 Task: Get the traffic updates for the Holland Tunnel entrance.
Action: Key pressed olland<Key.space>
Screenshot: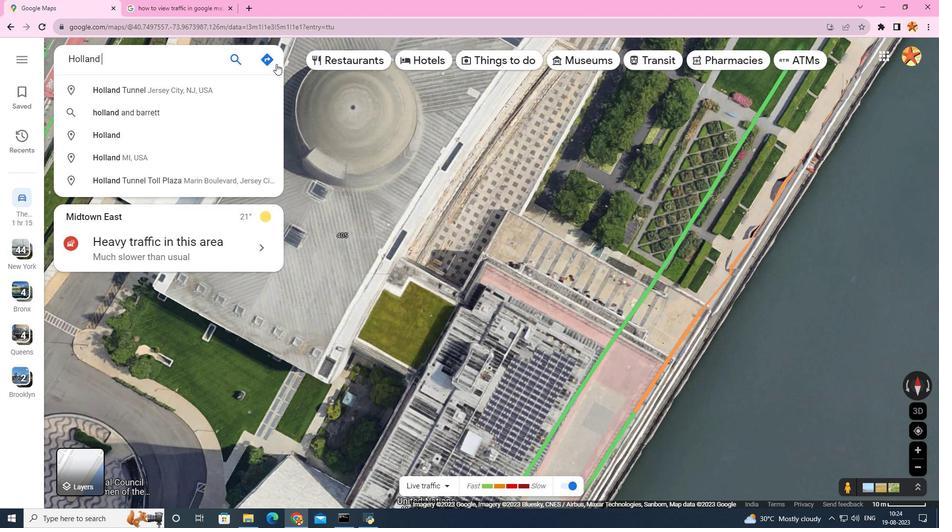 
Action: Mouse moved to (241, 81)
Screenshot: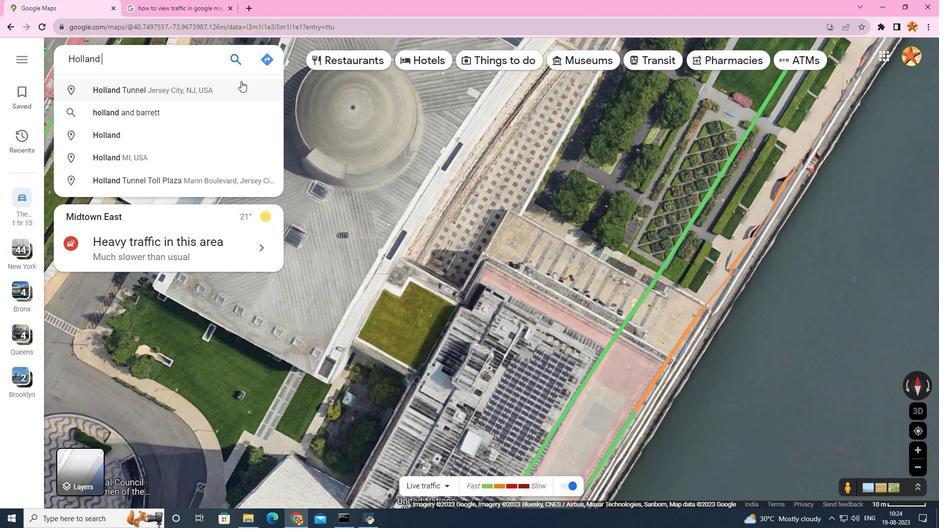 
Action: Mouse pressed left at (241, 81)
Screenshot: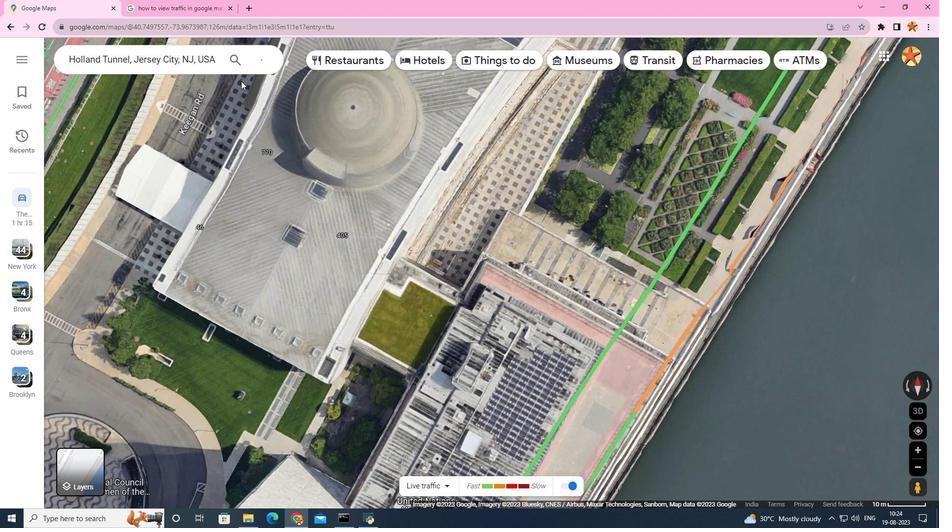 
Action: Mouse moved to (121, 328)
Screenshot: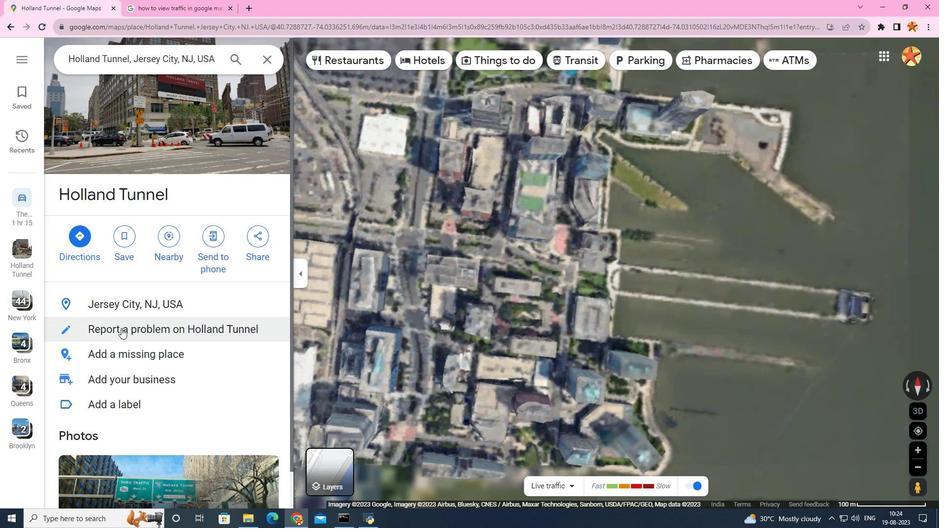 
Action: Mouse scrolled (121, 327) with delta (0, 0)
Screenshot: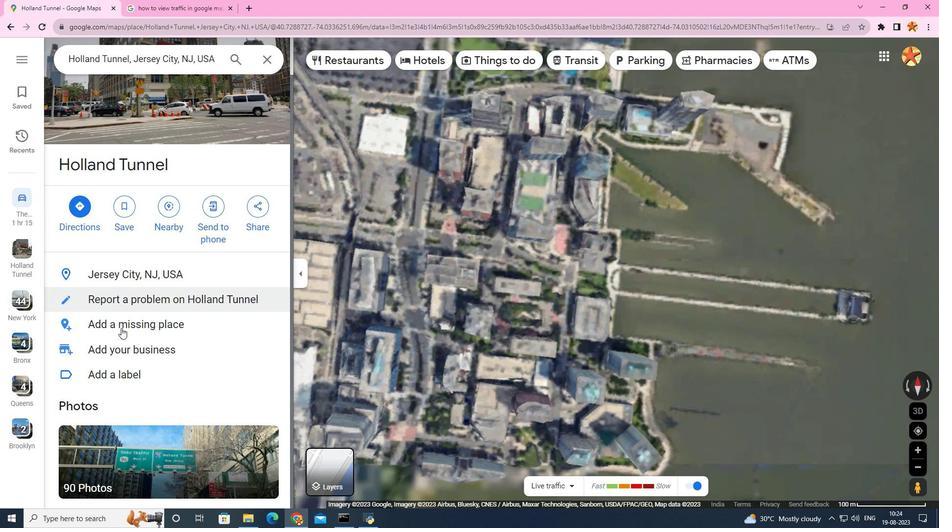 
Action: Mouse scrolled (121, 327) with delta (0, 0)
Screenshot: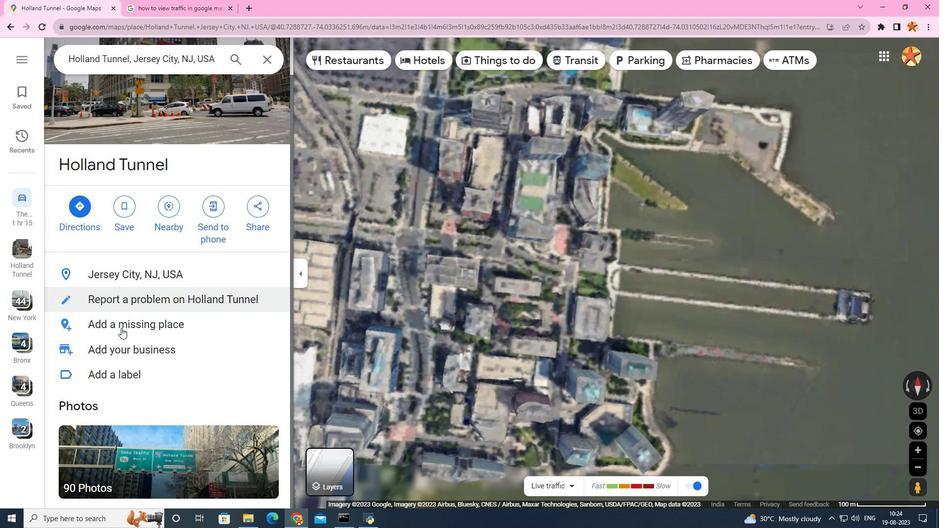 
Action: Mouse scrolled (121, 327) with delta (0, 0)
Screenshot: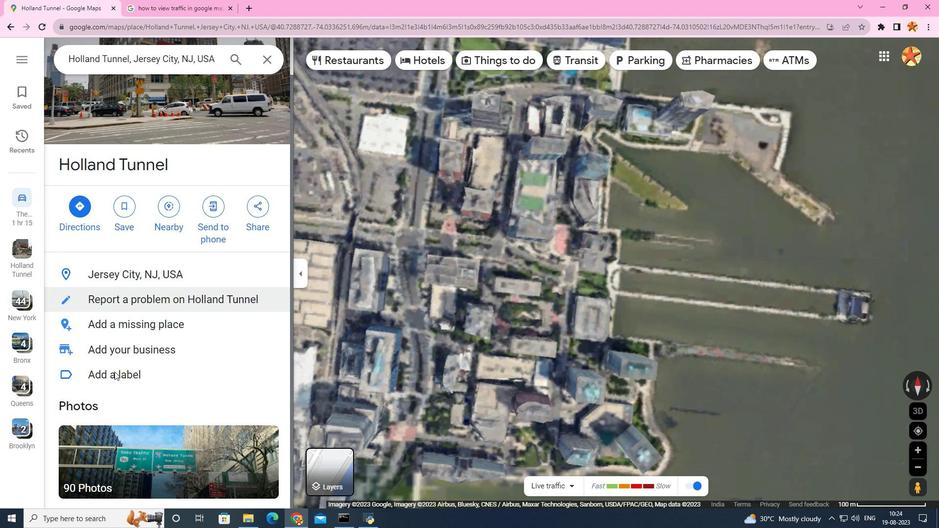 
Action: Mouse moved to (92, 470)
Screenshot: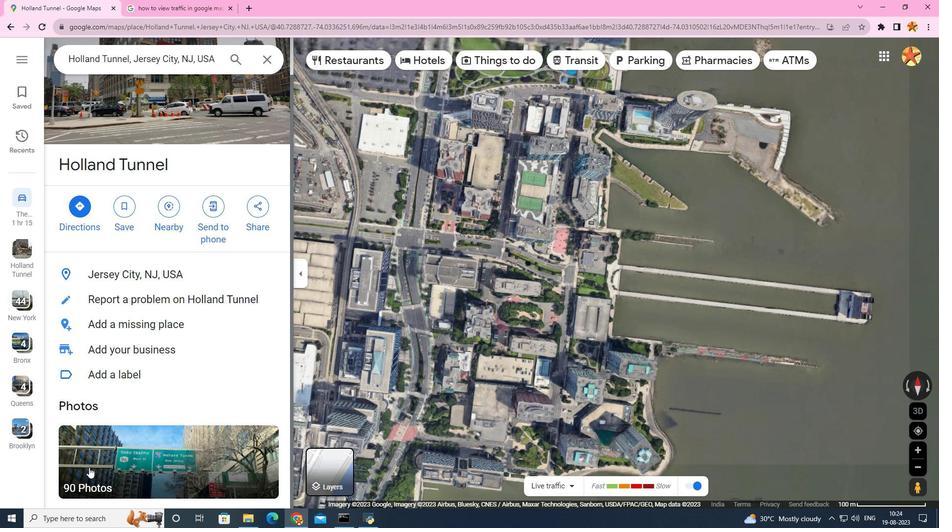 
Action: Mouse pressed left at (92, 470)
Screenshot: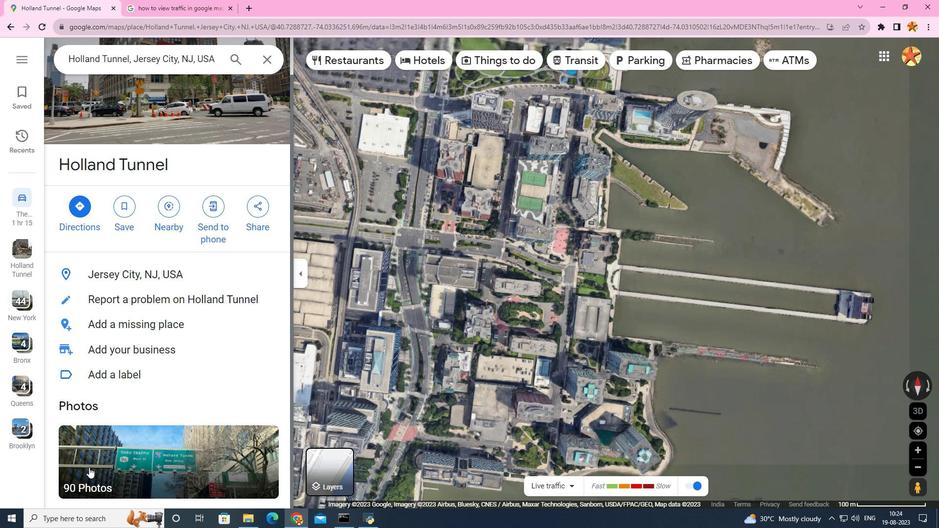 
Action: Mouse moved to (625, 440)
Screenshot: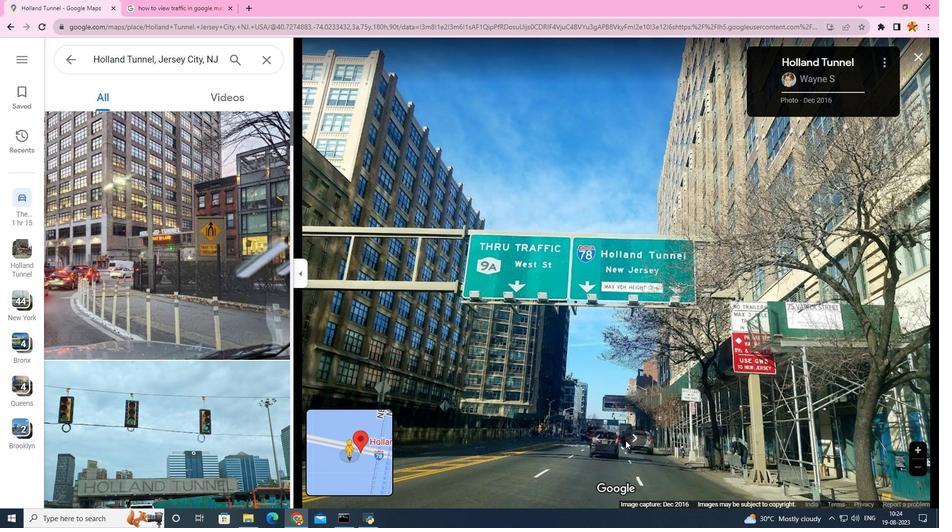 
Action: Mouse pressed left at (625, 440)
Screenshot: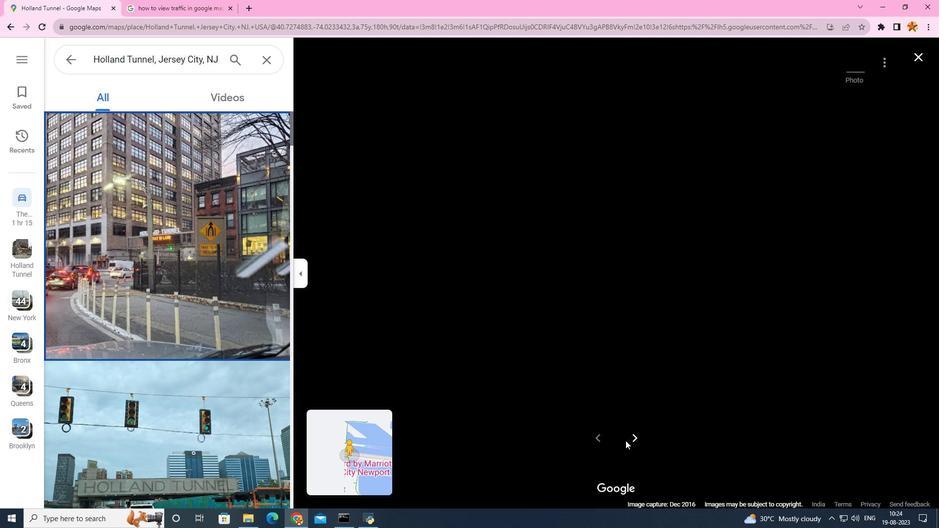 
Action: Mouse moved to (631, 440)
Screenshot: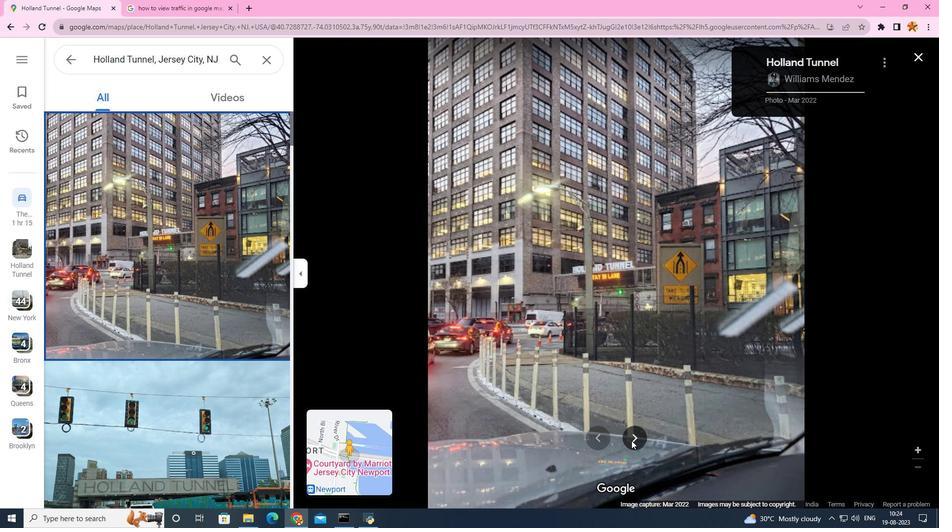 
Action: Mouse pressed left at (631, 440)
Screenshot: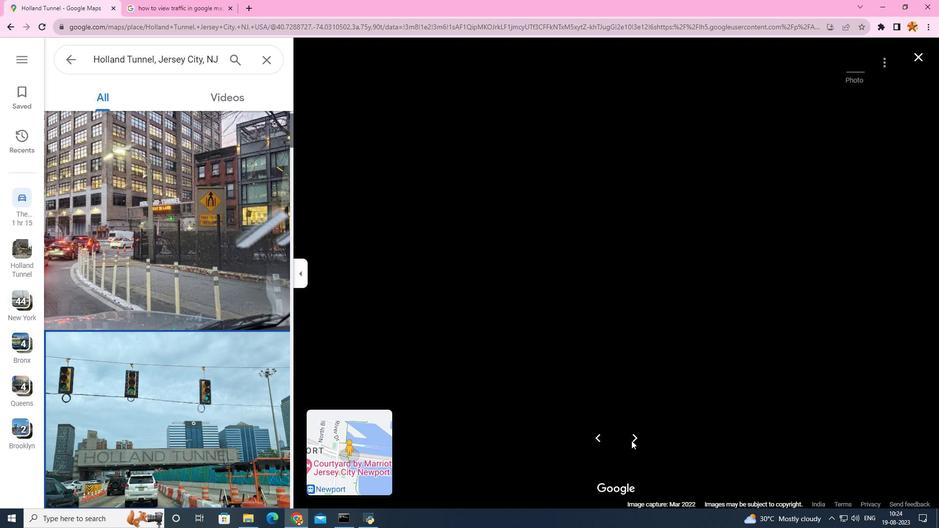 
Action: Mouse pressed left at (631, 440)
Screenshot: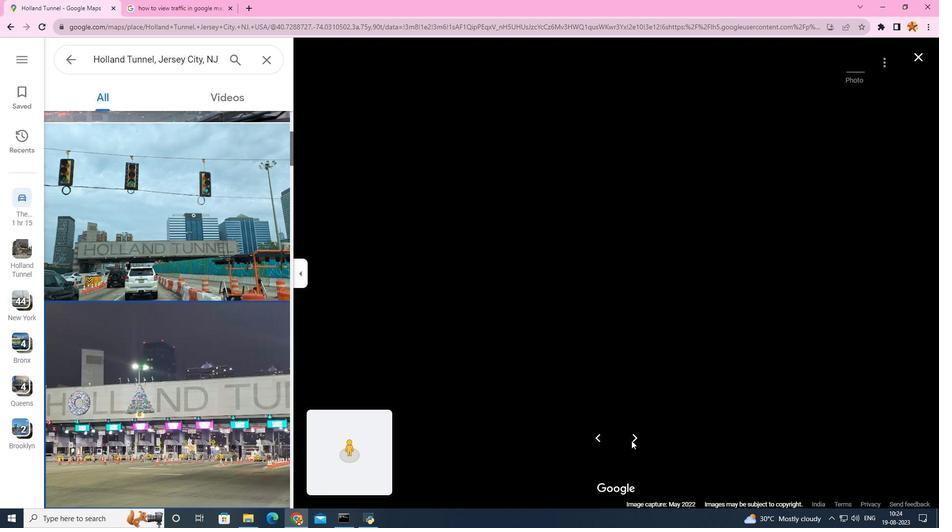 
Action: Mouse pressed left at (631, 440)
Screenshot: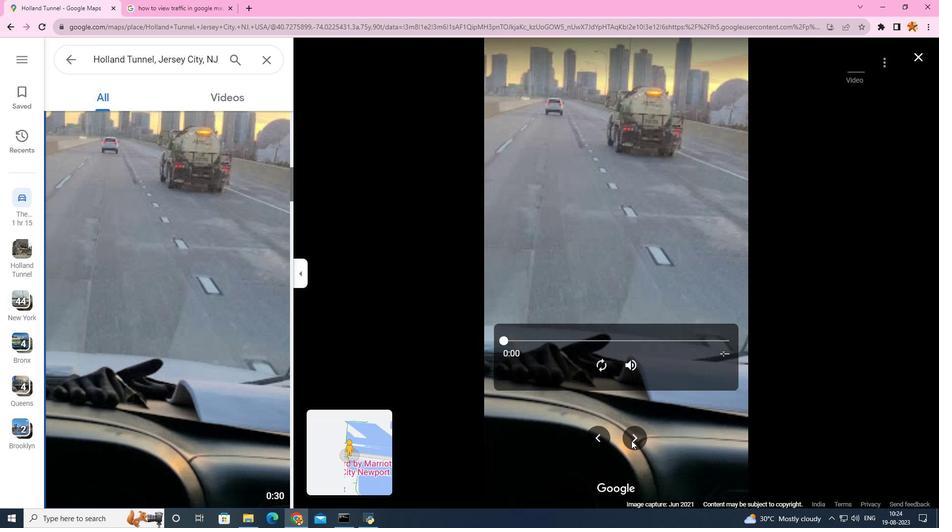 
Action: Mouse pressed left at (631, 440)
Screenshot: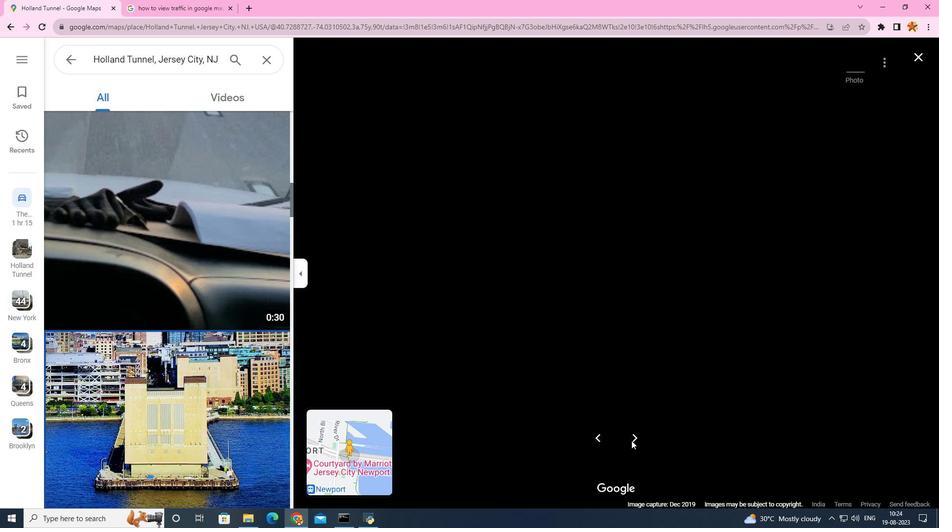 
Action: Mouse pressed left at (631, 440)
Screenshot: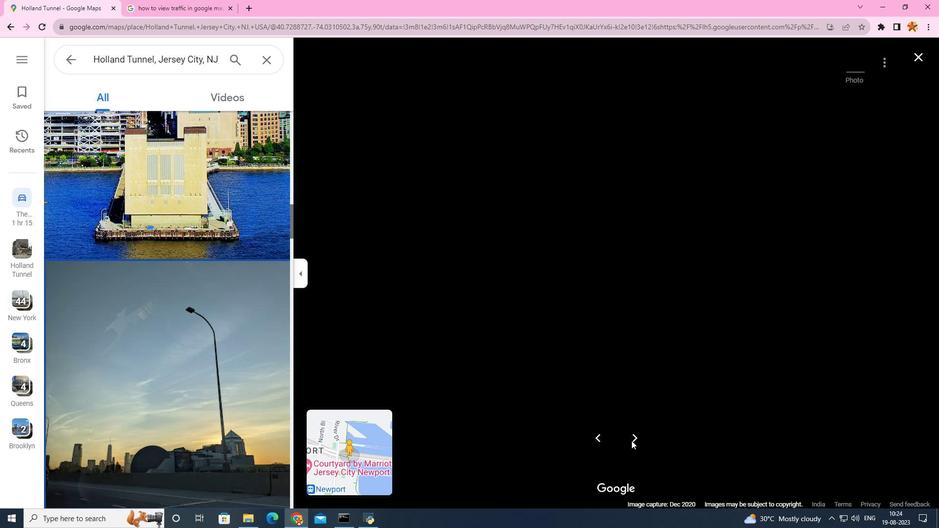 
Action: Mouse pressed left at (631, 440)
Screenshot: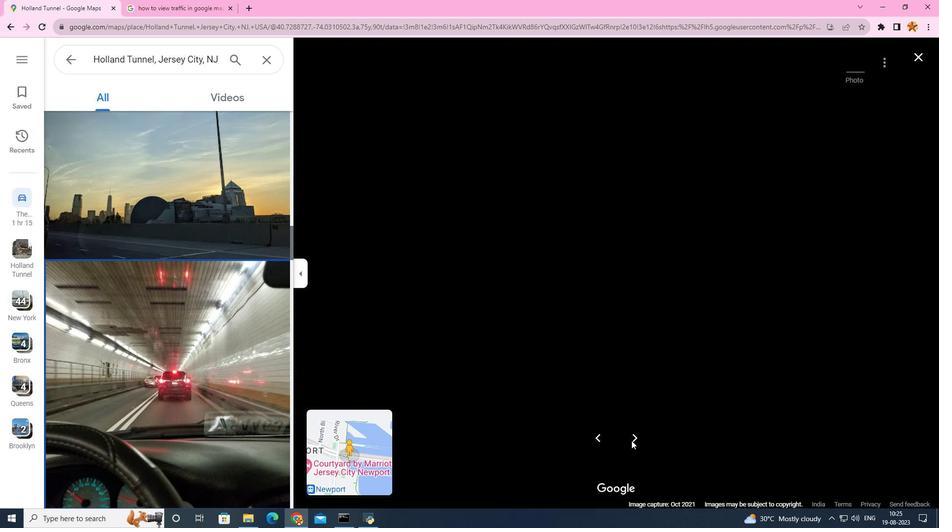 
Action: Mouse moved to (631, 440)
Screenshot: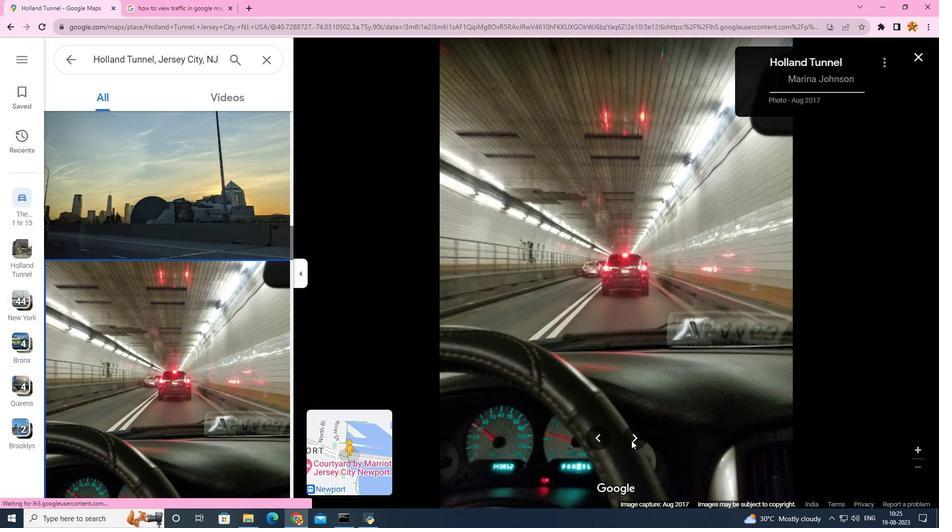 
Action: Mouse pressed left at (631, 440)
Screenshot: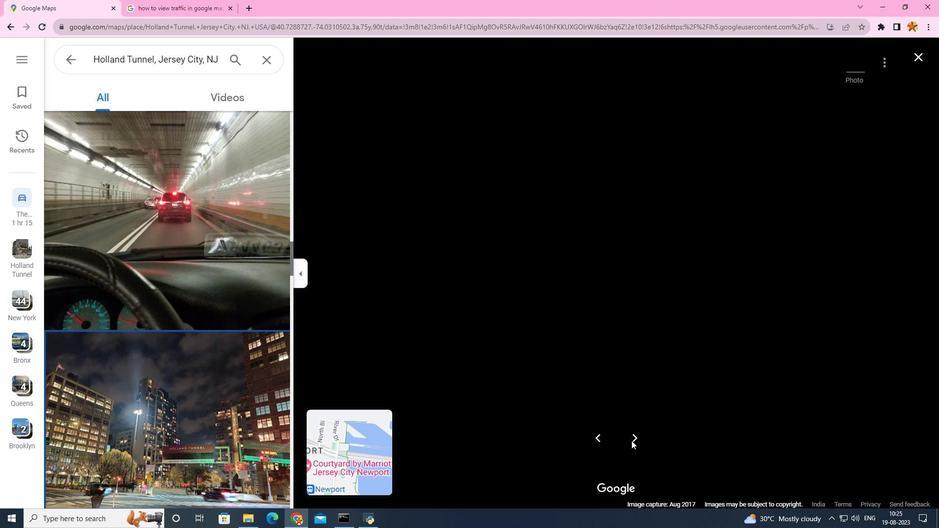 
Action: Mouse pressed left at (631, 440)
Screenshot: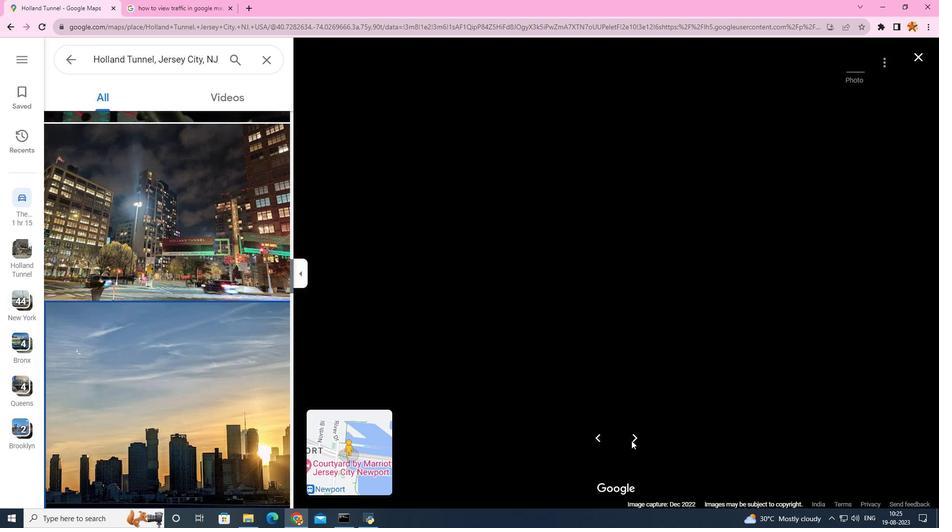 
Action: Mouse pressed left at (631, 440)
Screenshot: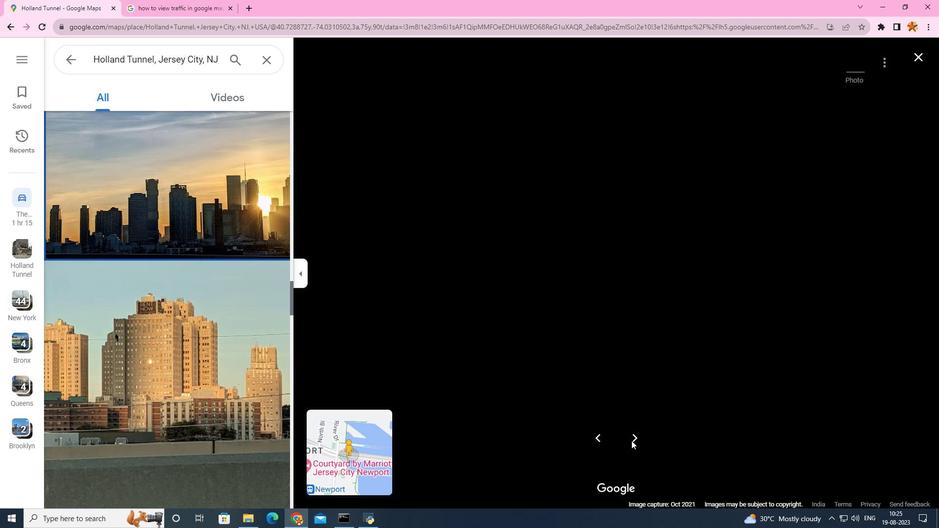 
Action: Mouse pressed left at (631, 440)
Screenshot: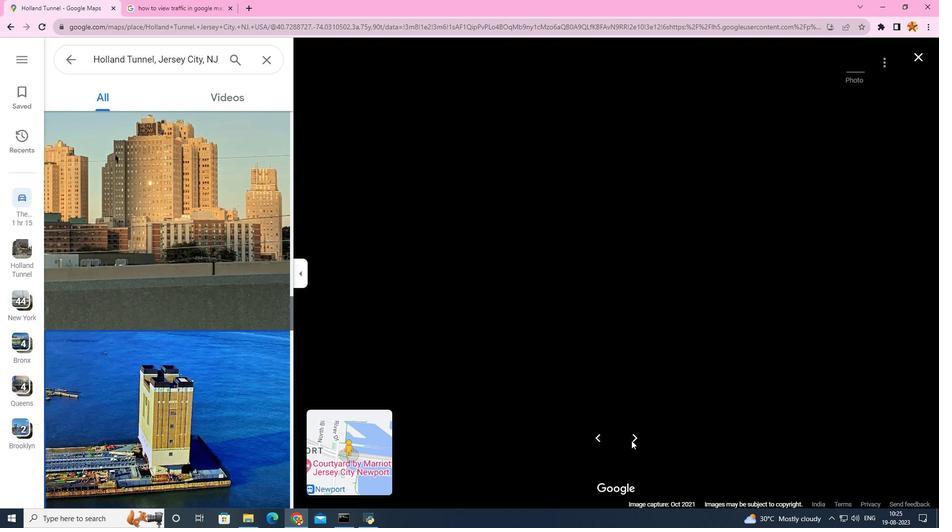 
Action: Mouse pressed left at (631, 440)
Screenshot: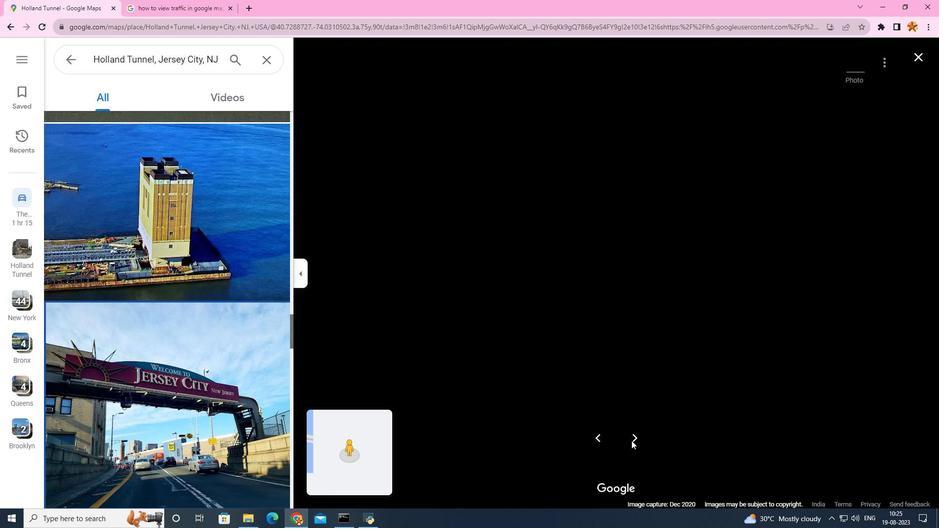 
Action: Mouse pressed left at (631, 440)
Screenshot: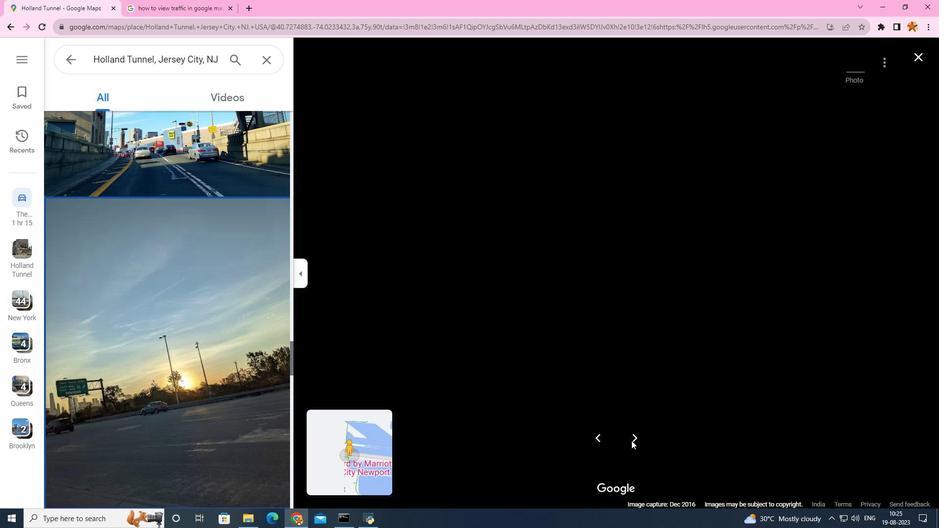 
Action: Mouse pressed left at (631, 440)
Screenshot: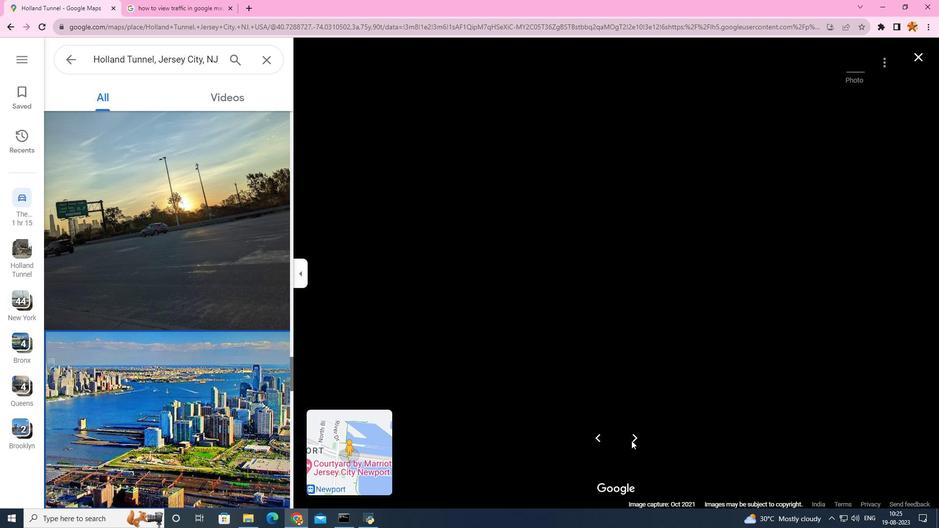 
Action: Mouse pressed left at (631, 440)
Screenshot: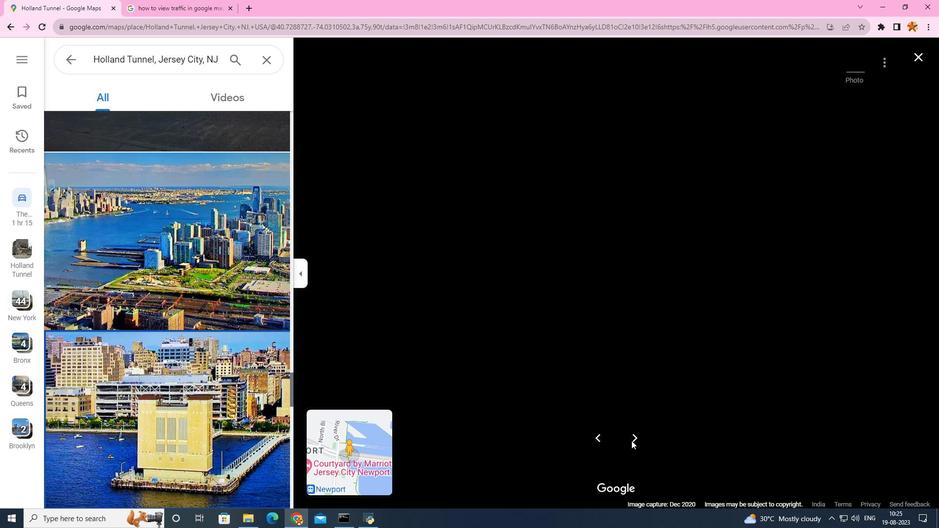 
Action: Mouse pressed left at (631, 440)
Screenshot: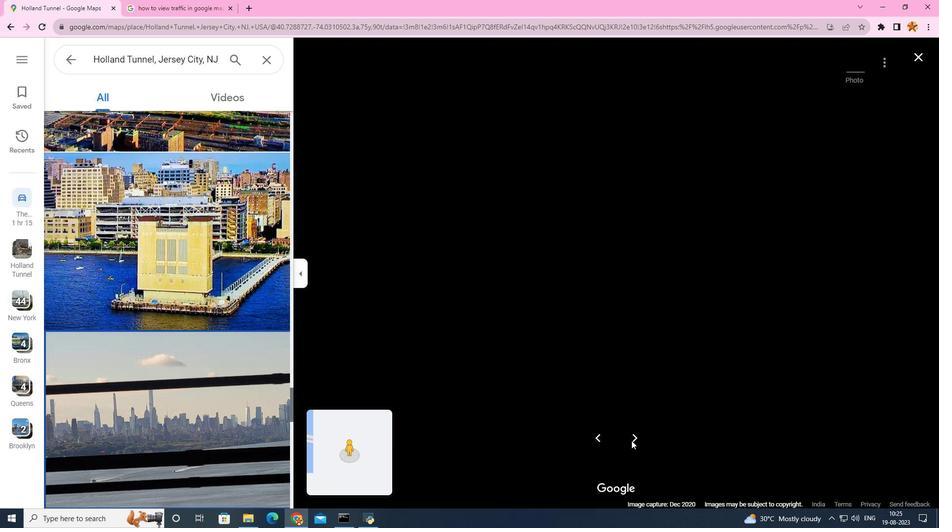 
Action: Mouse pressed left at (631, 440)
Screenshot: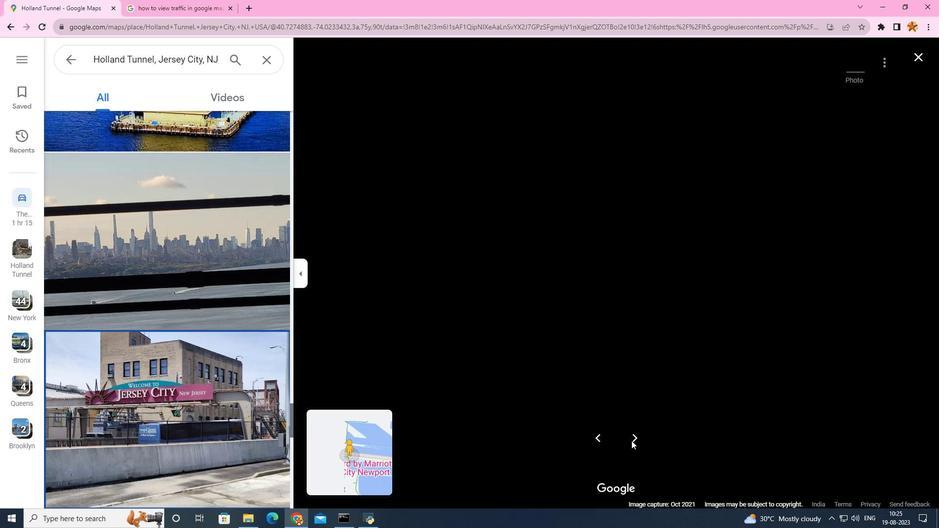 
Action: Mouse pressed left at (631, 440)
Screenshot: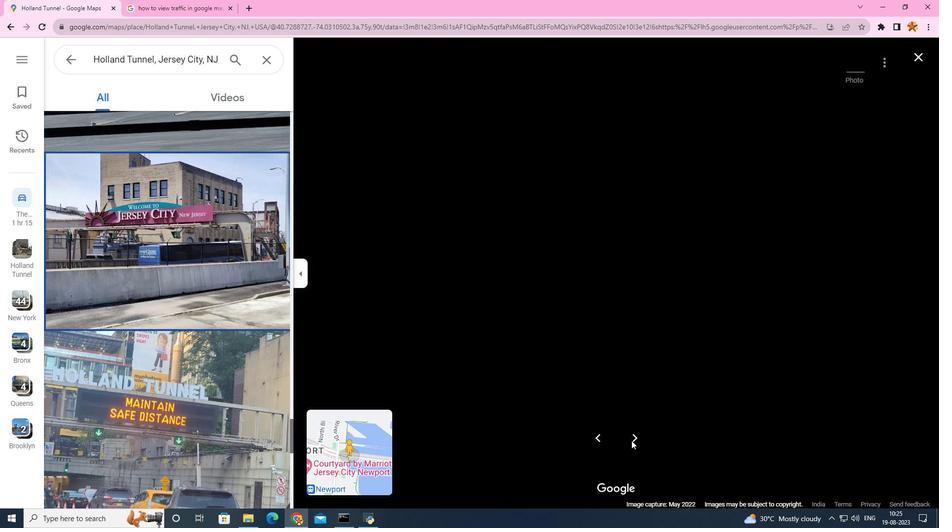 
Action: Mouse pressed left at (631, 440)
Screenshot: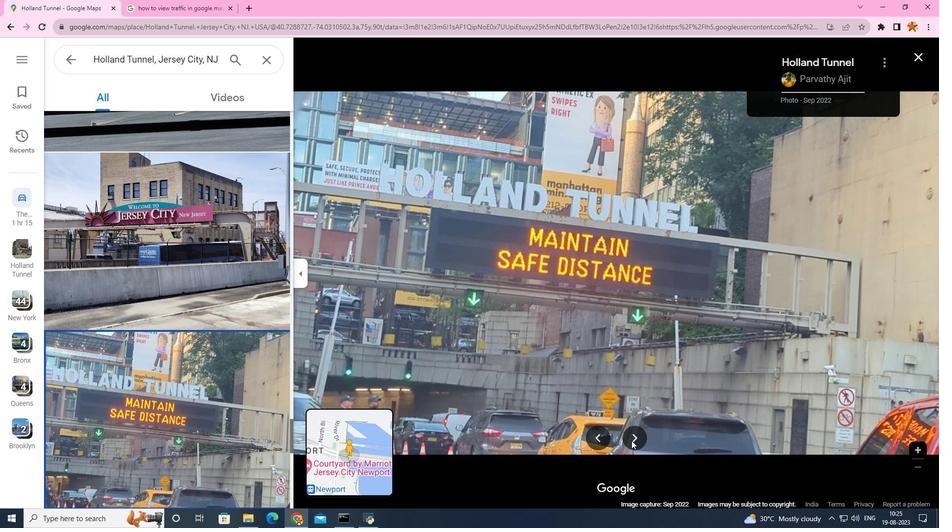 
Action: Mouse pressed left at (631, 440)
Screenshot: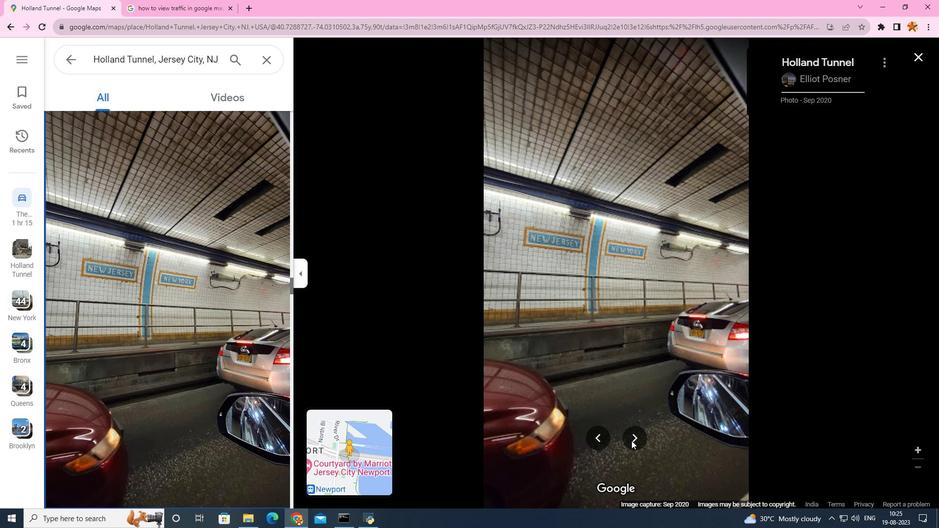 
Action: Mouse moved to (66, 65)
Screenshot: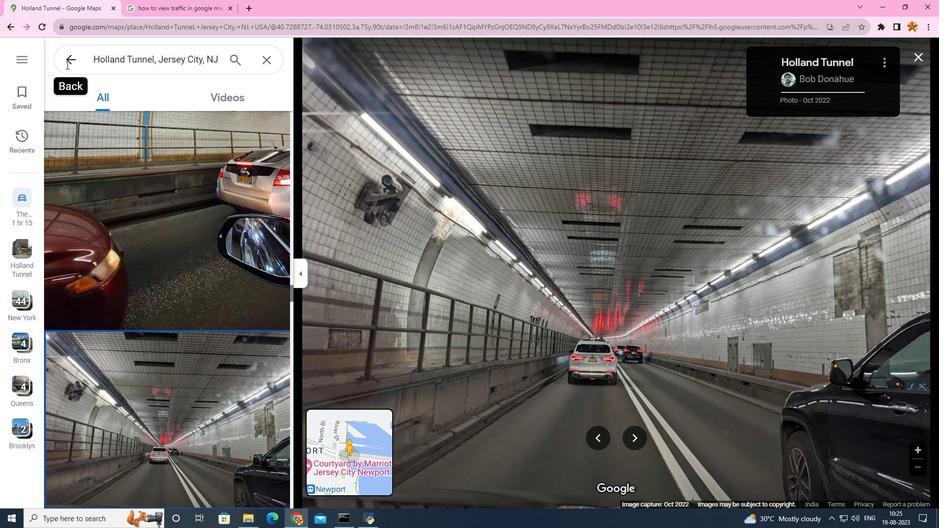 
Action: Mouse pressed left at (66, 65)
Screenshot: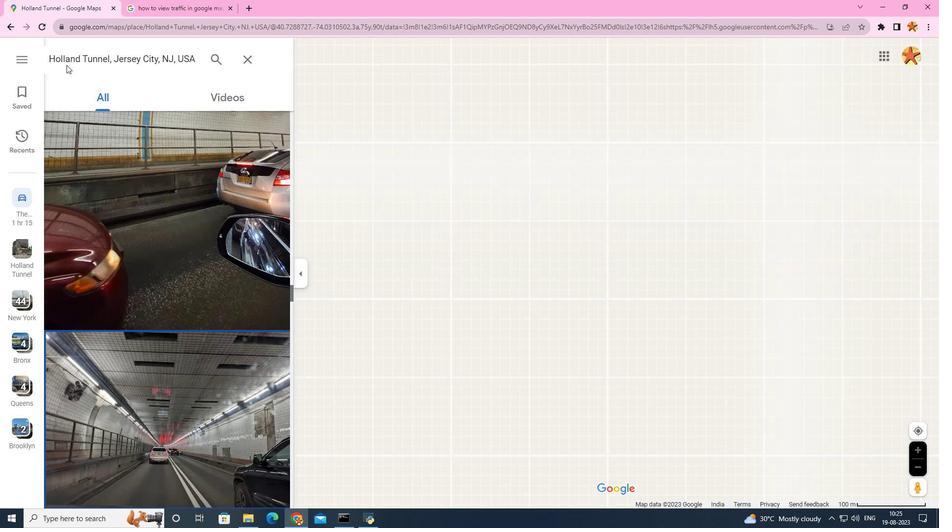 
Action: Mouse moved to (411, 473)
Screenshot: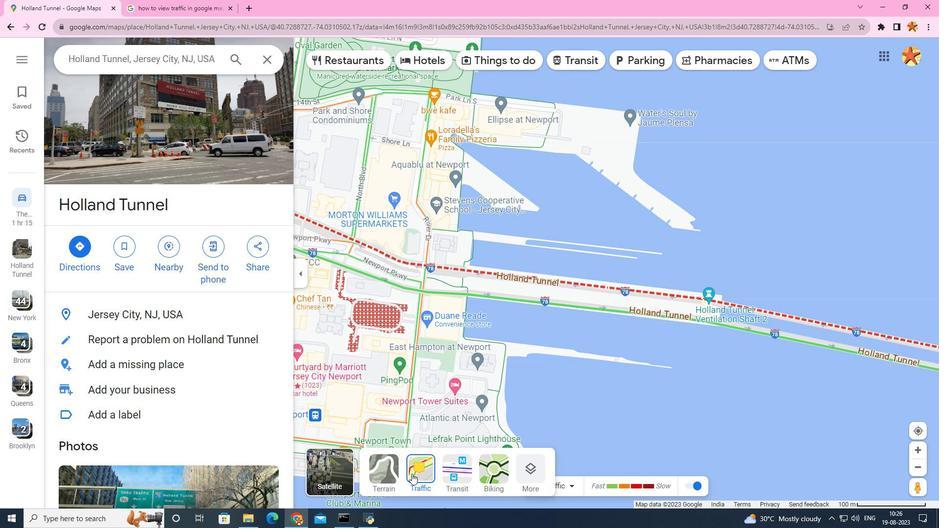 
Action: Mouse pressed left at (411, 473)
Screenshot: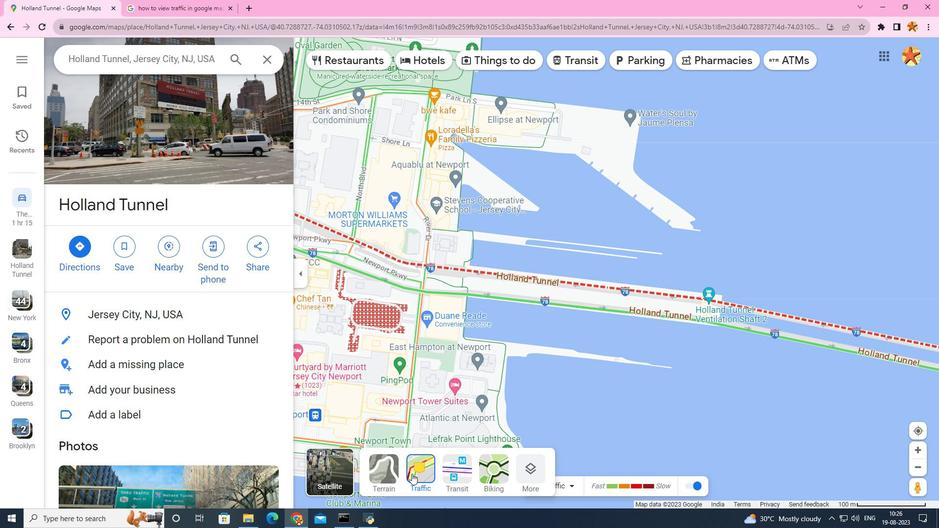 
Action: Mouse moved to (512, 403)
Screenshot: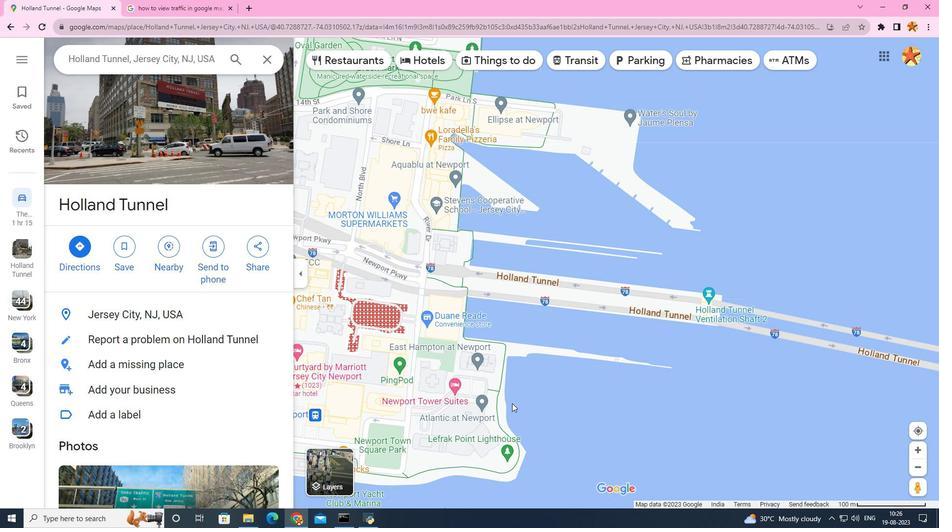 
Action: Mouse pressed left at (512, 403)
Screenshot: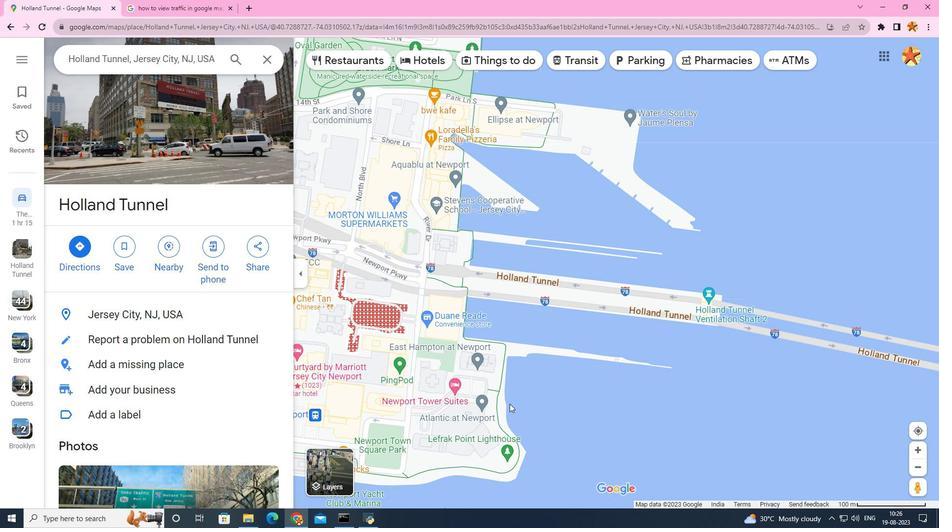 
Action: Mouse moved to (371, 413)
Screenshot: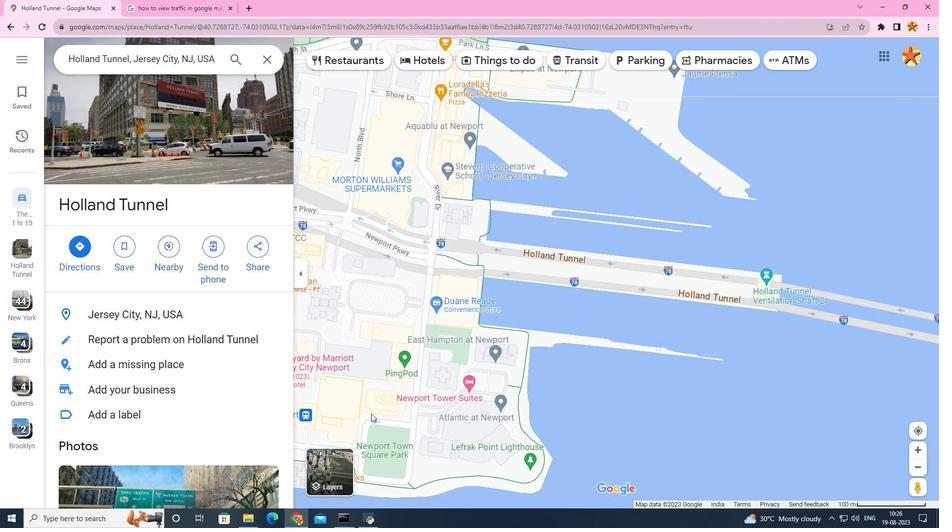 
Action: Mouse scrolled (371, 414) with delta (0, 0)
Screenshot: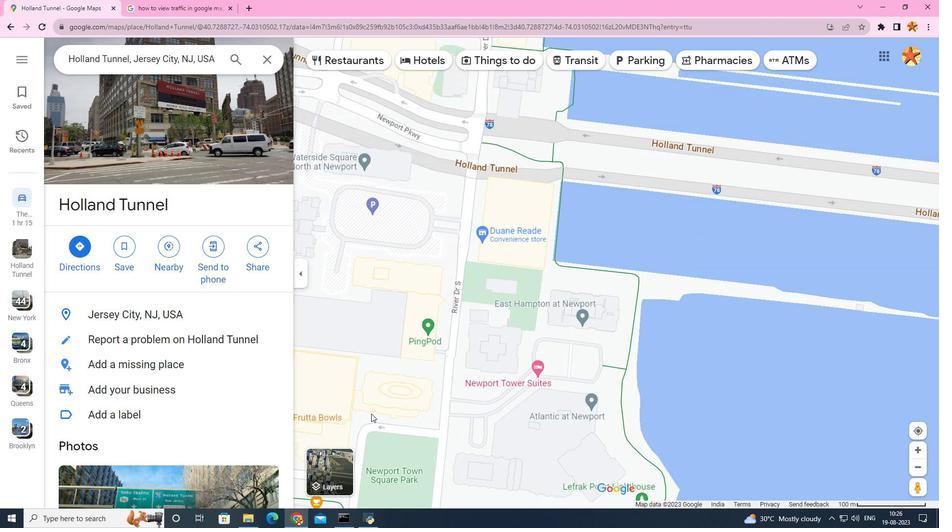 
Action: Mouse scrolled (371, 414) with delta (0, 0)
Screenshot: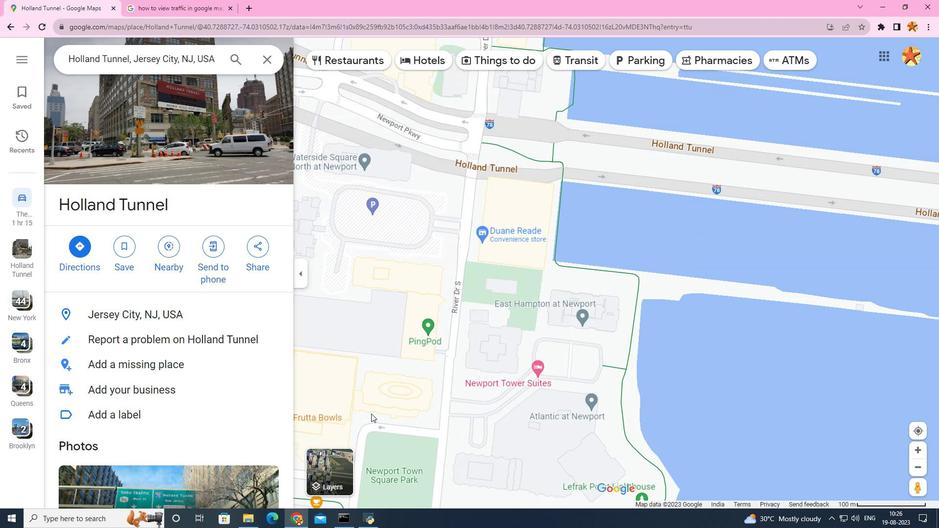 
Action: Mouse scrolled (371, 414) with delta (0, 0)
Screenshot: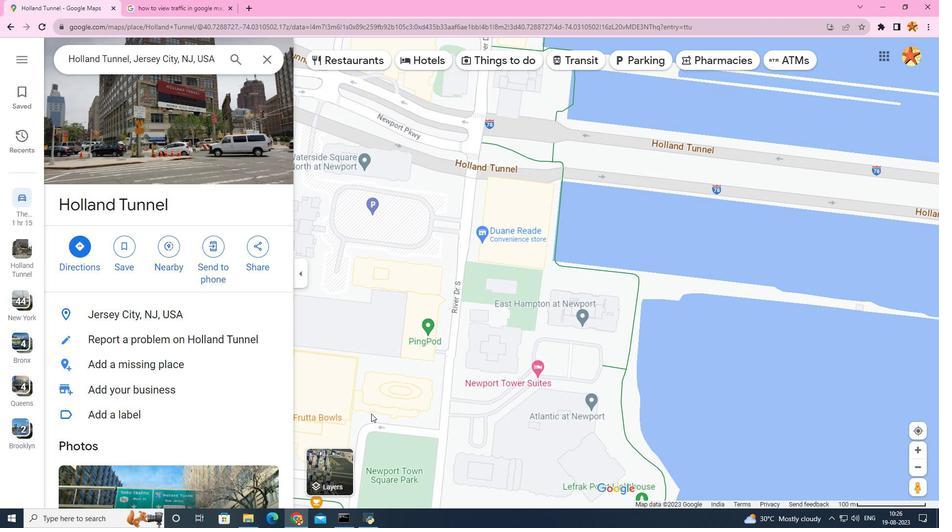 
Action: Mouse scrolled (371, 414) with delta (0, 0)
Screenshot: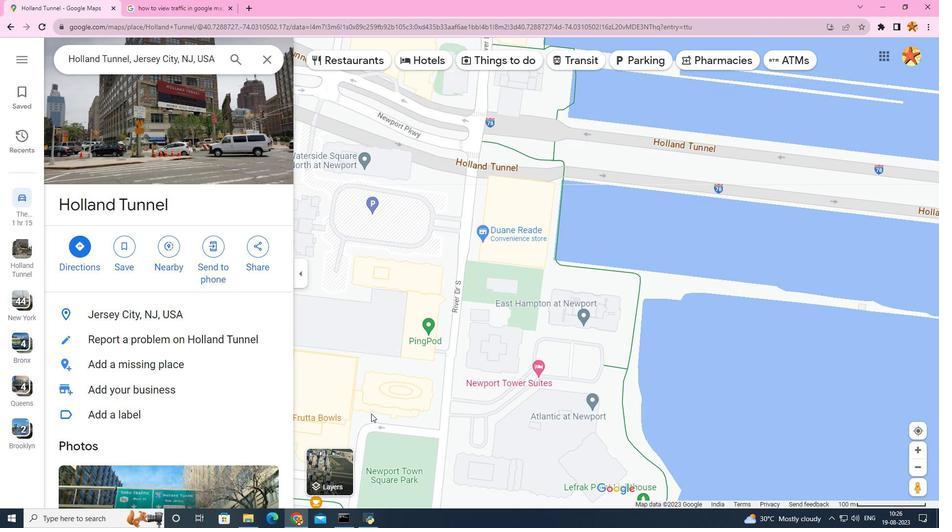 
Action: Mouse scrolled (371, 414) with delta (0, 0)
Screenshot: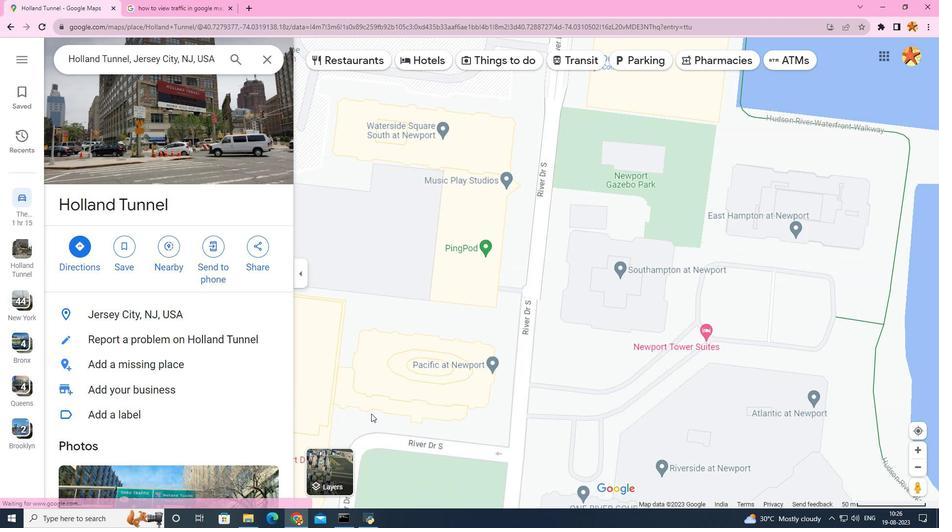 
Action: Mouse scrolled (371, 414) with delta (0, 0)
Screenshot: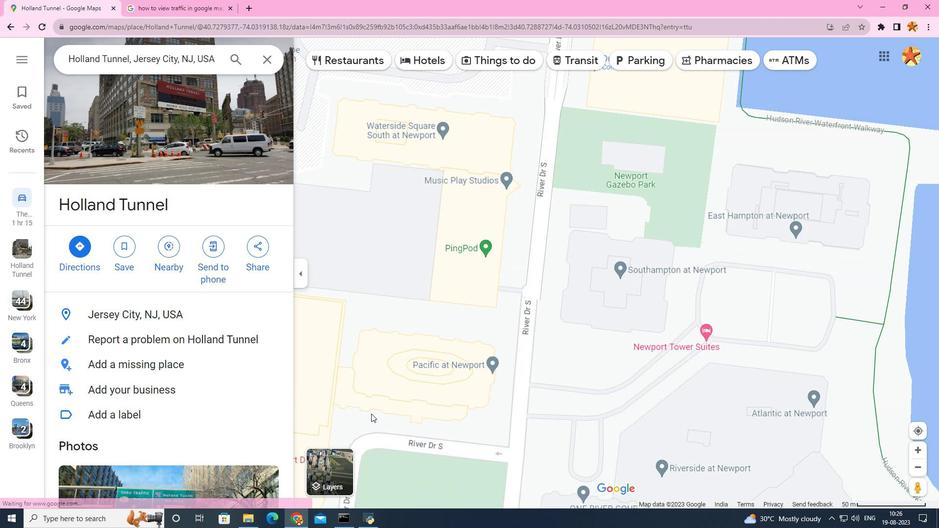 
Action: Mouse scrolled (371, 414) with delta (0, 0)
Screenshot: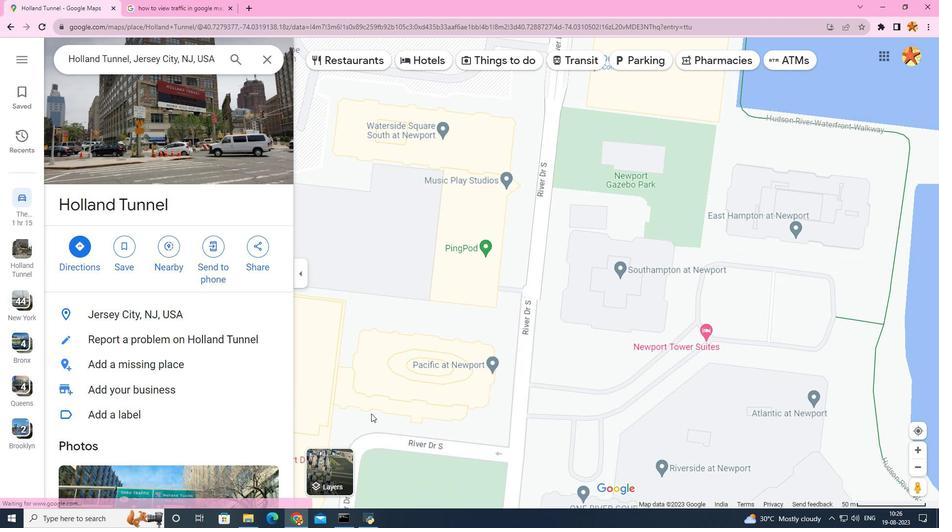 
Action: Mouse scrolled (371, 414) with delta (0, 0)
Screenshot: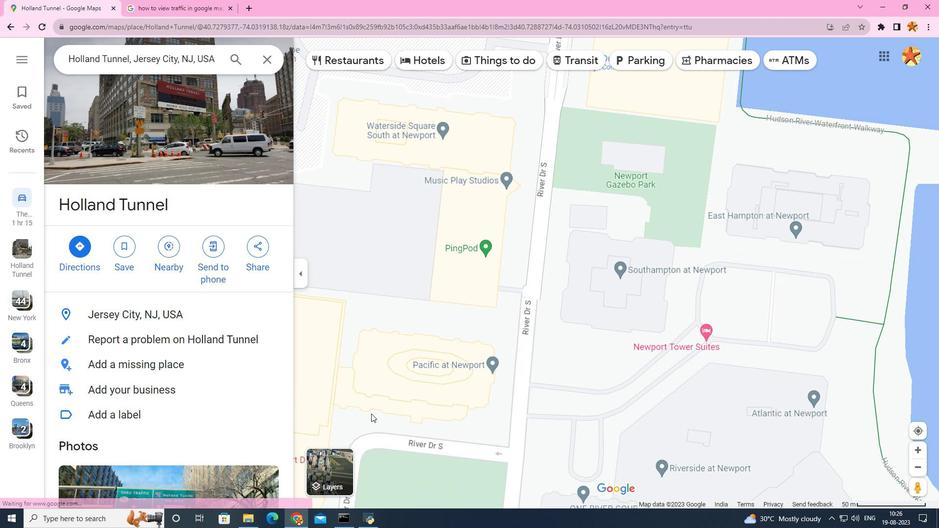 
Action: Mouse scrolled (371, 413) with delta (0, 0)
Screenshot: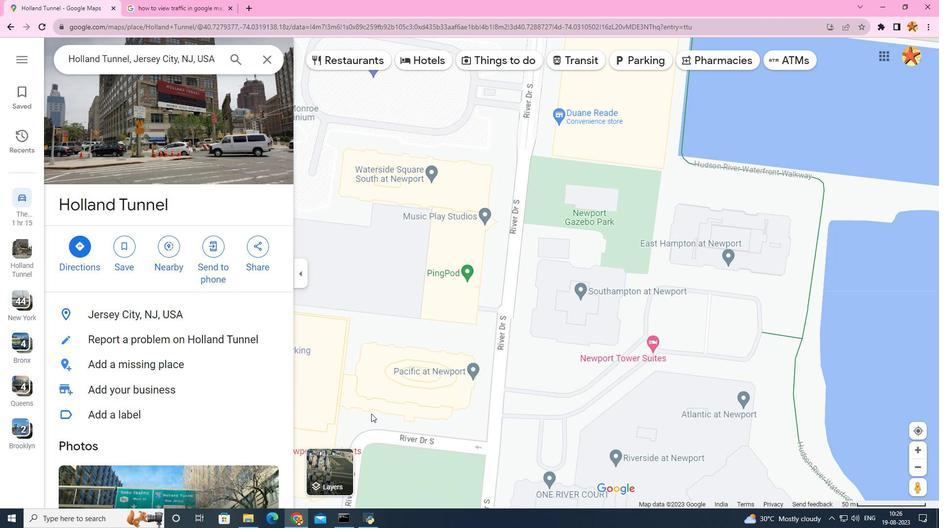 
Action: Mouse scrolled (371, 413) with delta (0, 0)
Screenshot: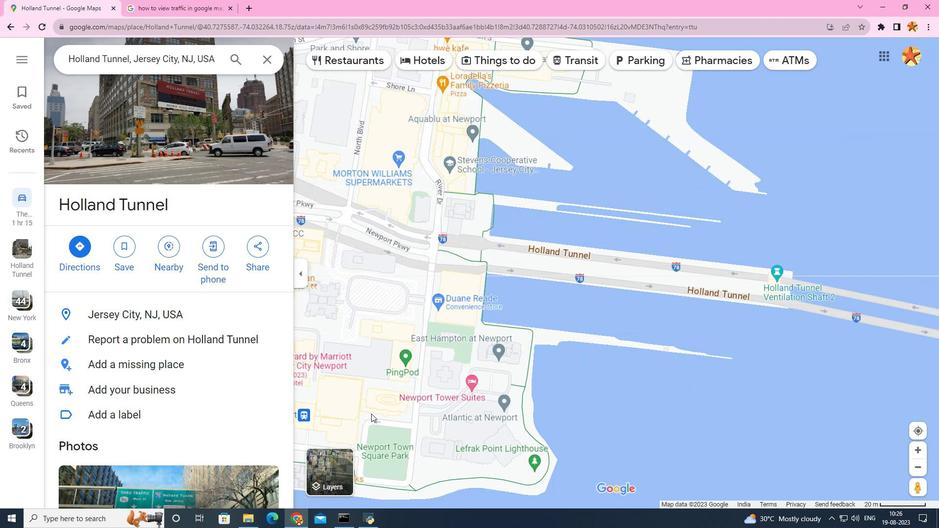 
Action: Mouse scrolled (371, 413) with delta (0, 0)
Screenshot: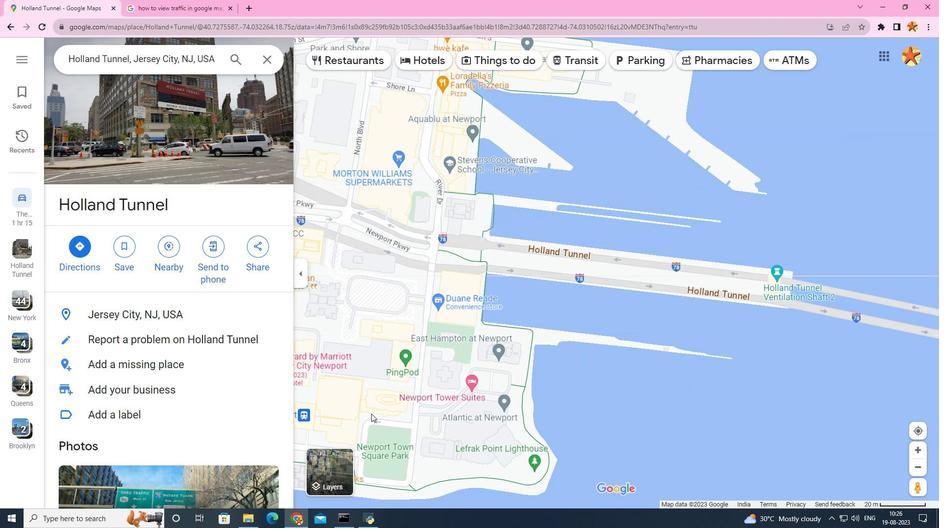 
Action: Mouse scrolled (371, 413) with delta (0, 0)
Screenshot: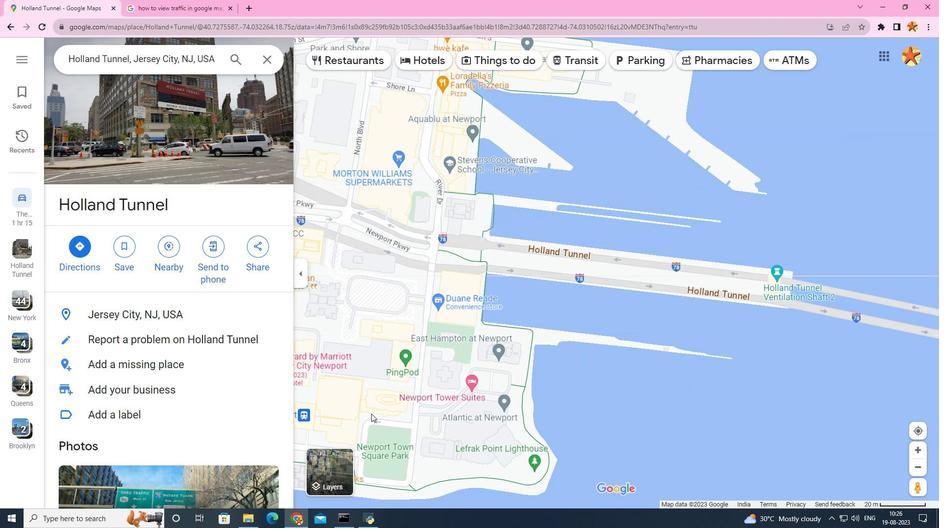 
Action: Mouse scrolled (371, 413) with delta (0, 0)
Screenshot: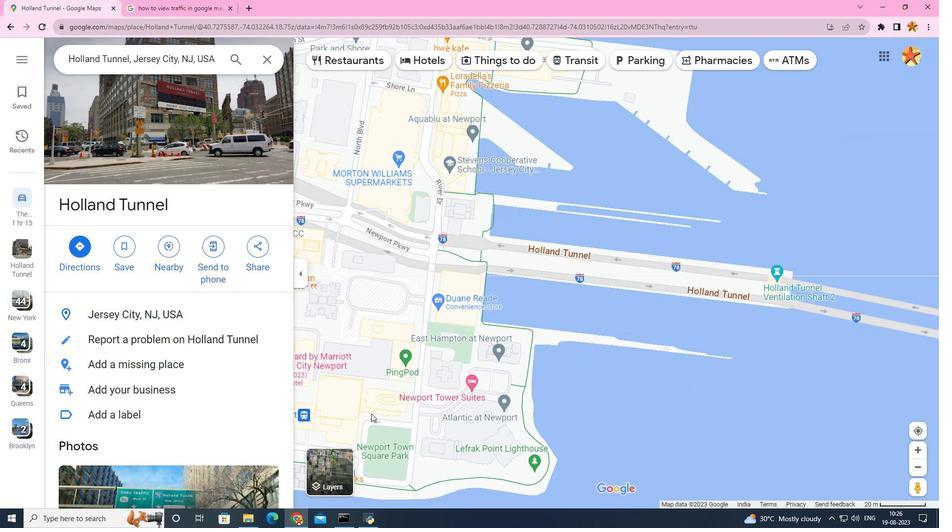 
Action: Mouse scrolled (371, 413) with delta (0, 0)
Screenshot: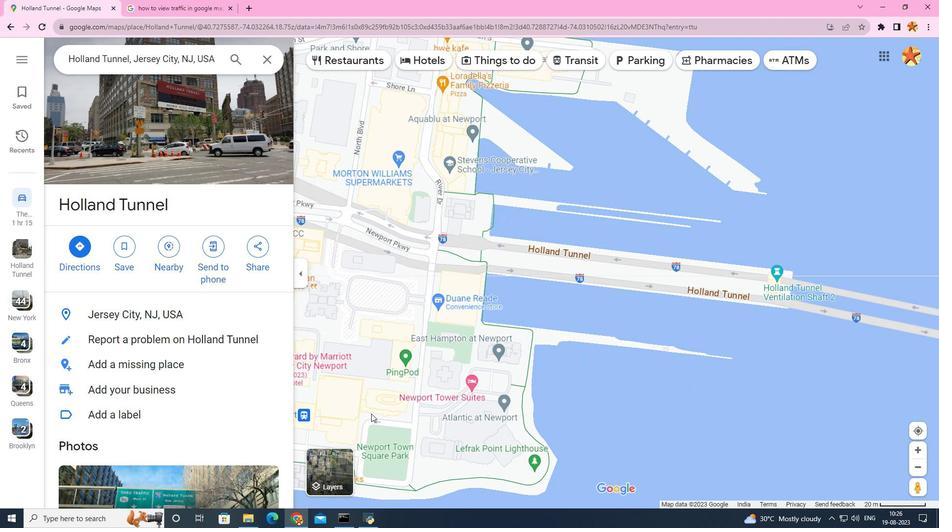 
Action: Mouse scrolled (371, 413) with delta (0, 0)
Screenshot: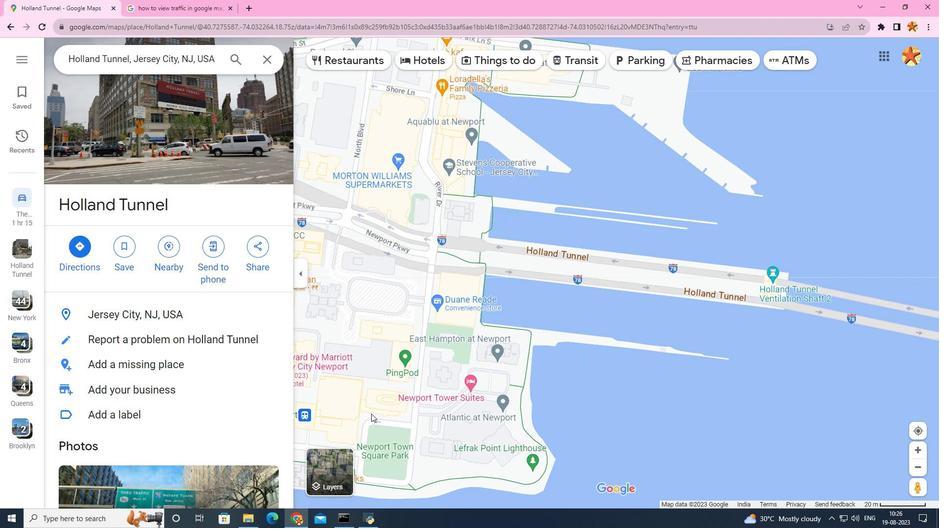 
Action: Mouse scrolled (371, 413) with delta (0, 0)
Screenshot: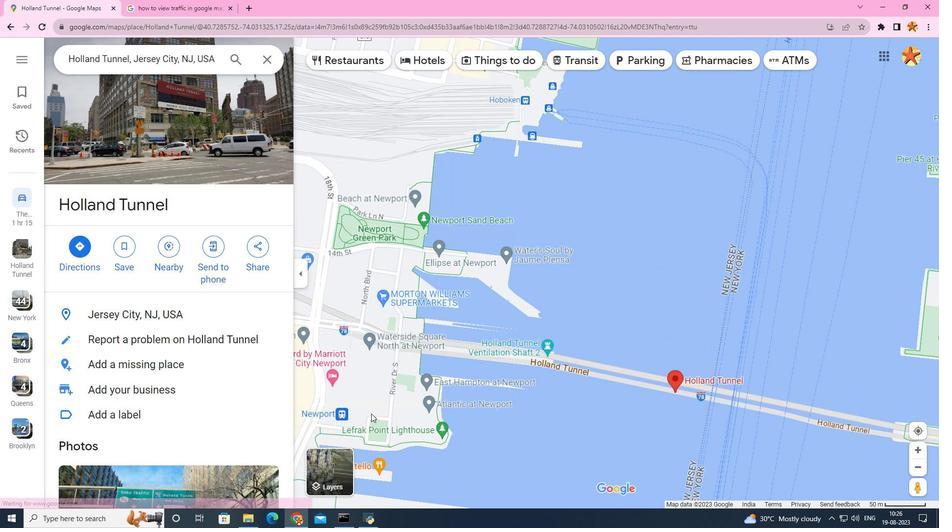 
Action: Mouse scrolled (371, 413) with delta (0, 0)
Screenshot: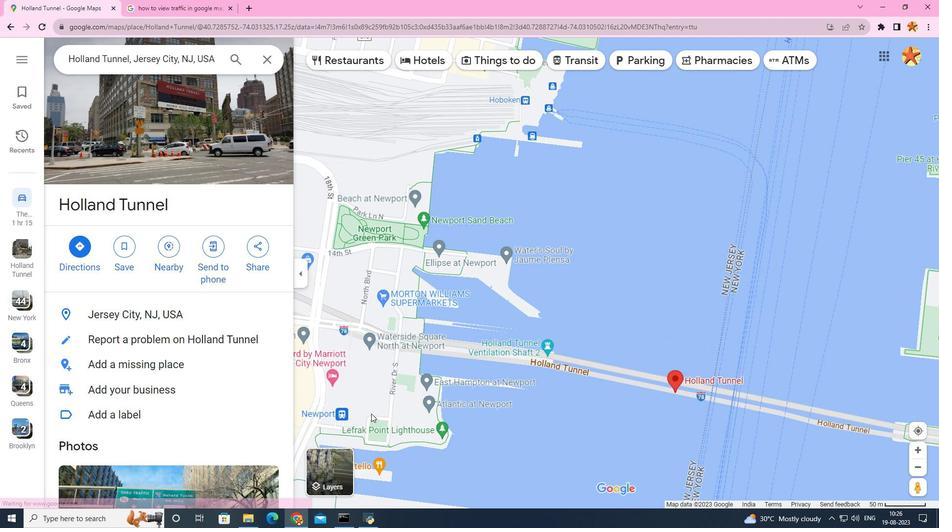 
Action: Mouse scrolled (371, 413) with delta (0, 0)
Screenshot: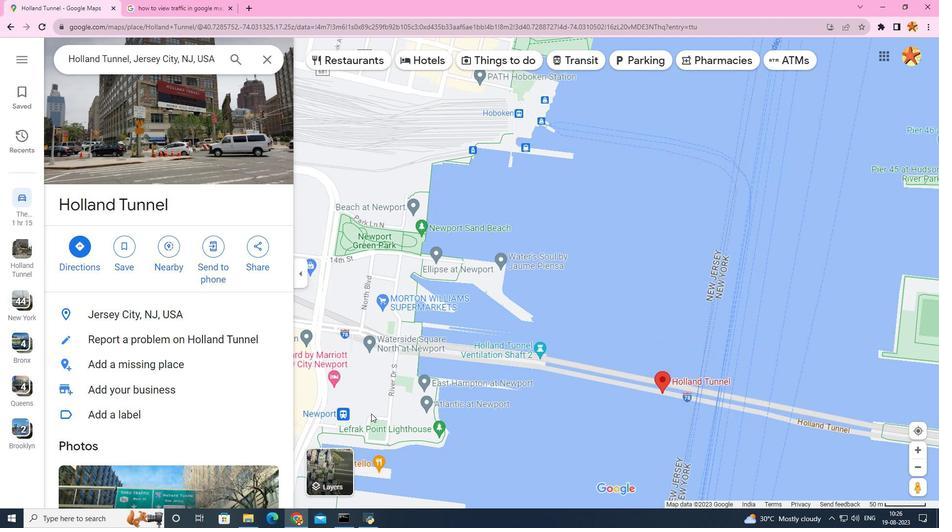 
Action: Mouse scrolled (371, 413) with delta (0, 0)
Screenshot: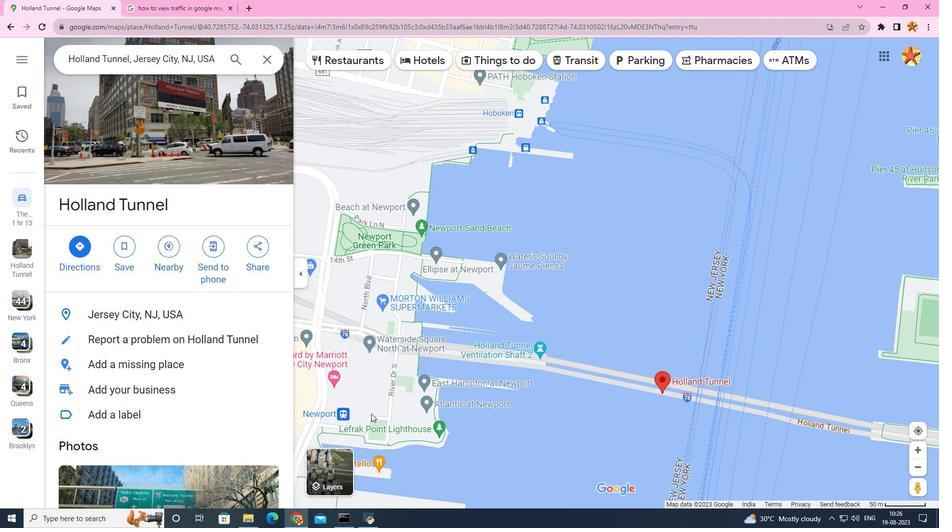 
Action: Mouse scrolled (371, 413) with delta (0, 0)
Screenshot: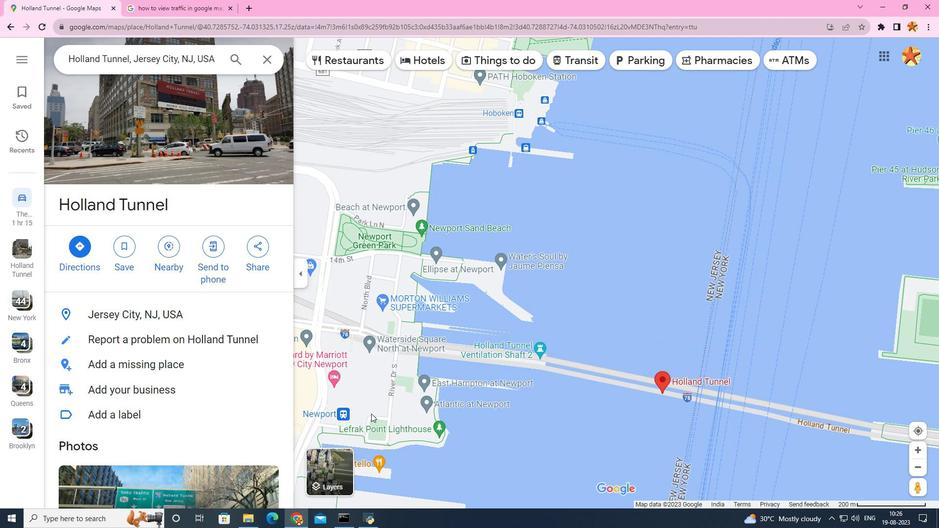 
Action: Mouse scrolled (371, 413) with delta (0, 0)
Screenshot: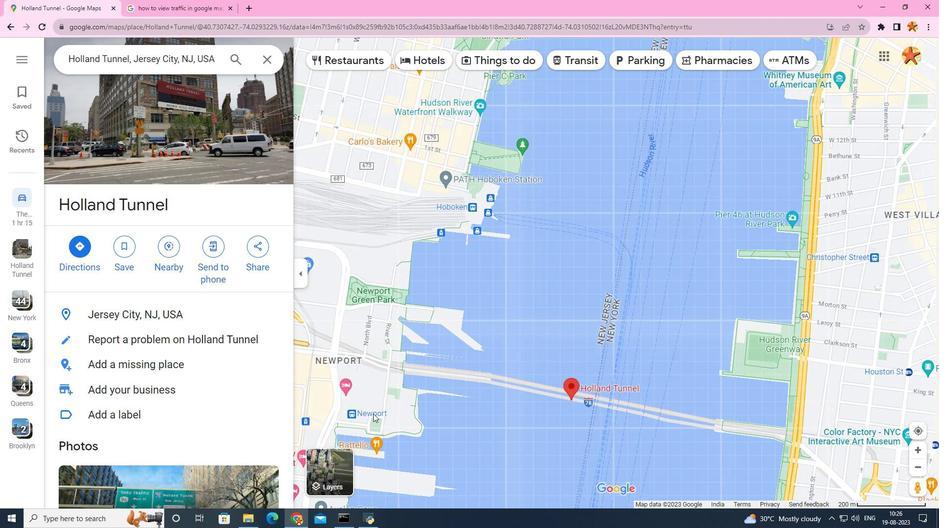 
Action: Mouse scrolled (371, 413) with delta (0, 0)
Screenshot: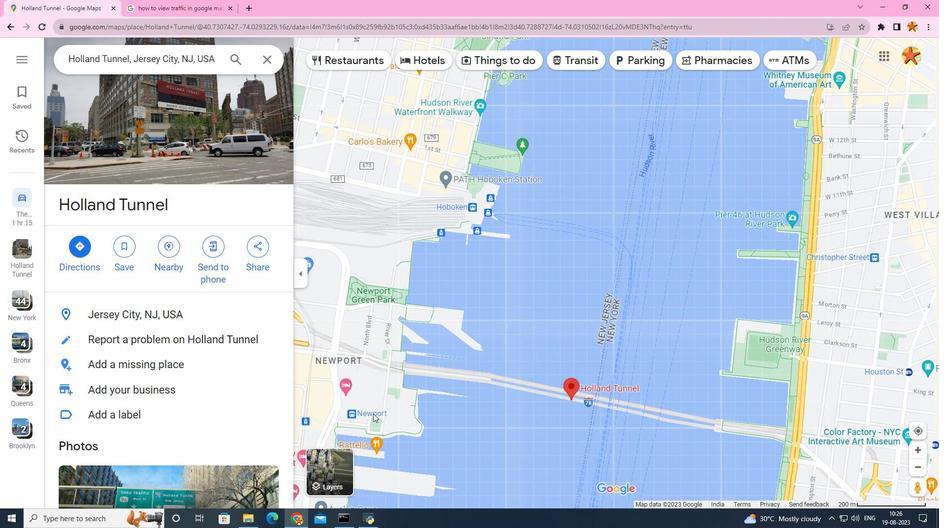 
Action: Mouse scrolled (371, 413) with delta (0, 0)
Screenshot: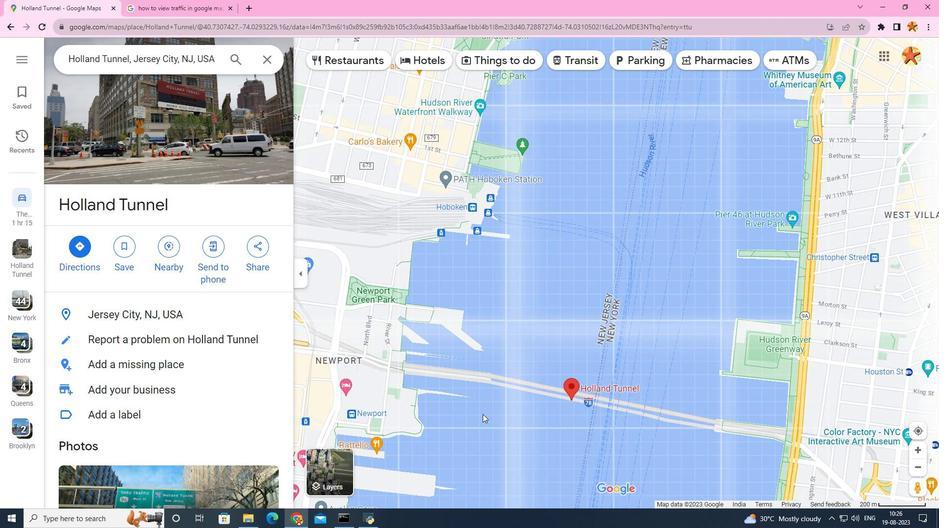 
Action: Mouse moved to (620, 441)
Screenshot: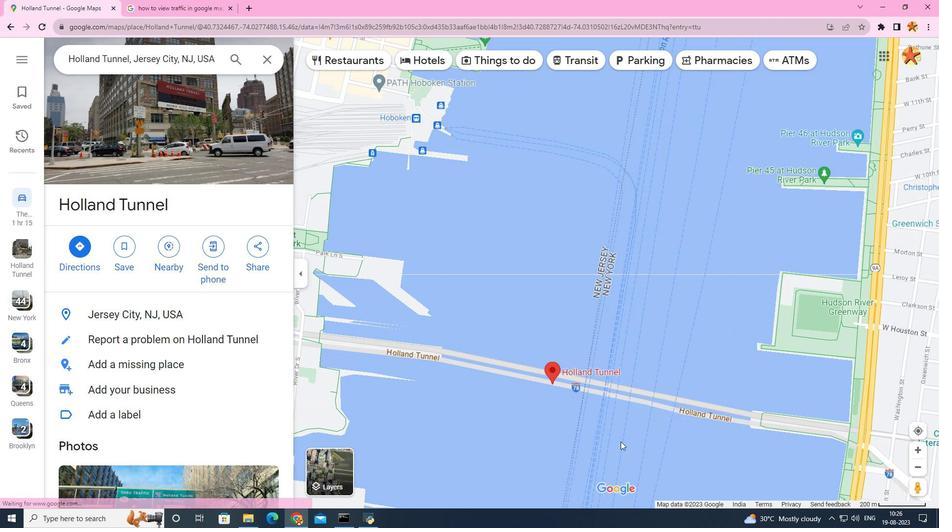 
Action: Mouse scrolled (620, 442) with delta (0, 0)
Screenshot: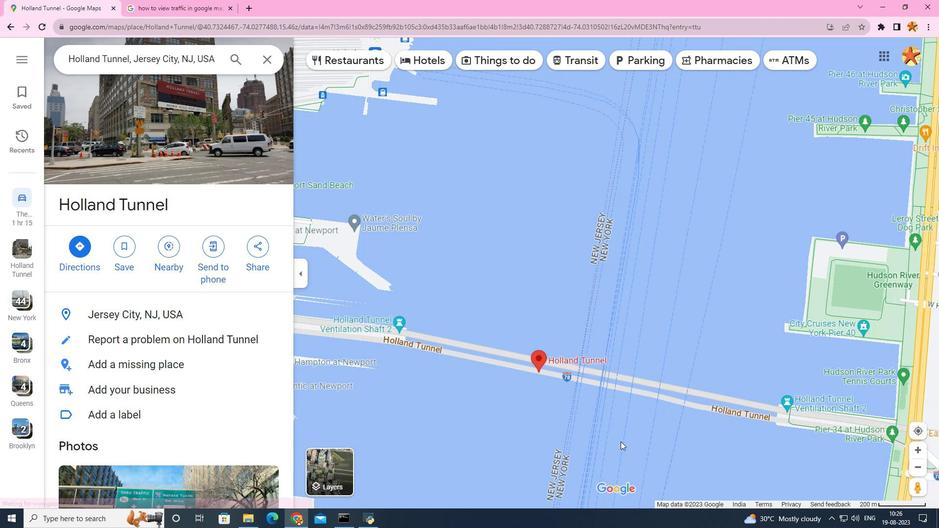 
Action: Mouse scrolled (620, 442) with delta (0, 0)
Screenshot: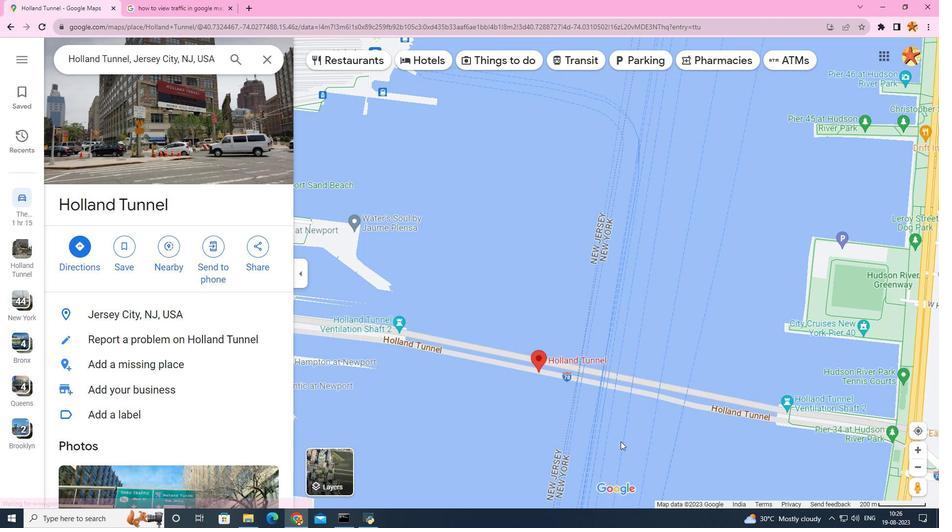 
Action: Mouse scrolled (620, 442) with delta (0, 0)
Screenshot: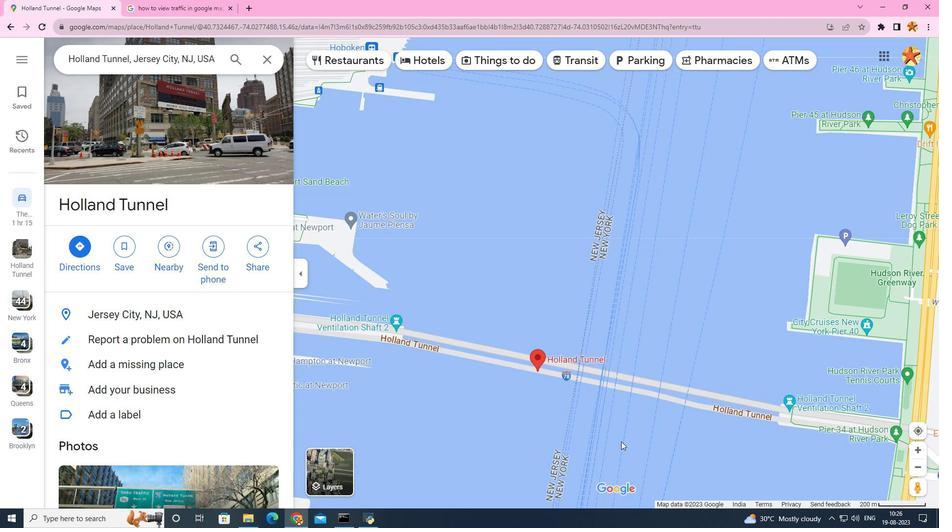 
Action: Mouse moved to (621, 441)
Screenshot: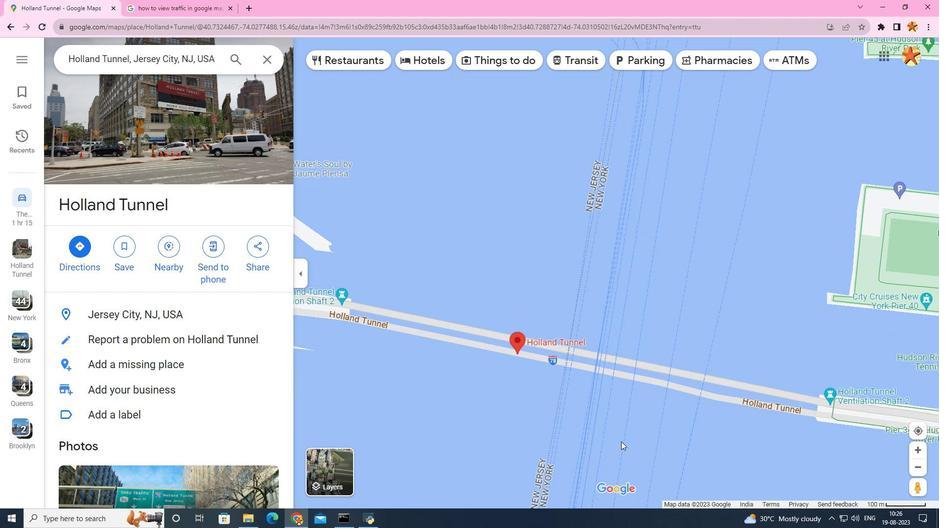 
Action: Mouse scrolled (621, 442) with delta (0, 0)
Screenshot: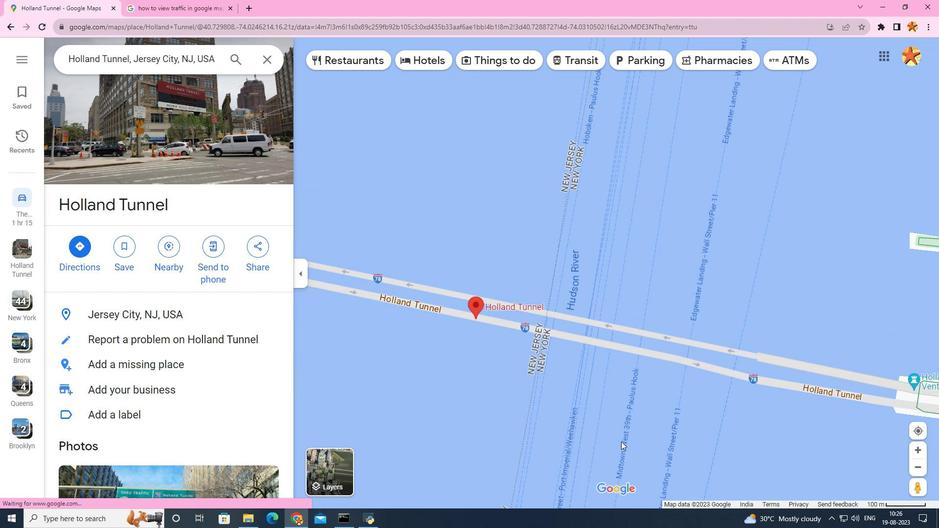 
Action: Mouse scrolled (621, 442) with delta (0, 0)
Screenshot: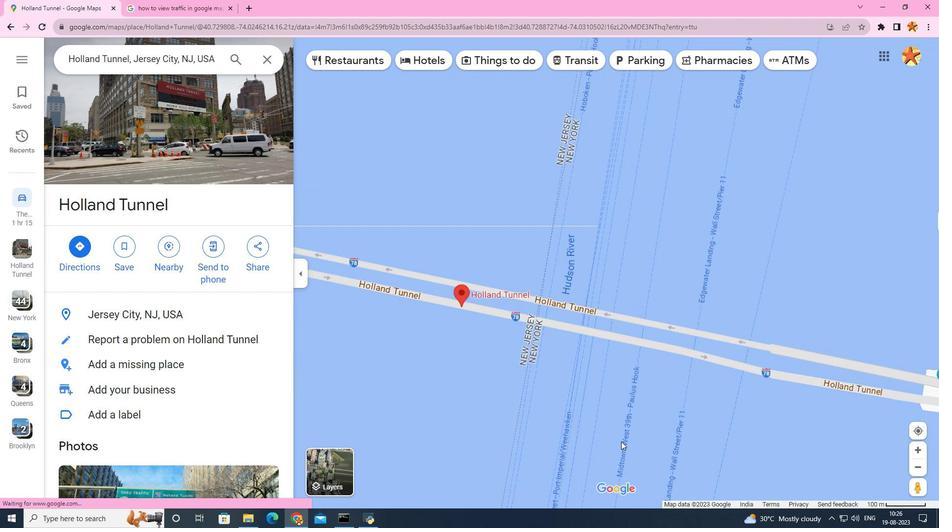 
Action: Mouse scrolled (621, 442) with delta (0, 0)
Screenshot: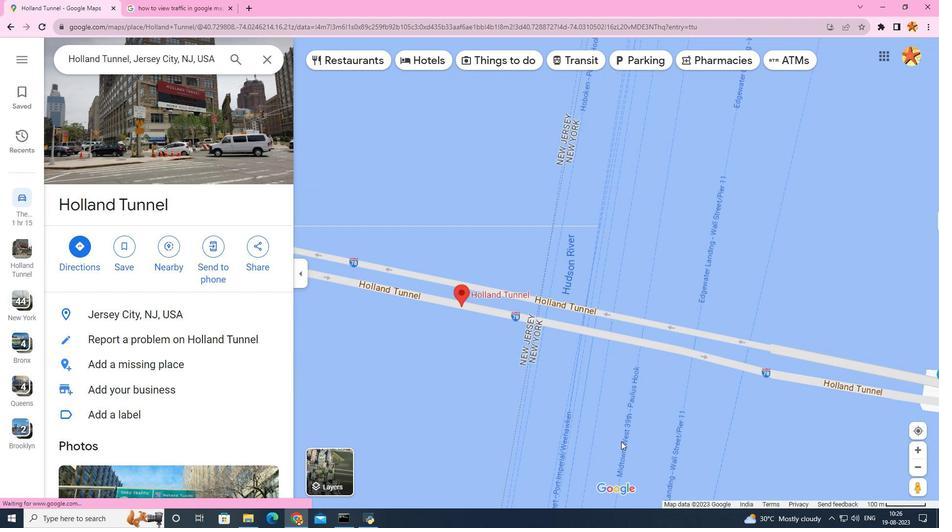 
Action: Mouse scrolled (621, 442) with delta (0, 0)
Screenshot: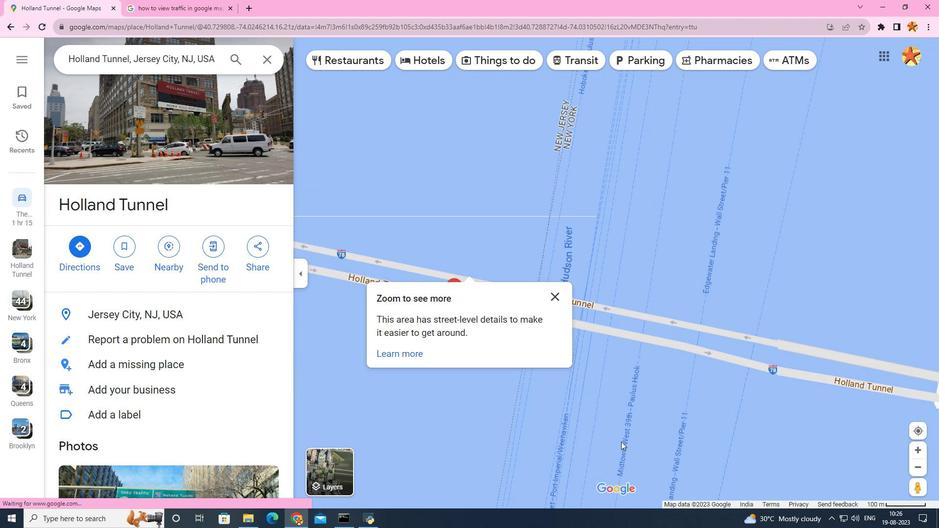 
Action: Mouse scrolled (621, 442) with delta (0, 0)
Screenshot: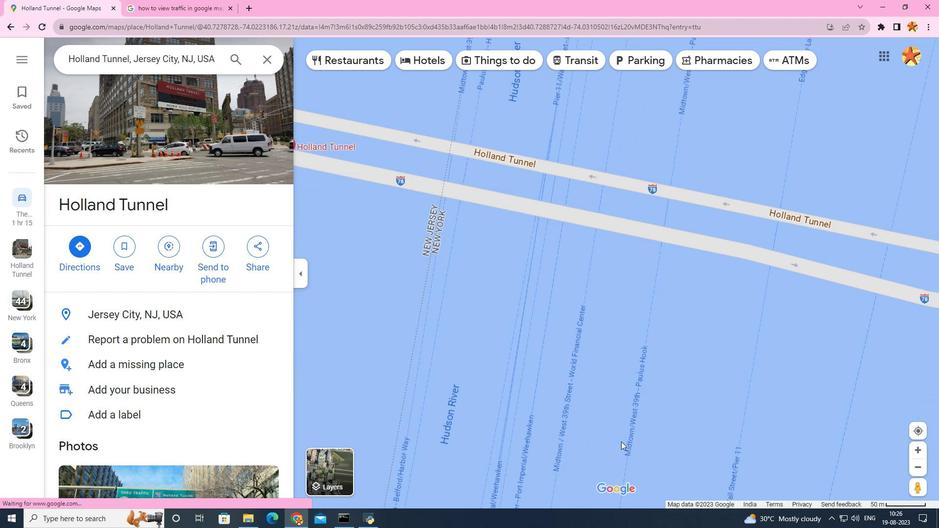 
Action: Mouse scrolled (621, 442) with delta (0, 0)
Screenshot: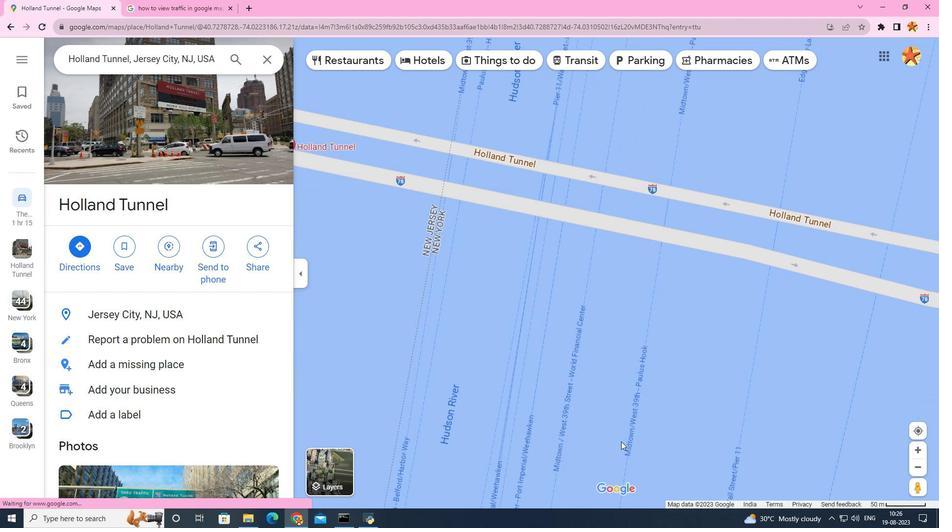 
Action: Mouse scrolled (621, 442) with delta (0, 0)
Screenshot: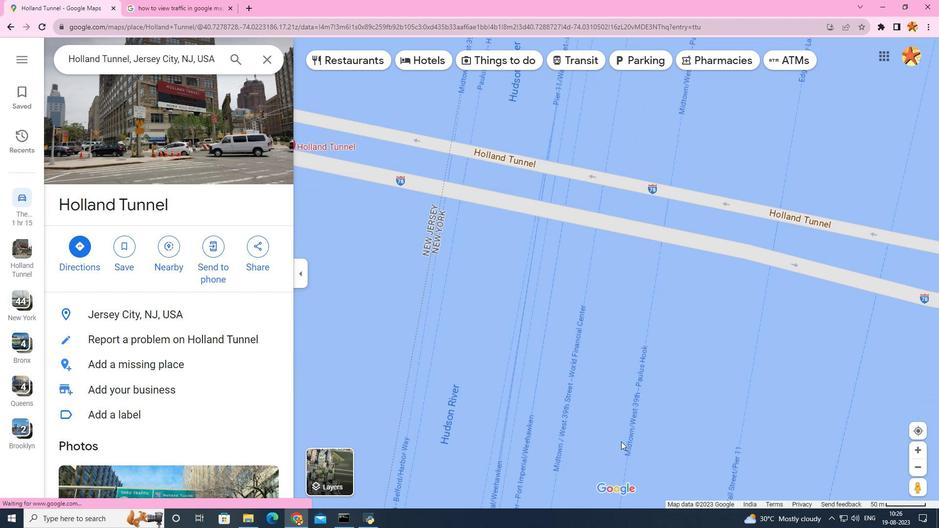 
Action: Mouse scrolled (621, 442) with delta (0, 0)
Screenshot: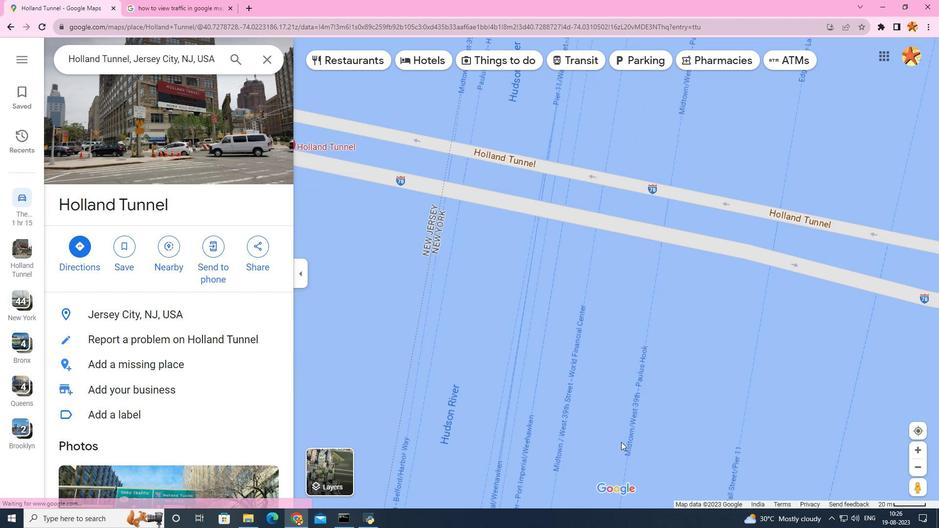 
Action: Mouse moved to (621, 442)
Screenshot: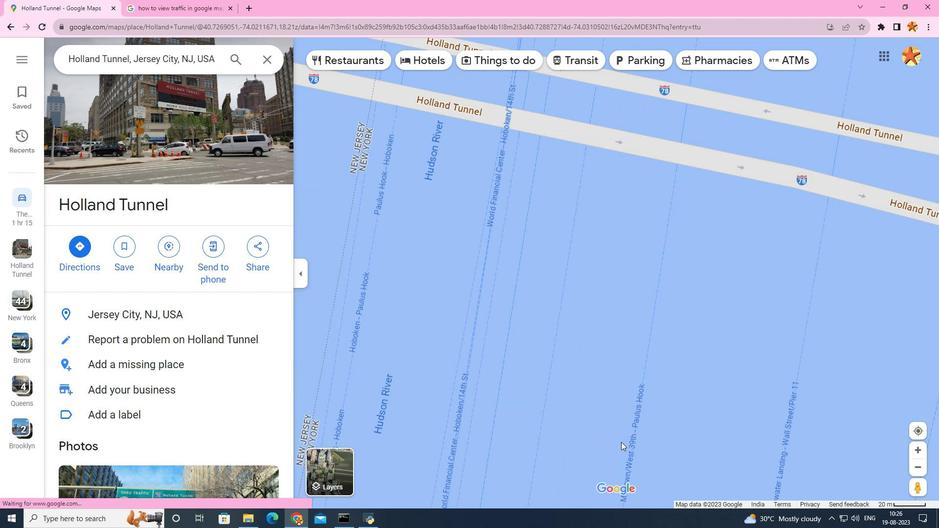 
Action: Mouse scrolled (621, 442) with delta (0, 0)
Screenshot: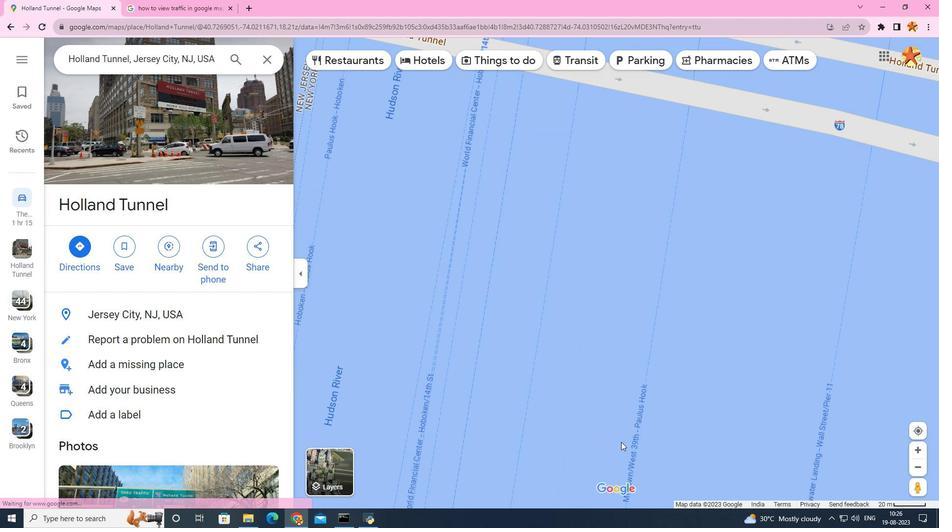 
Action: Mouse scrolled (621, 442) with delta (0, 0)
Screenshot: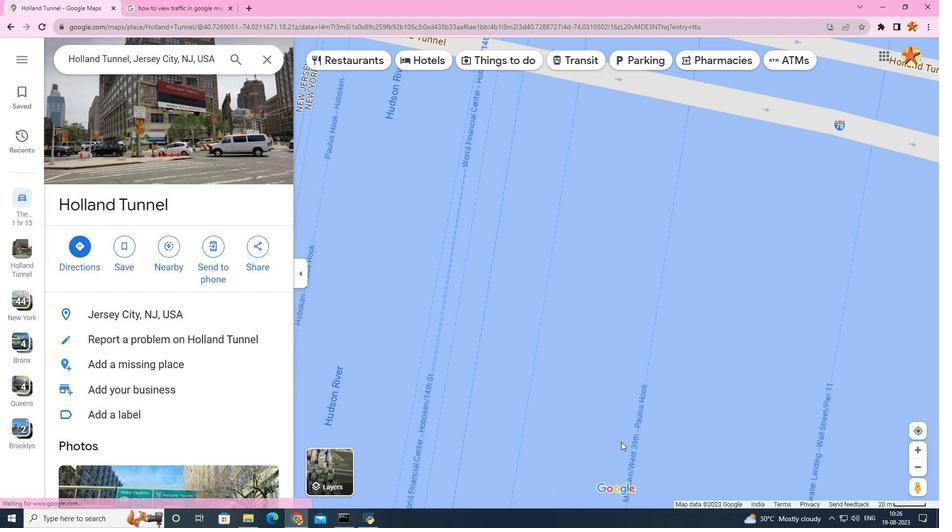 
Action: Mouse scrolled (621, 442) with delta (0, 0)
Screenshot: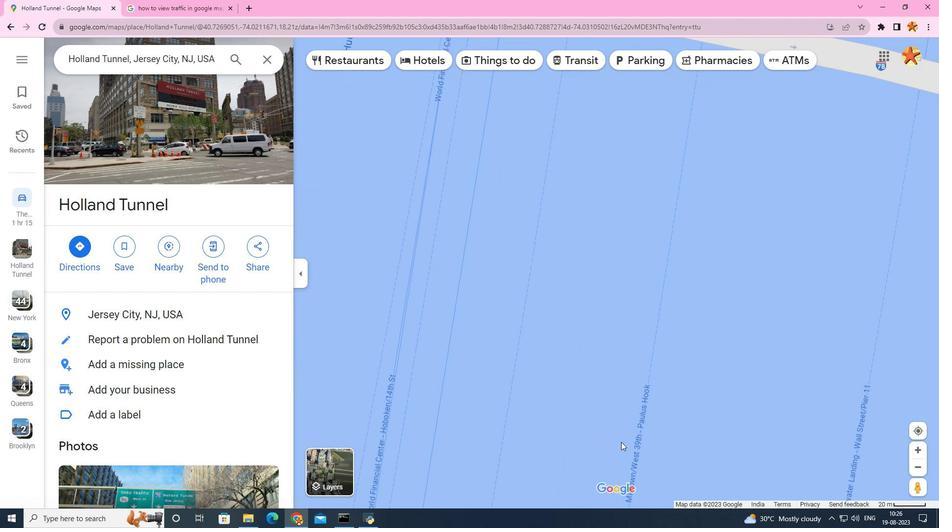 
Action: Mouse scrolled (621, 442) with delta (0, 0)
Screenshot: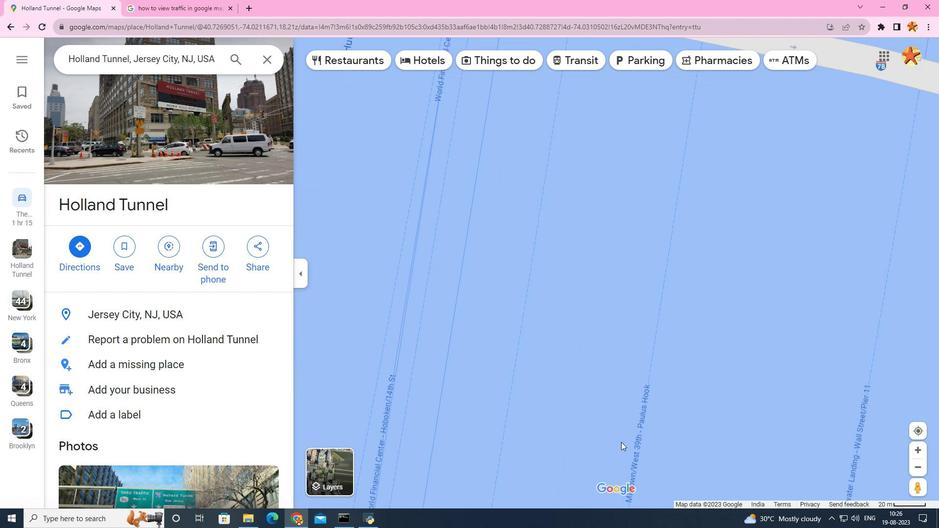 
Action: Mouse scrolled (621, 442) with delta (0, 0)
Screenshot: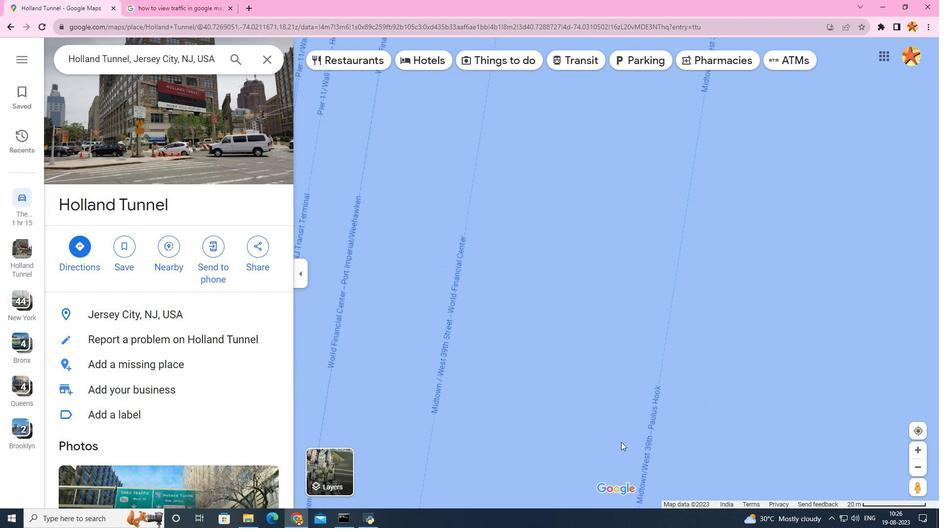 
Action: Mouse scrolled (621, 442) with delta (0, 0)
Screenshot: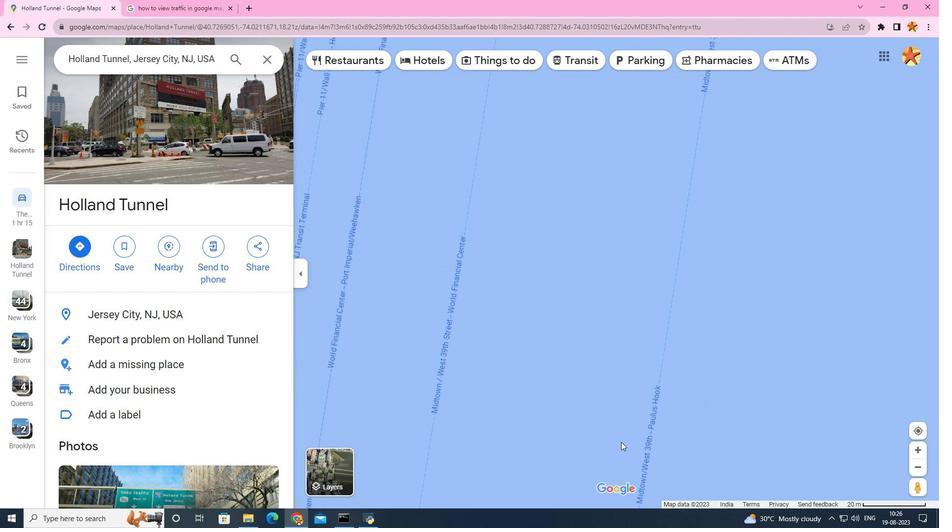 
Action: Mouse scrolled (621, 442) with delta (0, 0)
Screenshot: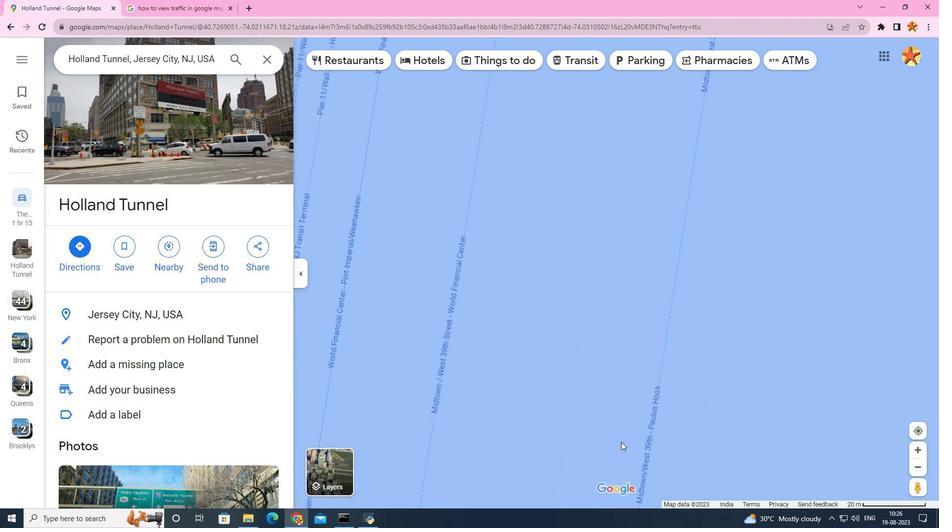 
Action: Mouse scrolled (621, 442) with delta (0, 0)
Screenshot: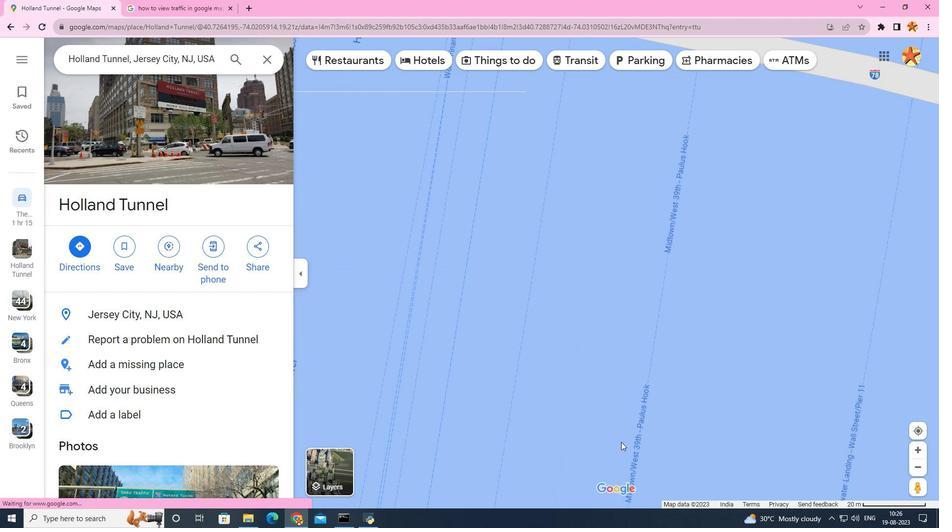 
Action: Mouse scrolled (621, 441) with delta (0, 0)
Screenshot: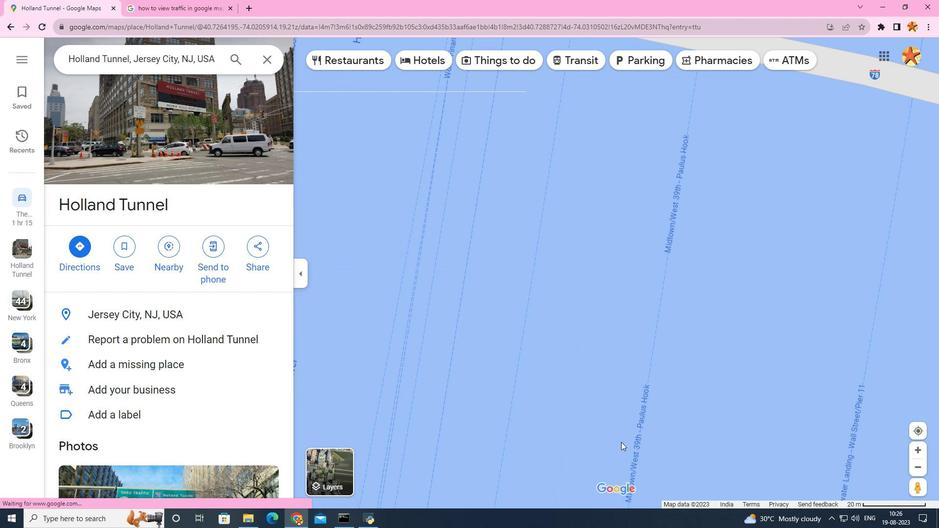 
Action: Mouse scrolled (621, 441) with delta (0, 0)
Screenshot: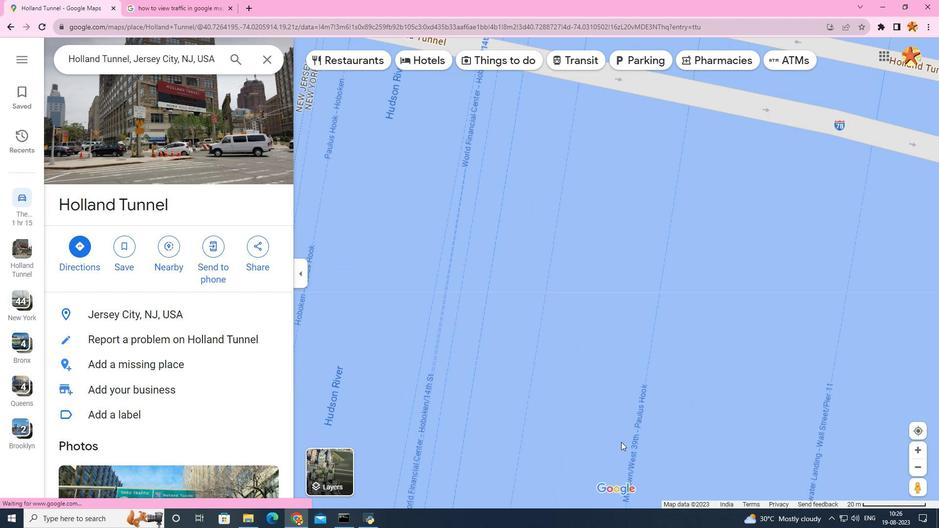 
Action: Mouse scrolled (621, 441) with delta (0, 0)
Screenshot: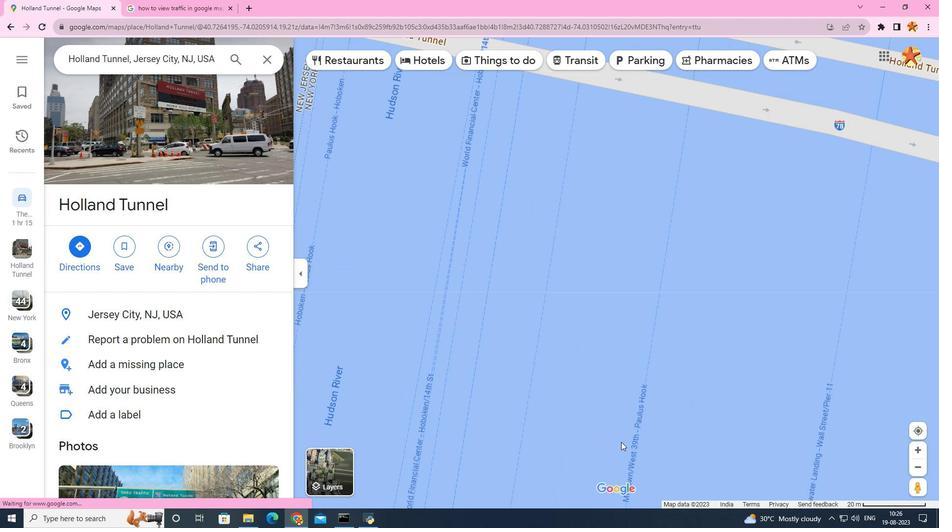 
Action: Mouse scrolled (621, 441) with delta (0, 0)
Screenshot: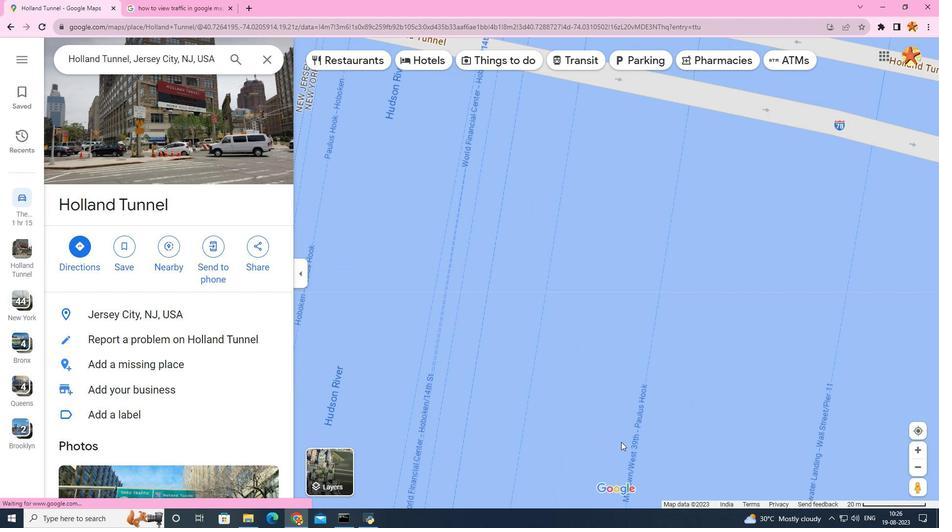 
Action: Mouse scrolled (621, 441) with delta (0, 0)
Screenshot: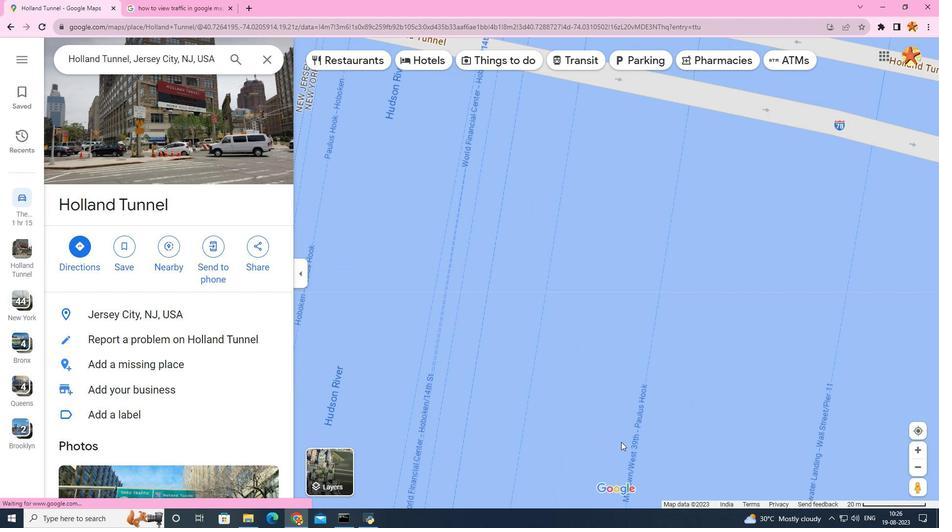 
Action: Mouse scrolled (621, 441) with delta (0, 0)
Screenshot: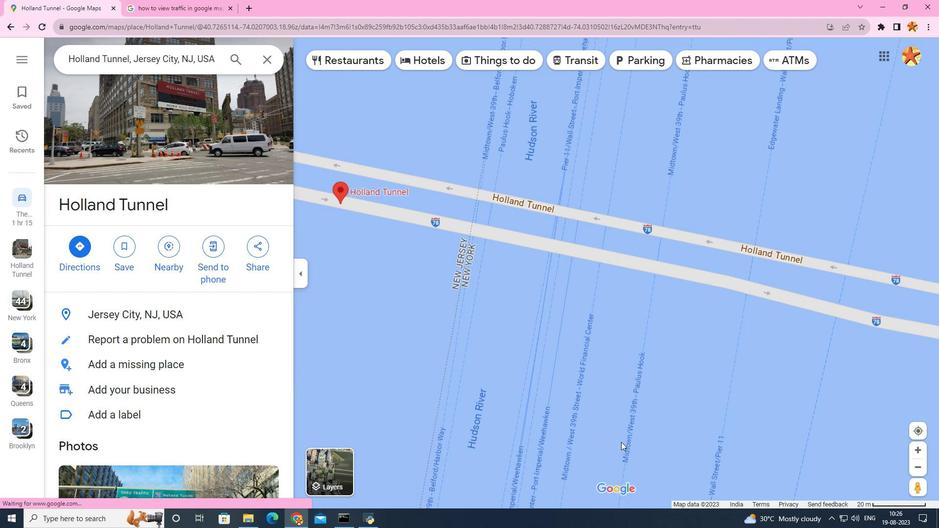 
Action: Mouse scrolled (621, 441) with delta (0, 0)
Screenshot: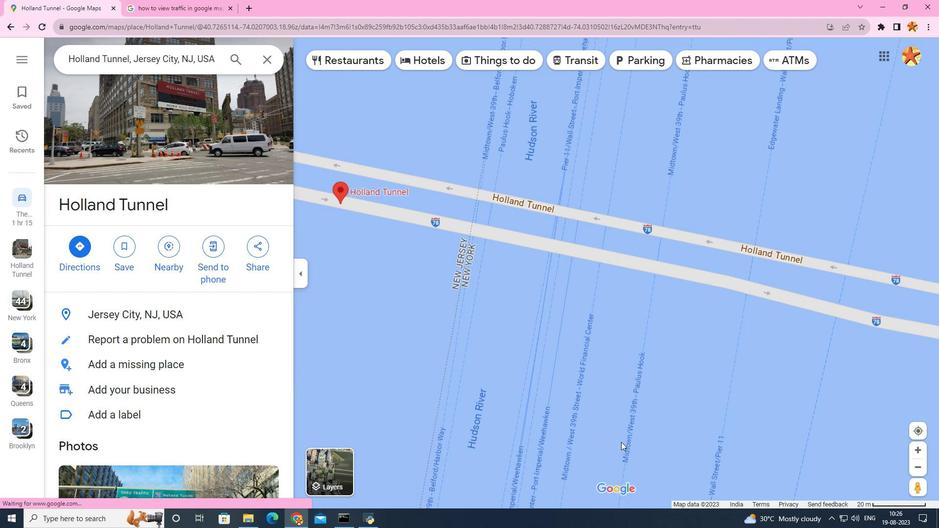 
Action: Mouse scrolled (621, 441) with delta (0, 0)
Screenshot: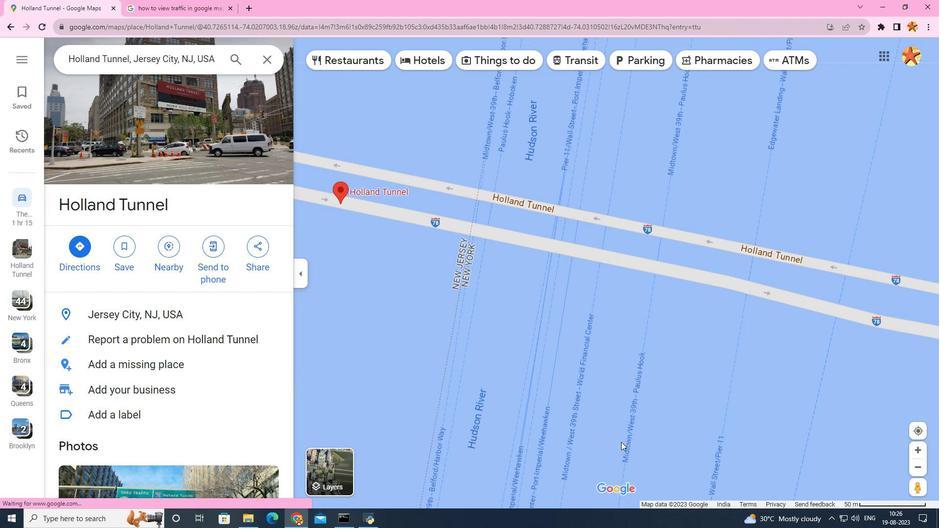 
Action: Mouse scrolled (621, 441) with delta (0, 0)
Screenshot: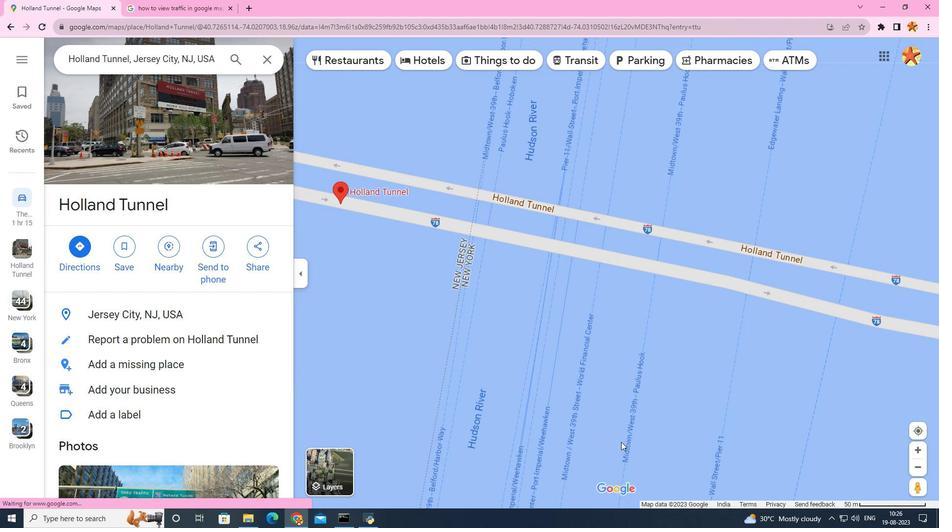 
Action: Mouse scrolled (621, 441) with delta (0, 0)
Screenshot: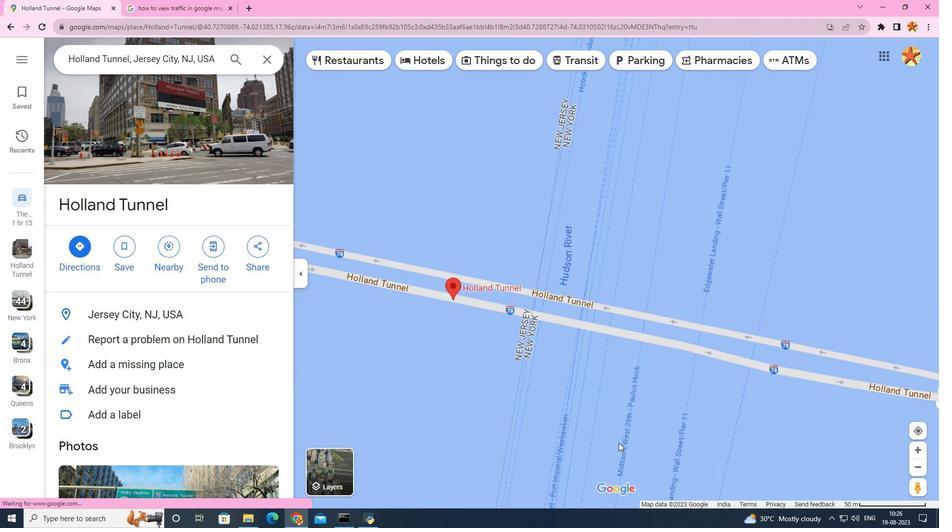 
Action: Mouse scrolled (621, 441) with delta (0, 0)
Screenshot: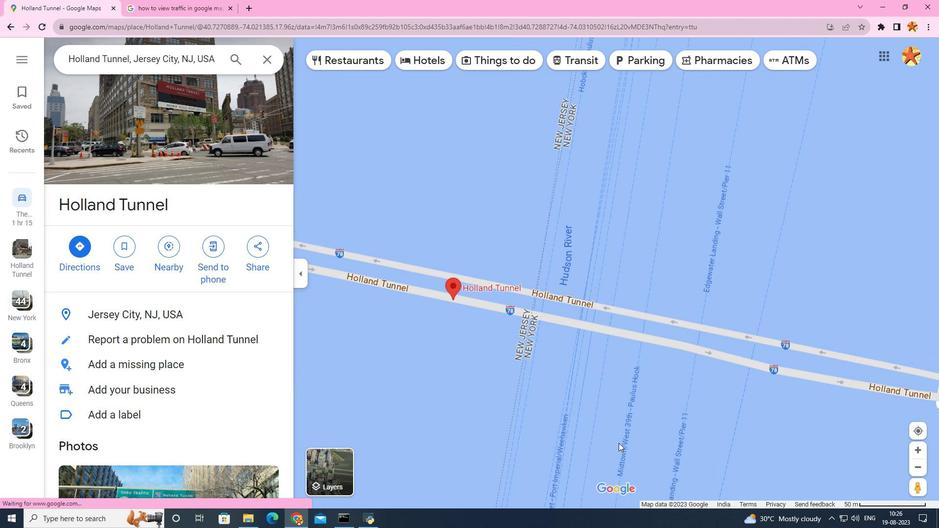 
Action: Mouse scrolled (621, 441) with delta (0, 0)
Screenshot: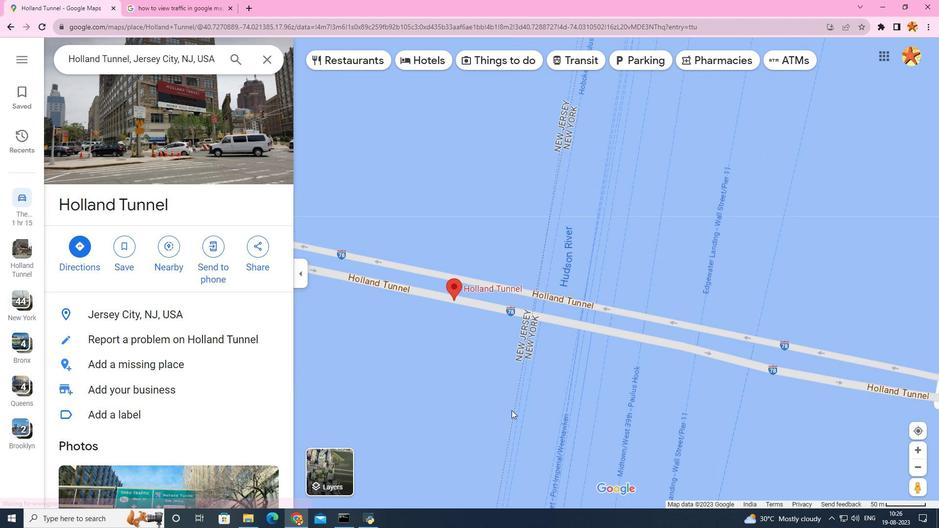 
Action: Mouse moved to (424, 255)
Screenshot: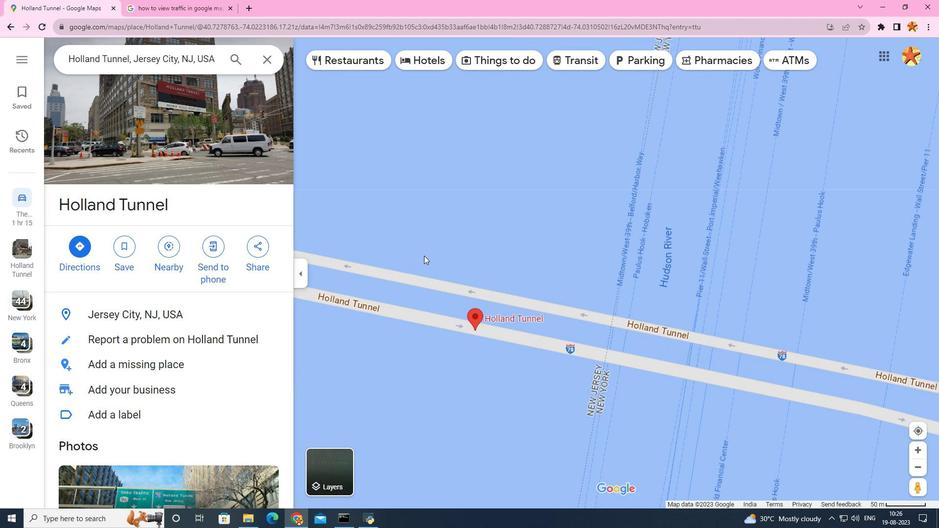 
Action: Mouse scrolled (422, 266) with delta (0, 0)
Screenshot: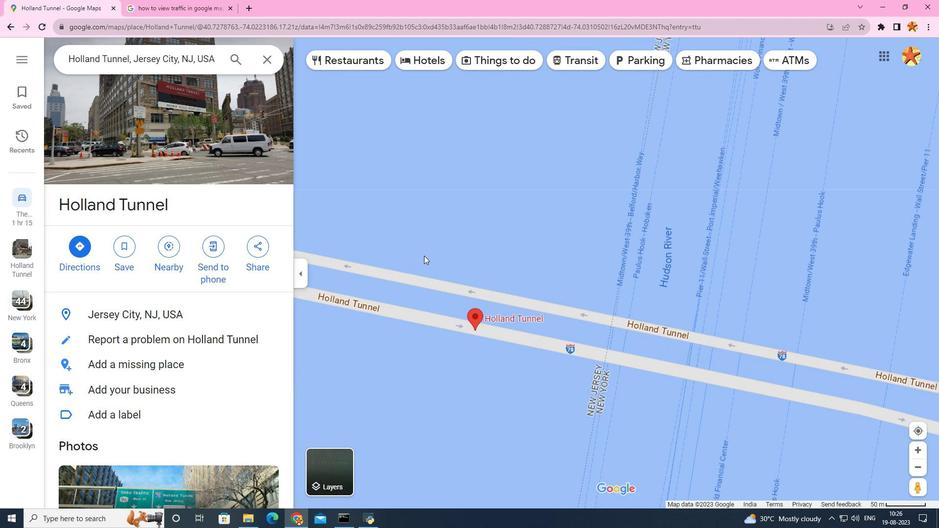 
Action: Mouse scrolled (424, 256) with delta (0, 0)
Screenshot: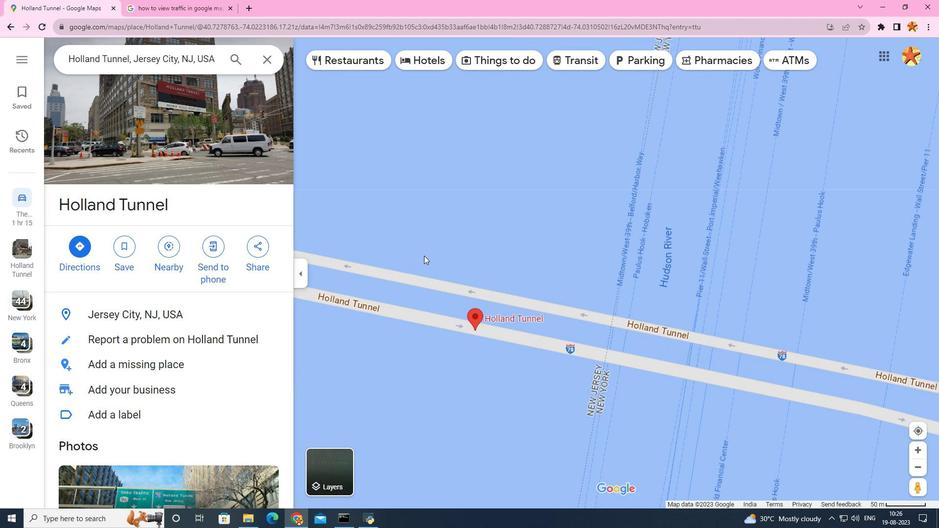 
Action: Mouse scrolled (424, 256) with delta (0, 0)
Screenshot: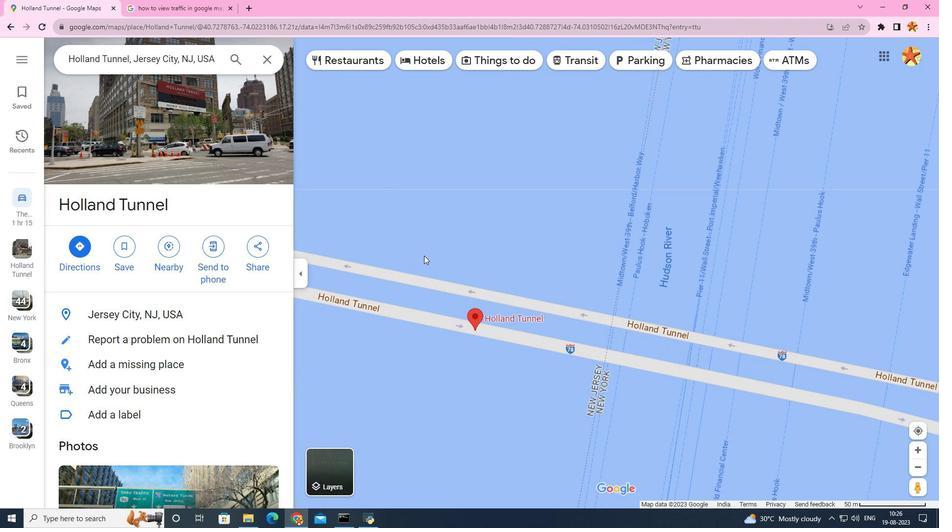 
Action: Mouse scrolled (424, 256) with delta (0, 0)
Screenshot: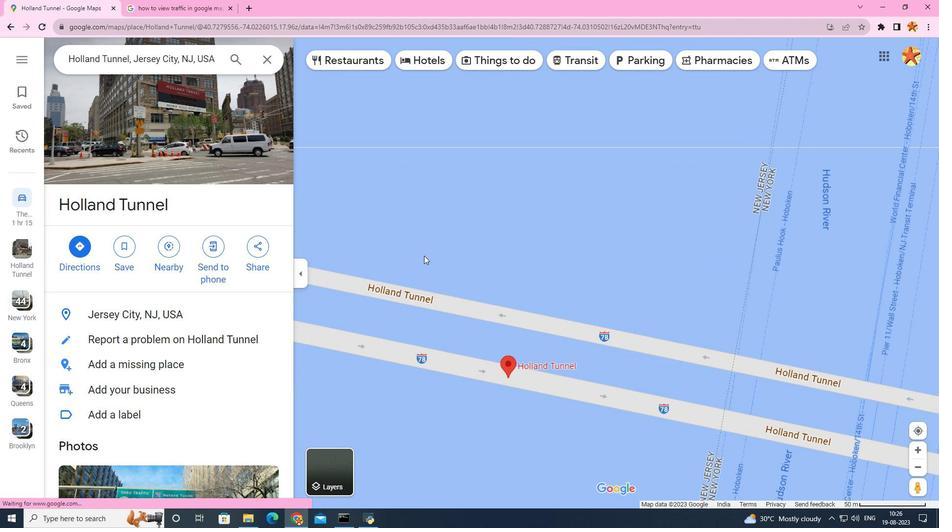
Action: Mouse scrolled (424, 256) with delta (0, 0)
Screenshot: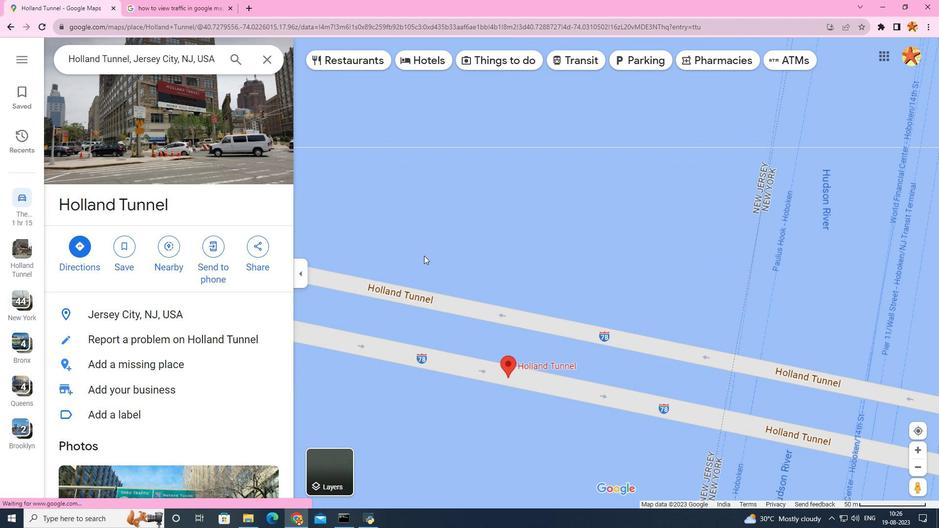 
Action: Mouse scrolled (424, 256) with delta (0, 0)
Screenshot: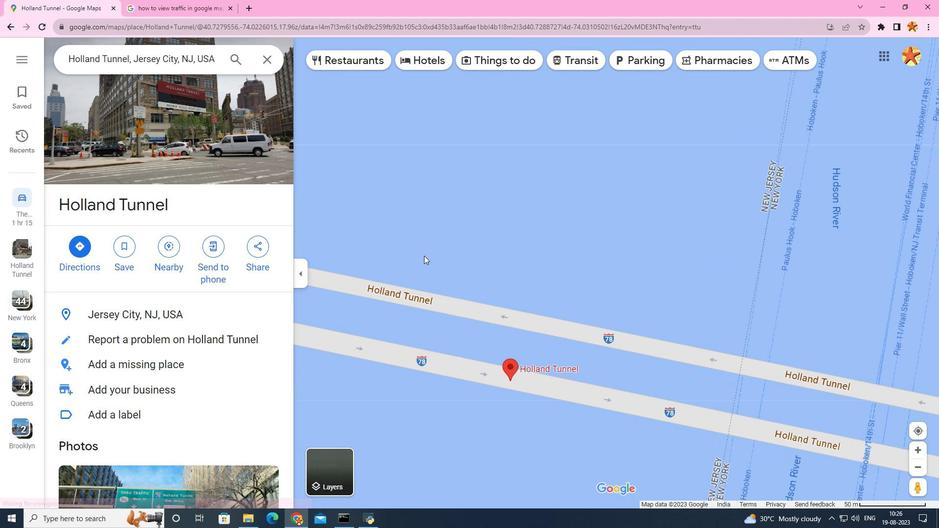 
Action: Mouse scrolled (424, 256) with delta (0, 0)
Screenshot: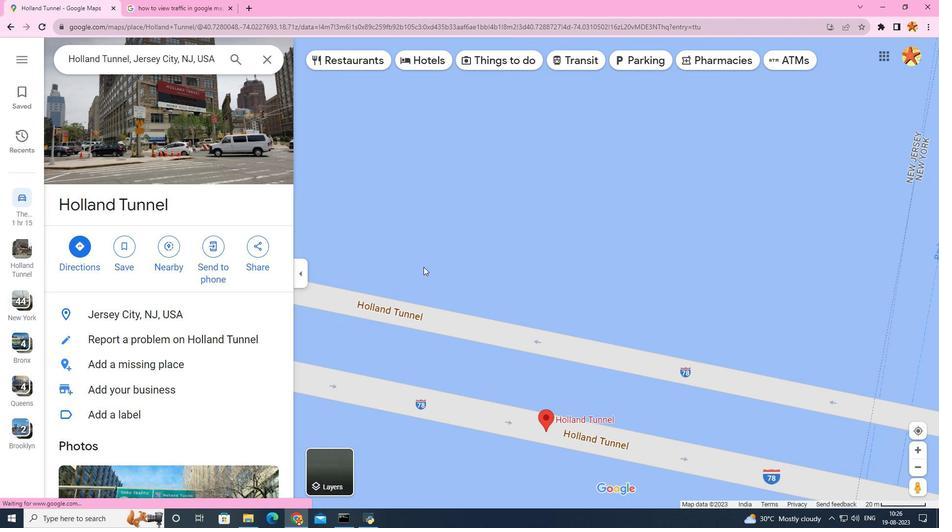 
Action: Mouse moved to (424, 258)
Screenshot: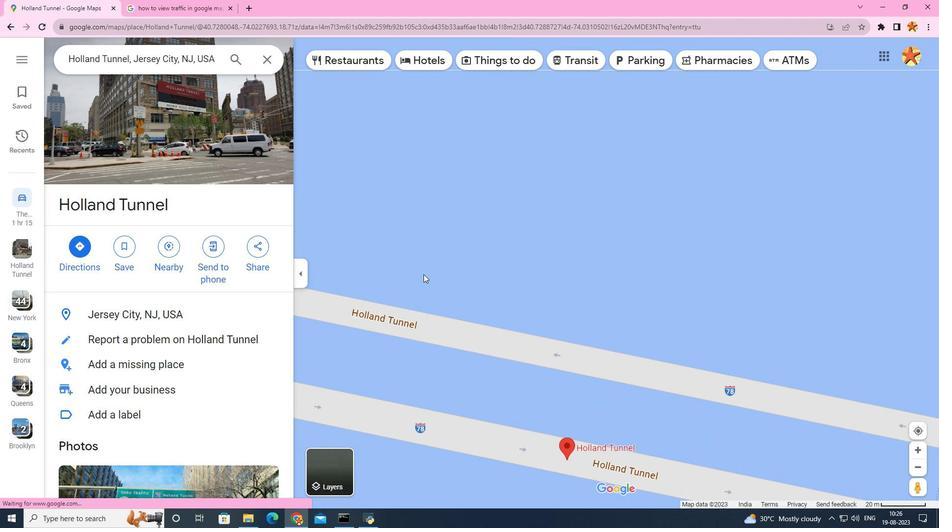 
Action: Mouse scrolled (424, 259) with delta (0, 0)
Screenshot: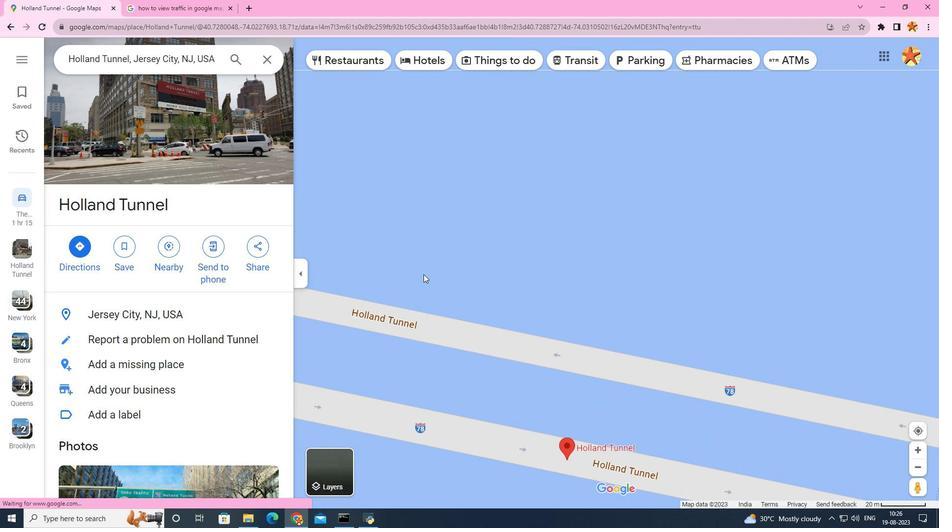 
Action: Mouse moved to (423, 266)
Screenshot: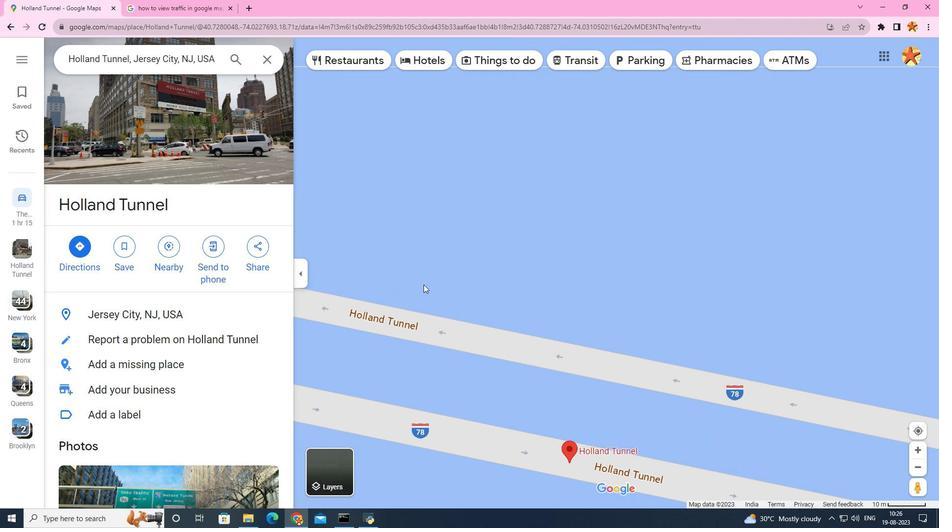 
Action: Mouse scrolled (424, 265) with delta (0, 0)
Screenshot: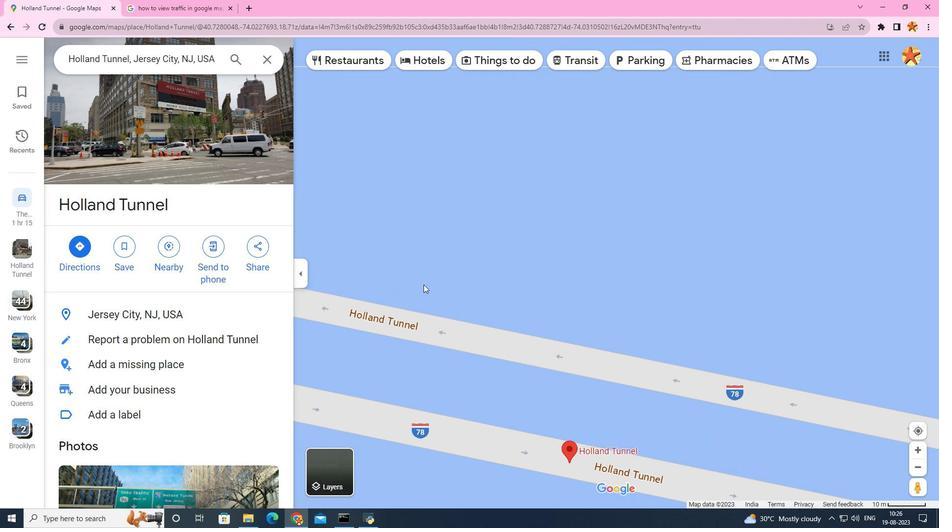 
Action: Mouse moved to (411, 476)
Screenshot: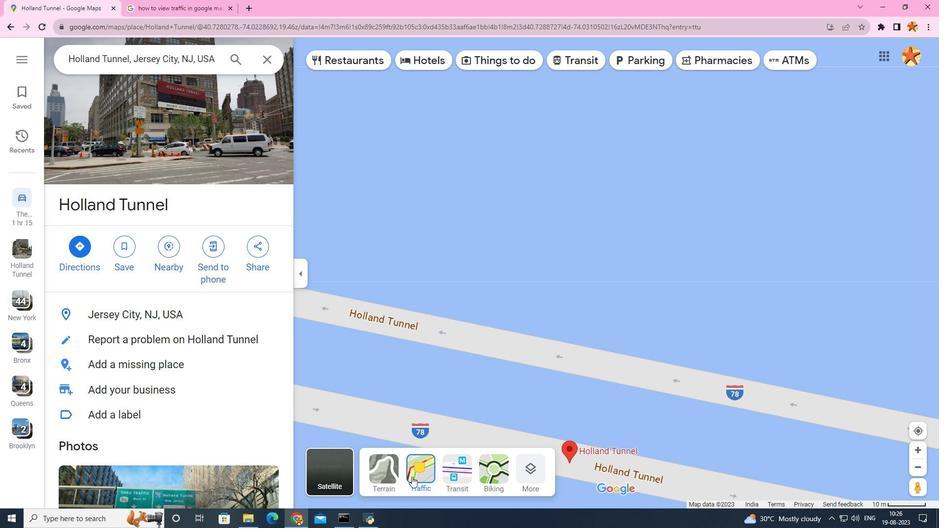 
Action: Mouse pressed left at (411, 476)
Screenshot: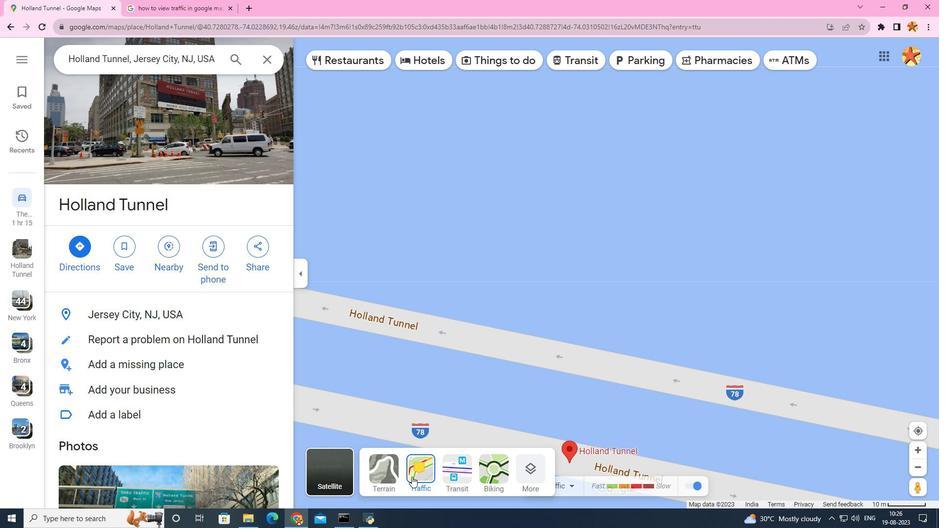 
Action: Mouse moved to (661, 386)
Screenshot: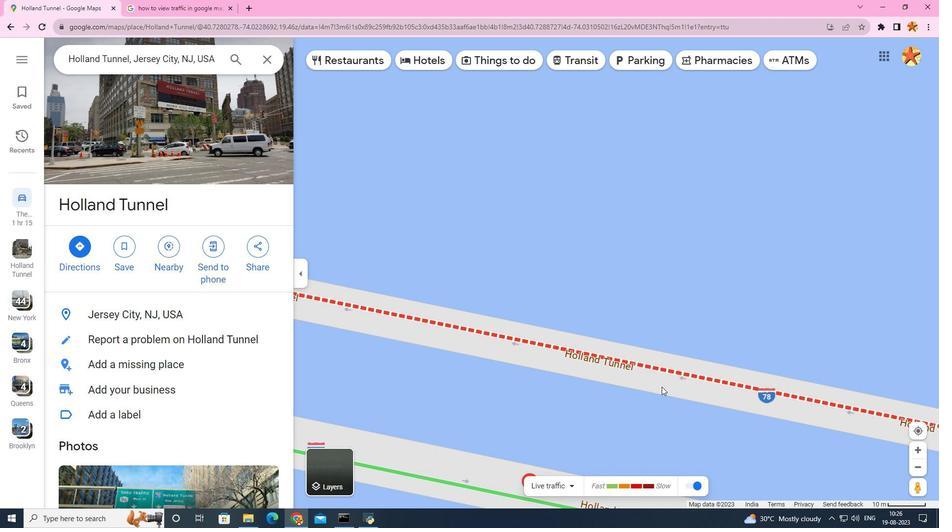 
Action: Mouse scrolled (661, 387) with delta (0, 0)
Screenshot: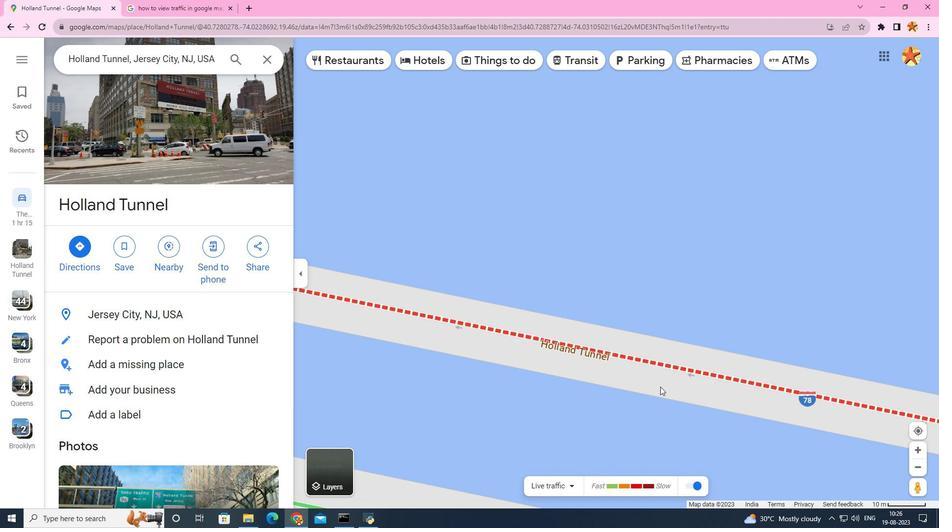 
Action: Mouse scrolled (661, 387) with delta (0, 0)
Screenshot: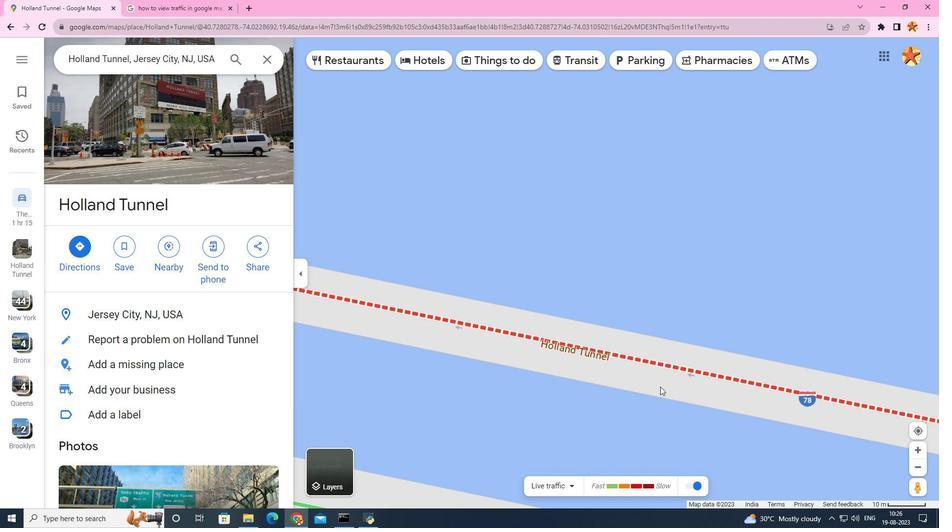 
Action: Mouse scrolled (661, 387) with delta (0, 0)
Screenshot: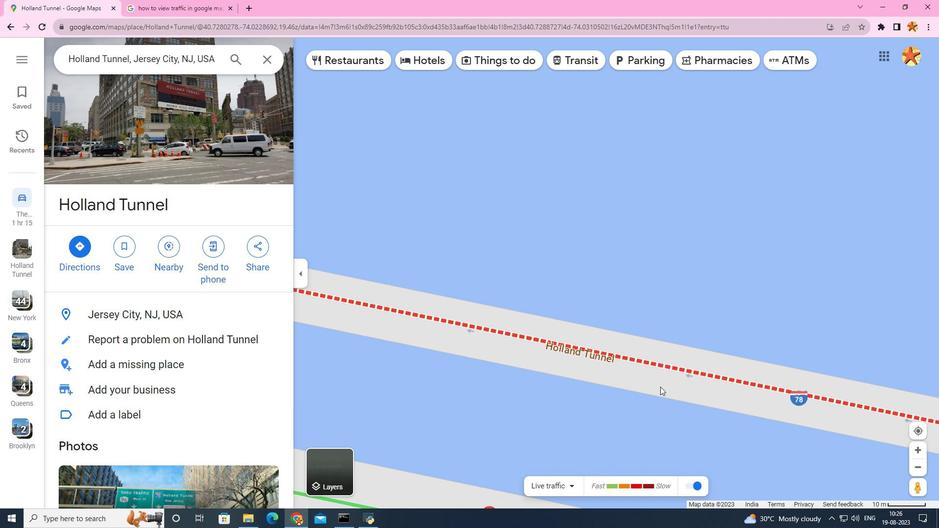 
Action: Mouse scrolled (661, 387) with delta (0, 0)
Screenshot: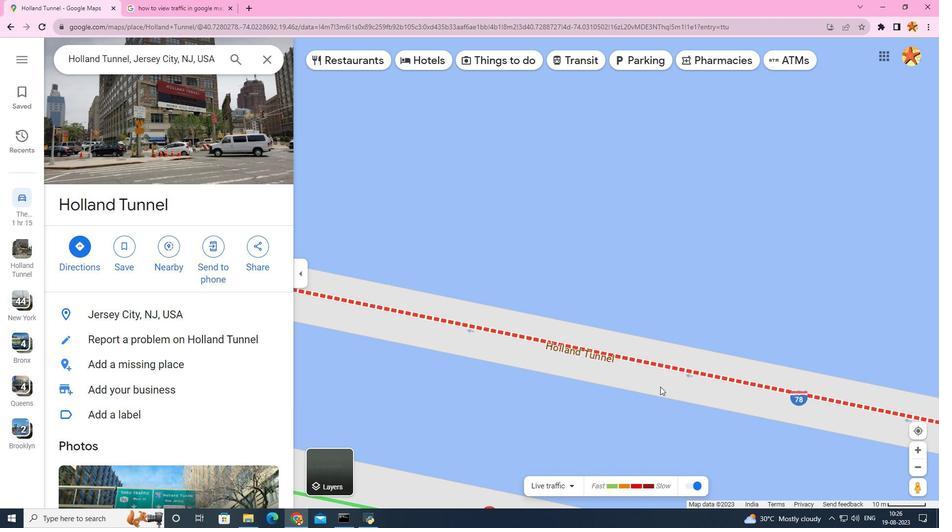 
Action: Mouse moved to (660, 386)
Screenshot: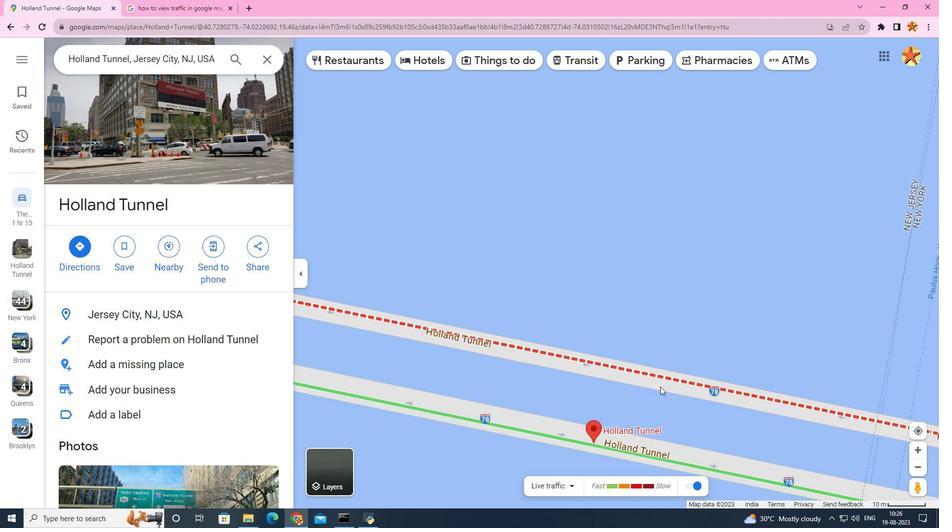 
Action: Mouse scrolled (660, 386) with delta (0, 0)
Screenshot: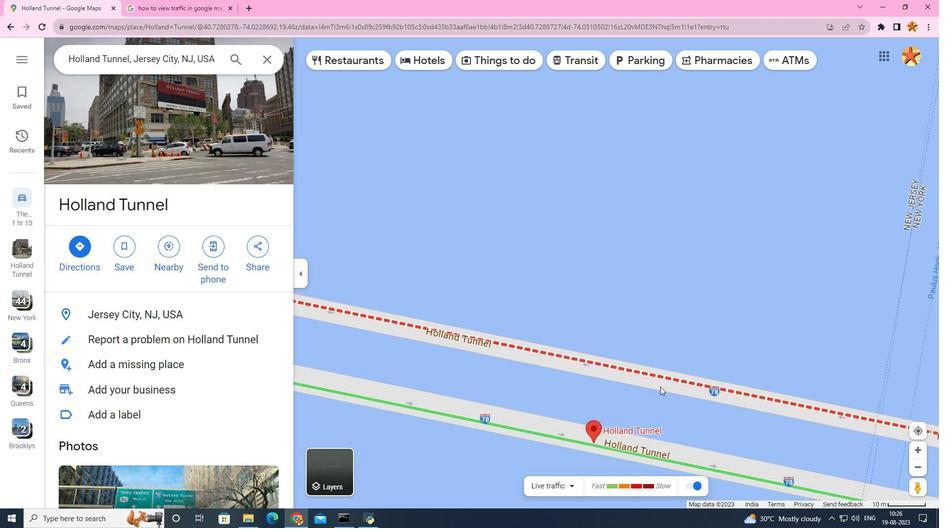 
Action: Mouse scrolled (660, 386) with delta (0, 0)
Screenshot: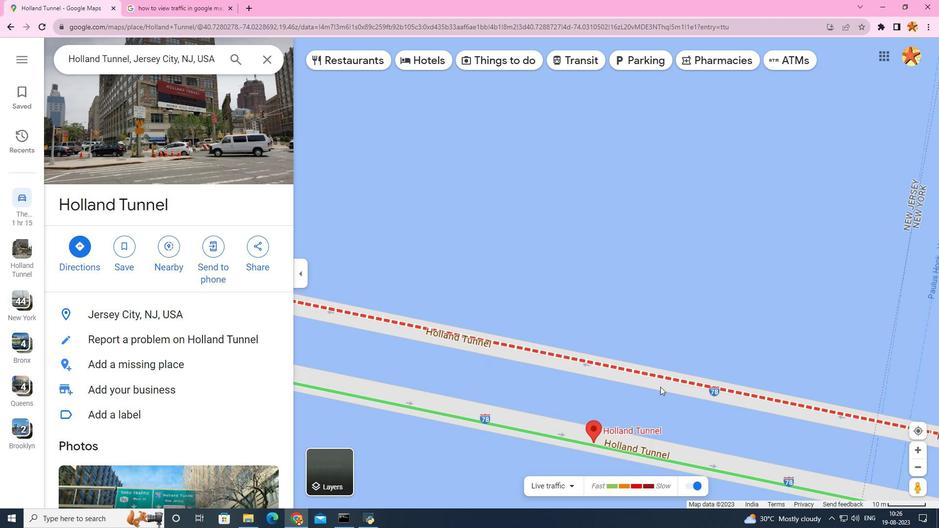 
Action: Mouse scrolled (660, 386) with delta (0, 0)
Screenshot: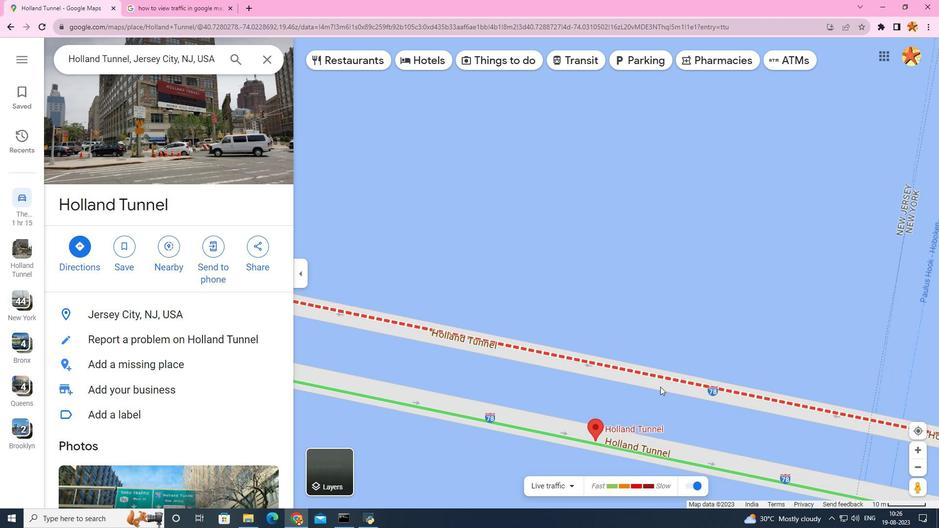 
Action: Mouse scrolled (660, 386) with delta (0, 0)
Screenshot: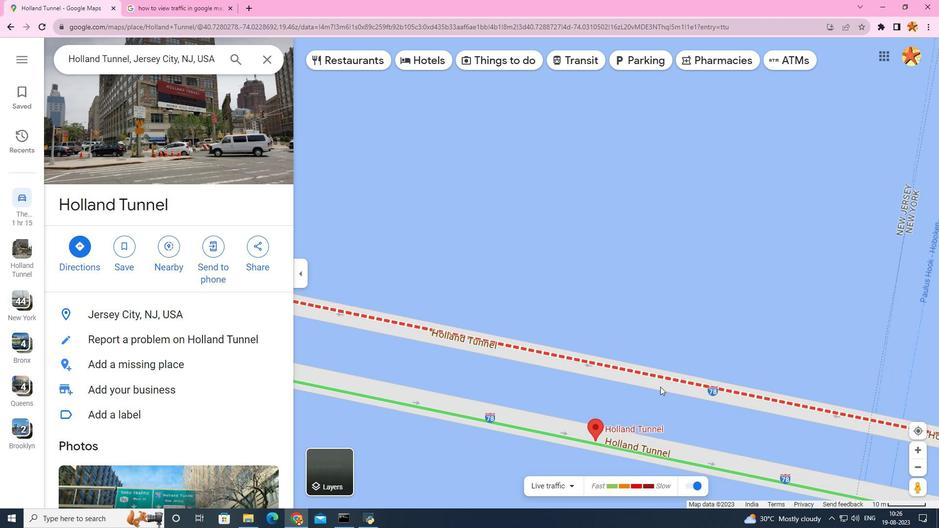 
Action: Mouse scrolled (660, 386) with delta (0, 0)
Screenshot: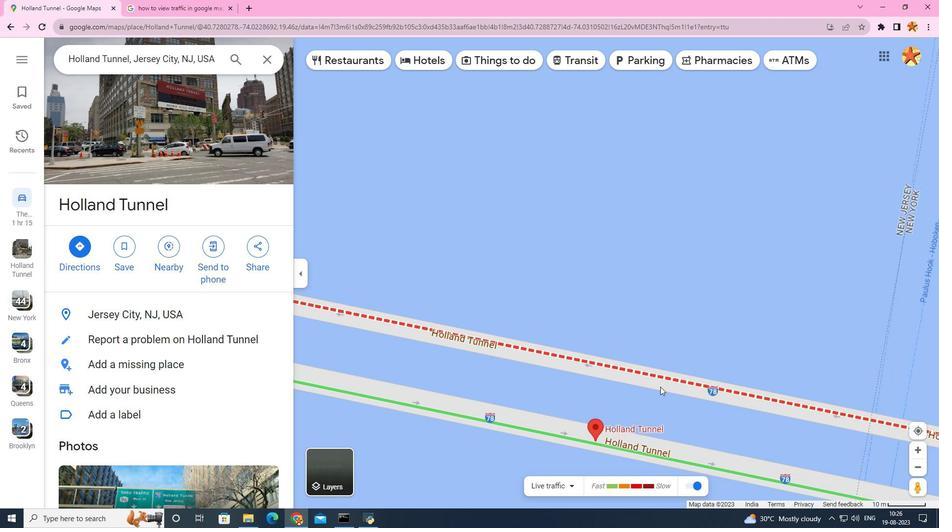
Action: Mouse scrolled (660, 386) with delta (0, 0)
Screenshot: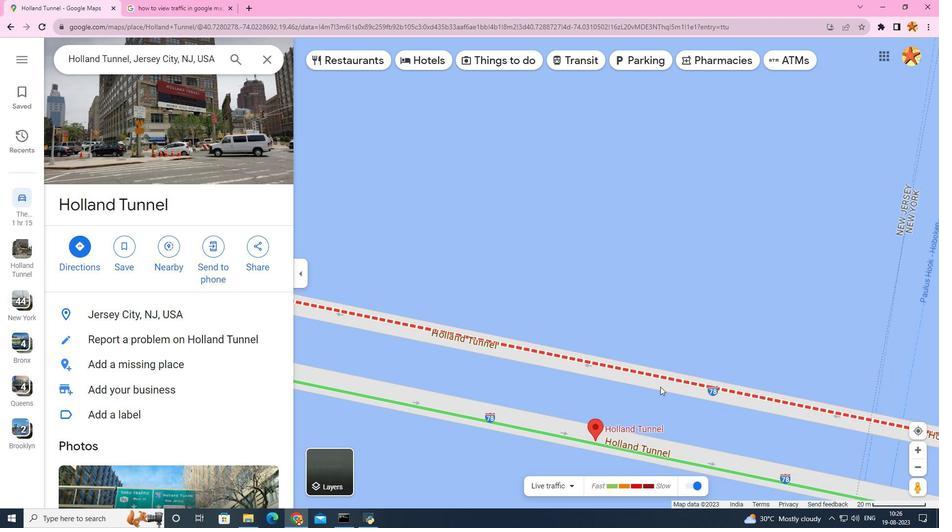 
Action: Mouse scrolled (660, 386) with delta (0, 0)
Screenshot: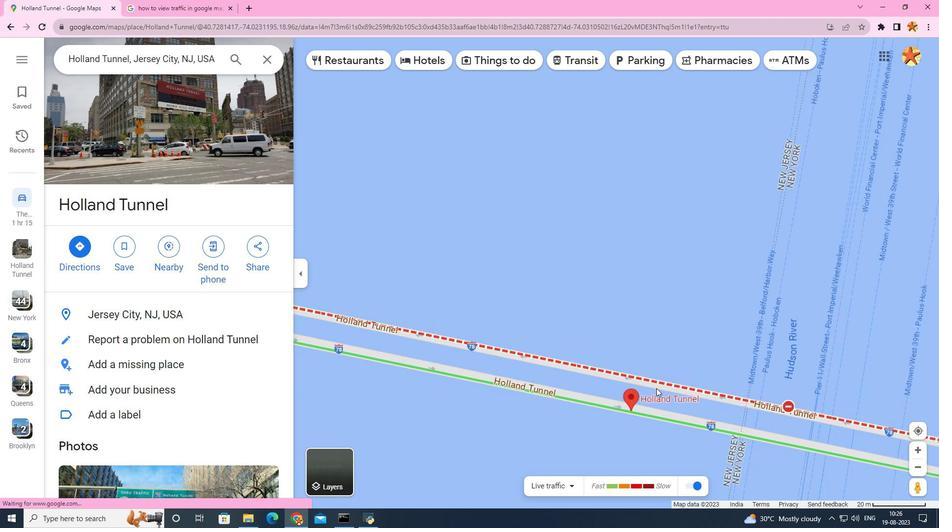 
Action: Mouse moved to (659, 387)
Screenshot: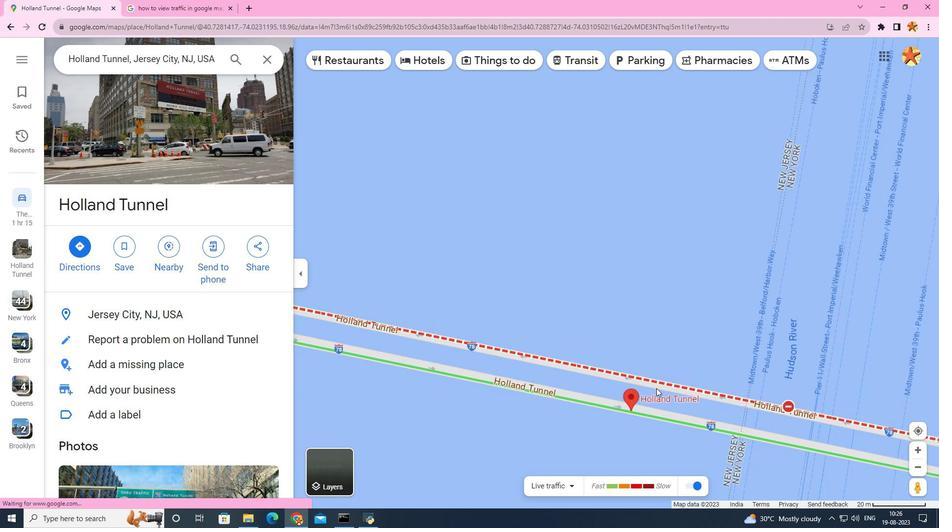 
Action: Mouse scrolled (659, 386) with delta (0, 0)
Screenshot: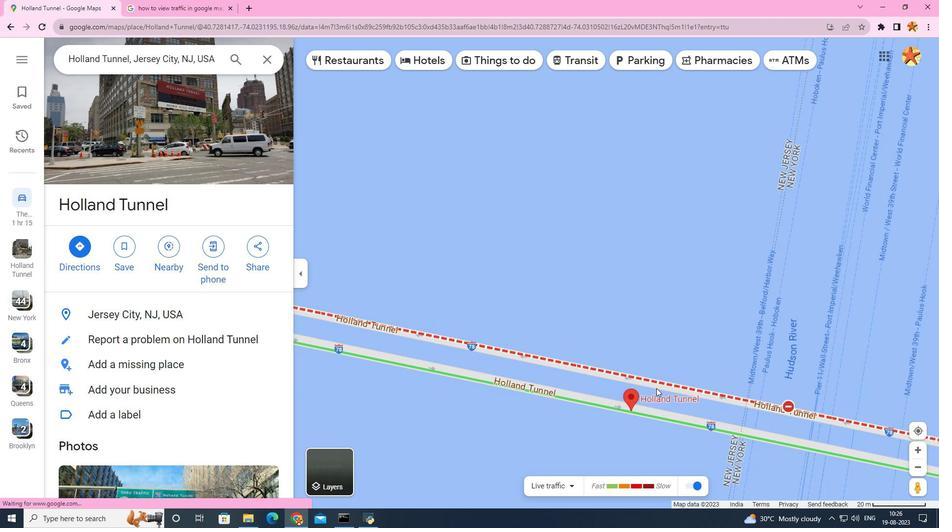
Action: Mouse moved to (658, 387)
Screenshot: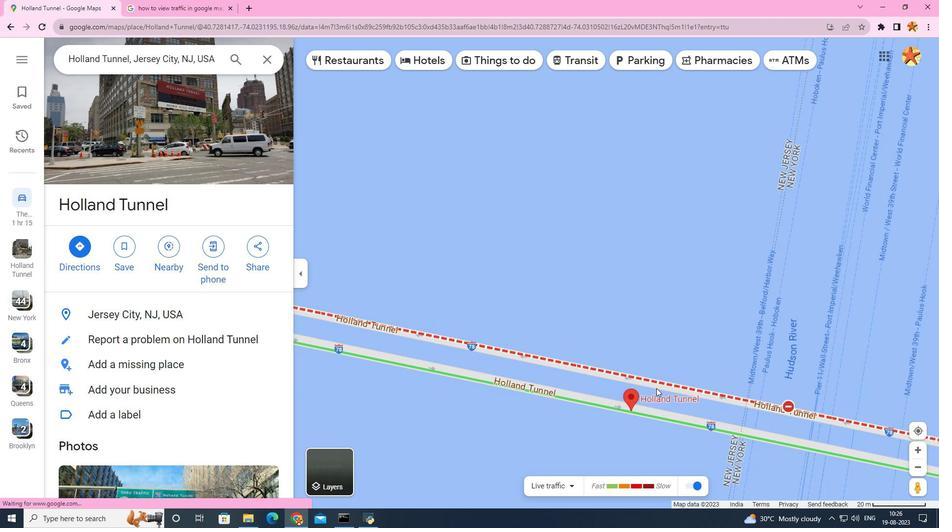 
Action: Mouse scrolled (658, 387) with delta (0, 0)
Screenshot: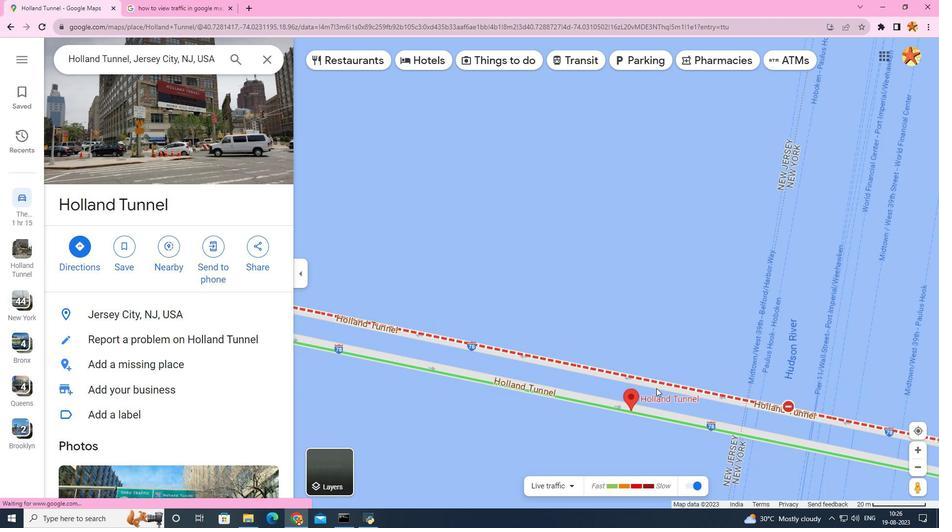 
Action: Mouse moved to (656, 388)
Screenshot: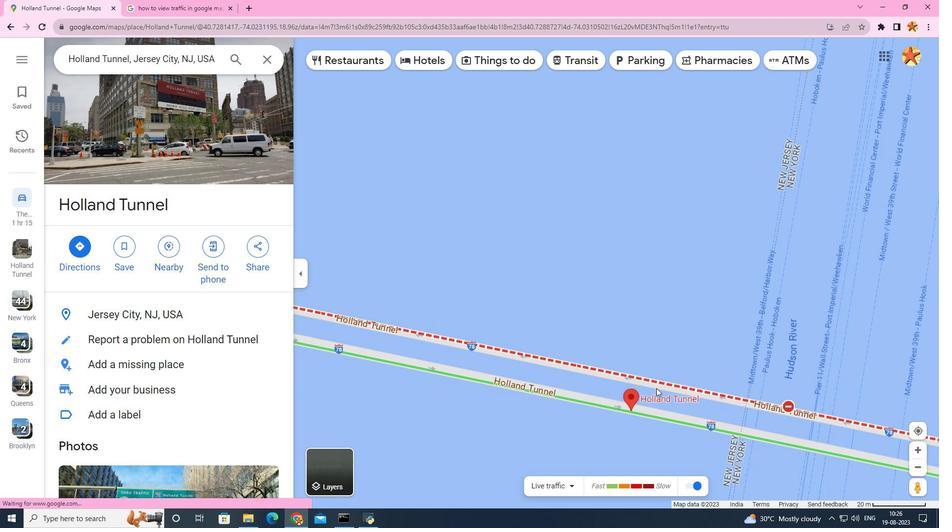 
Action: Mouse scrolled (656, 387) with delta (0, 0)
Screenshot: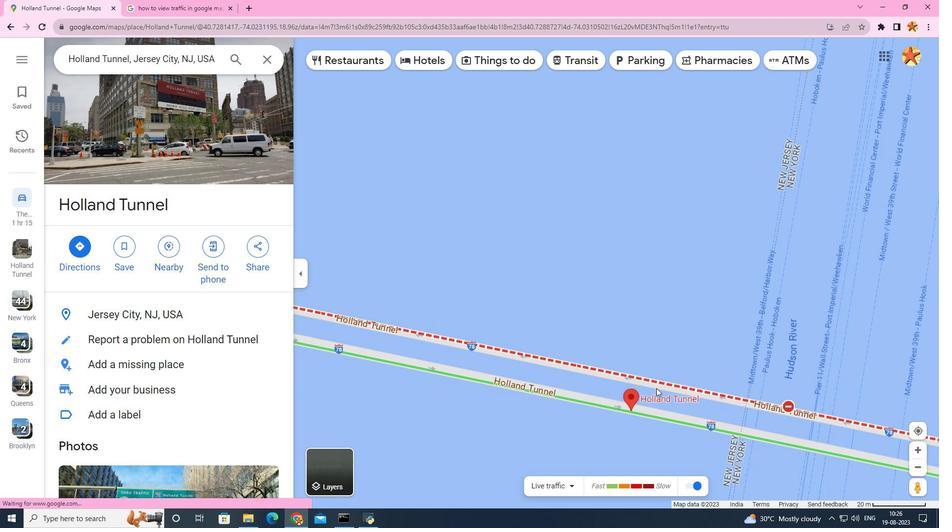 
Action: Mouse scrolled (656, 387) with delta (0, 0)
Screenshot: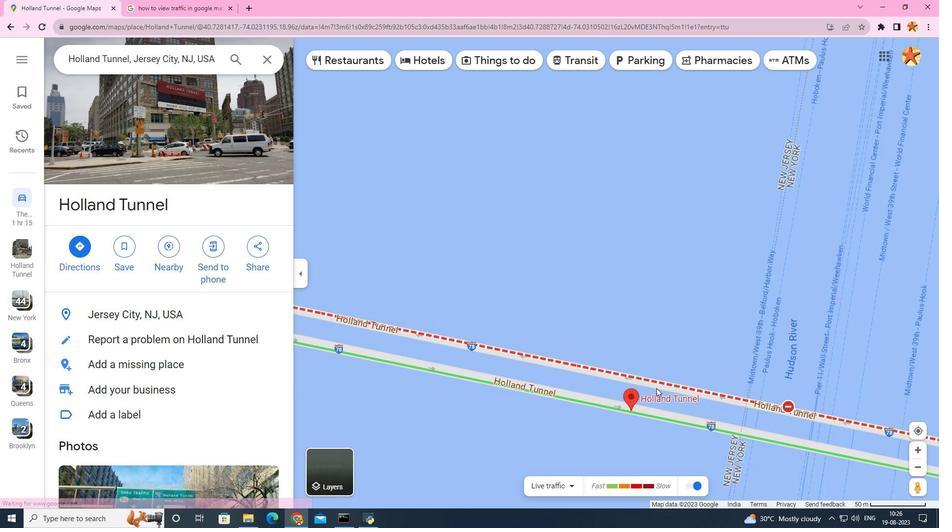 
Action: Mouse scrolled (656, 387) with delta (0, 0)
Screenshot: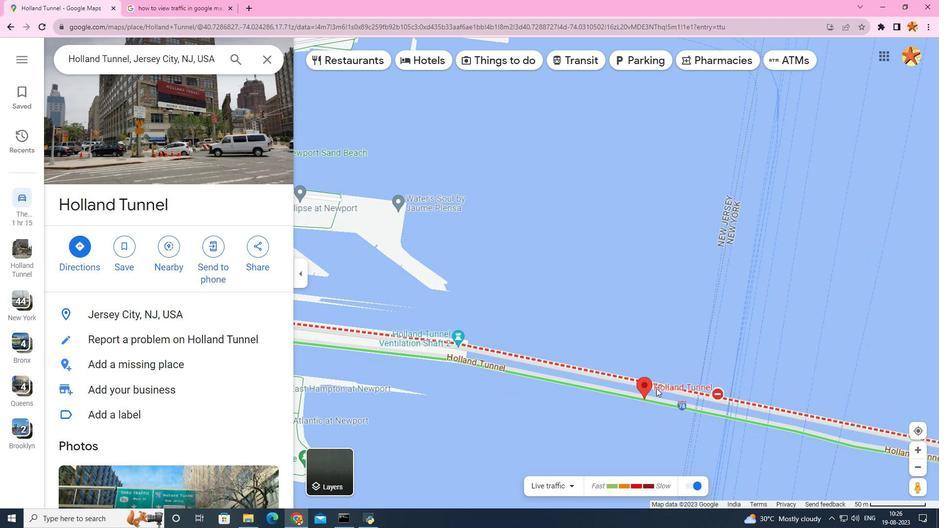 
Action: Mouse scrolled (656, 387) with delta (0, 0)
Screenshot: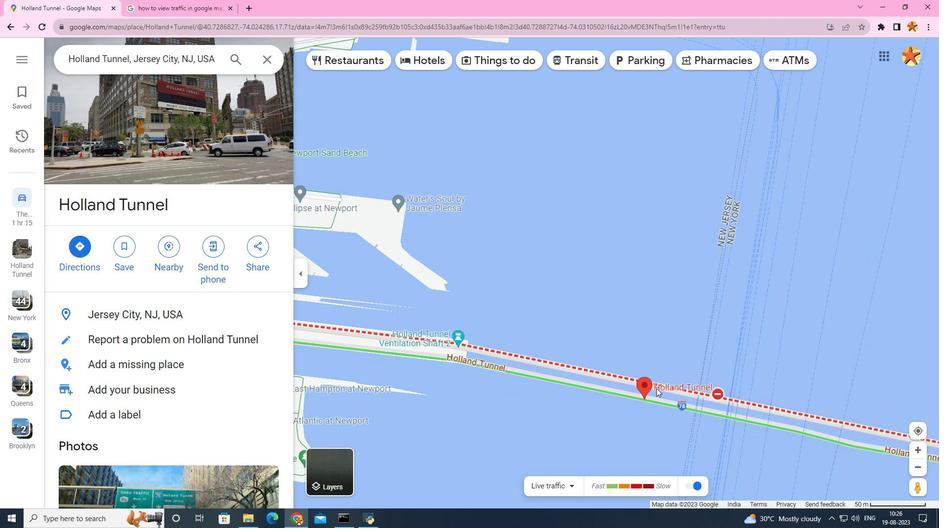 
Action: Mouse scrolled (656, 387) with delta (0, 0)
Screenshot: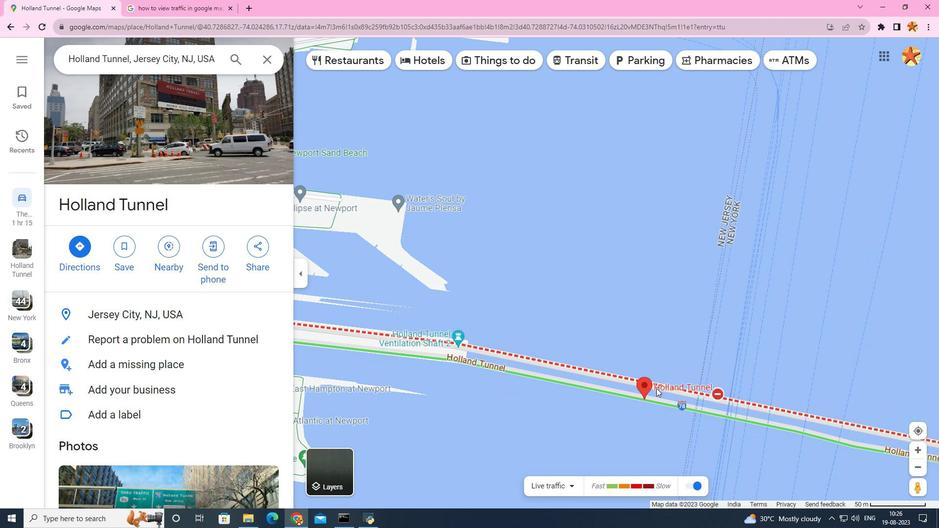 
Action: Mouse scrolled (656, 387) with delta (0, 0)
Screenshot: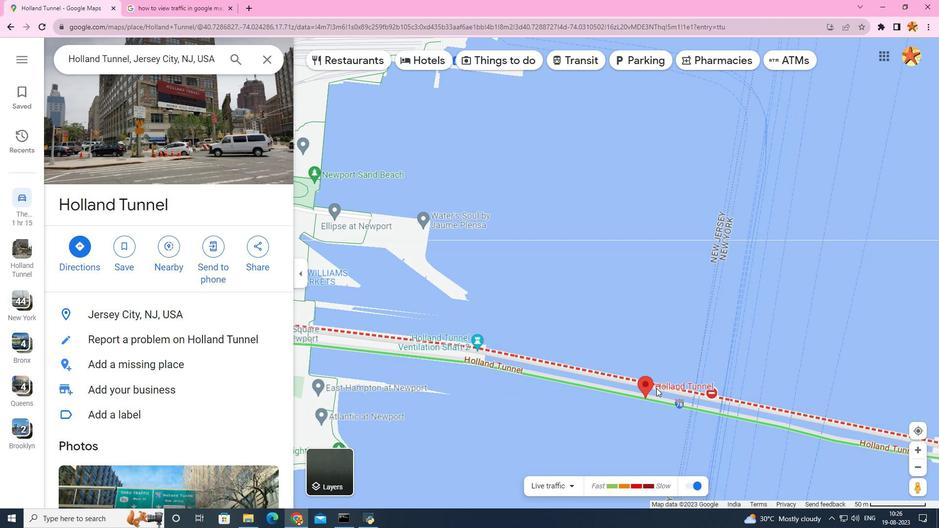 
Action: Mouse scrolled (656, 387) with delta (0, 0)
Screenshot: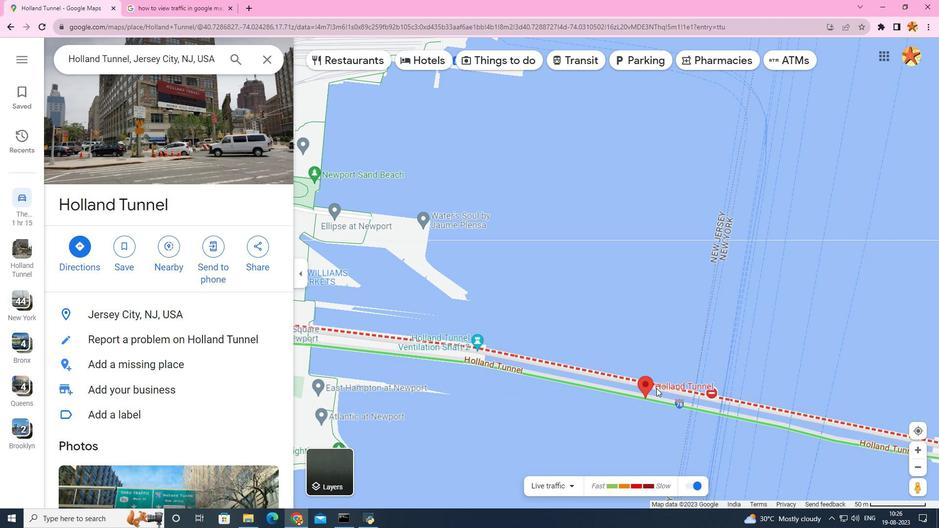 
Action: Mouse moved to (655, 389)
Screenshot: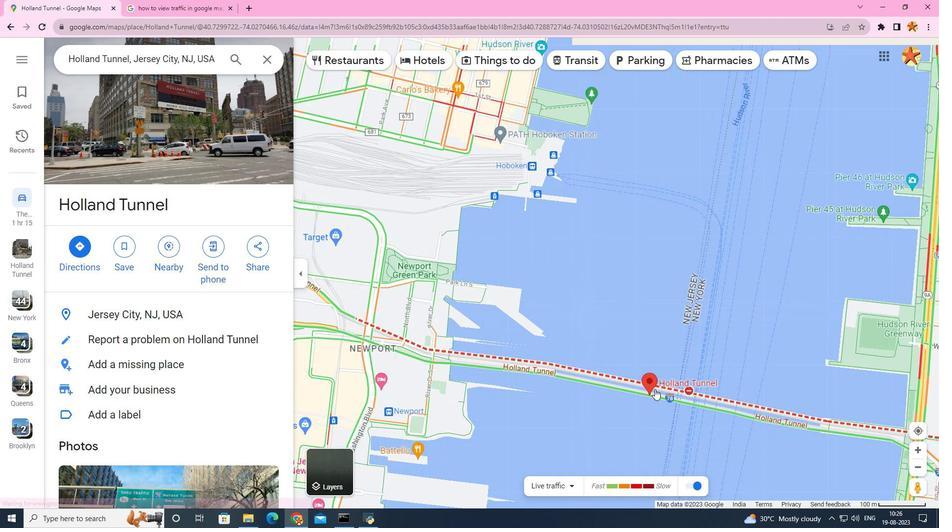 
Action: Mouse scrolled (655, 388) with delta (0, 0)
Screenshot: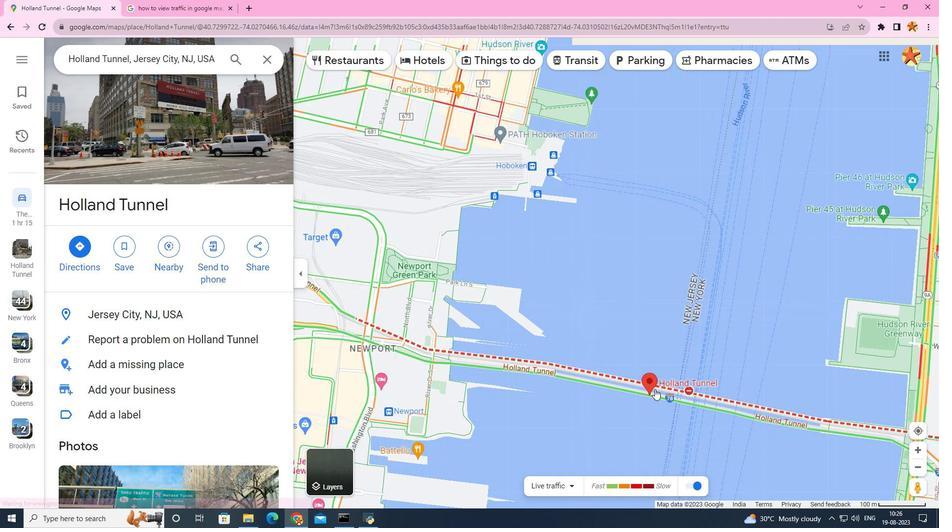 
Action: Mouse scrolled (655, 388) with delta (0, 0)
Screenshot: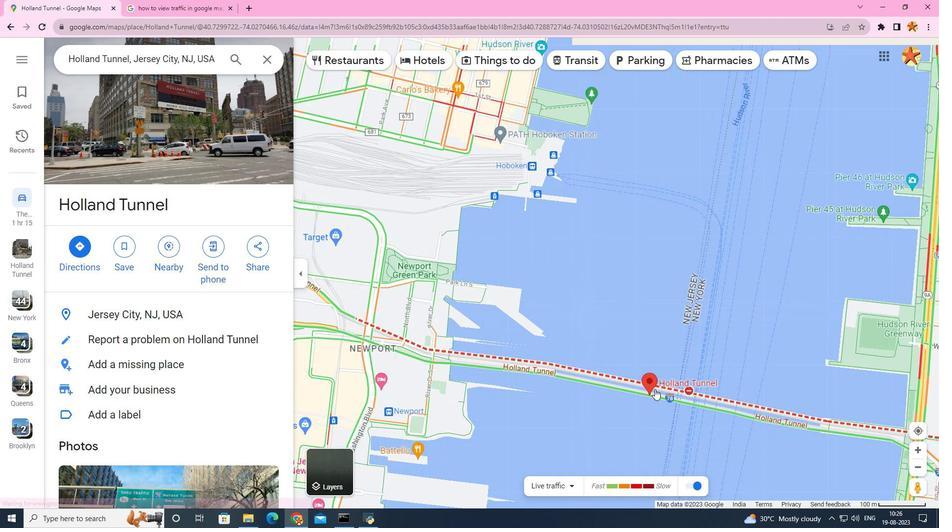 
Action: Mouse scrolled (655, 388) with delta (0, 0)
Screenshot: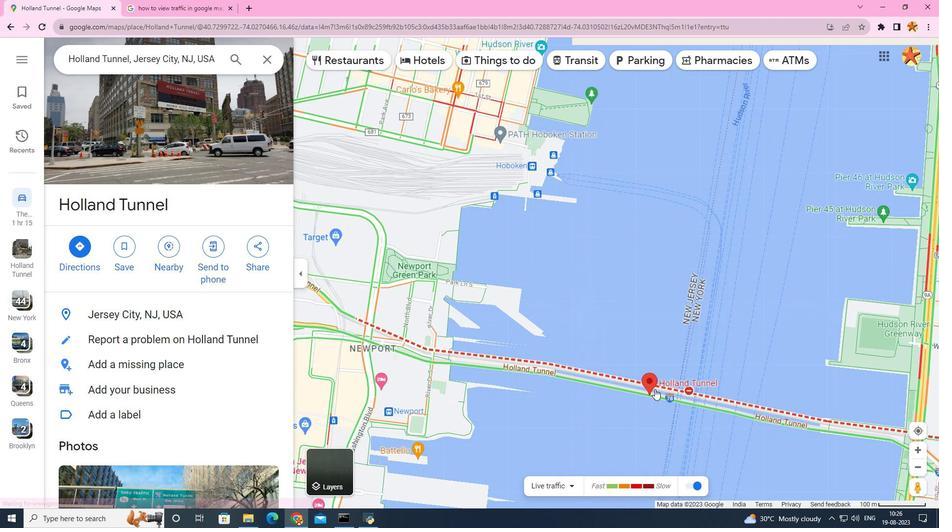 
Action: Mouse moved to (654, 389)
Screenshot: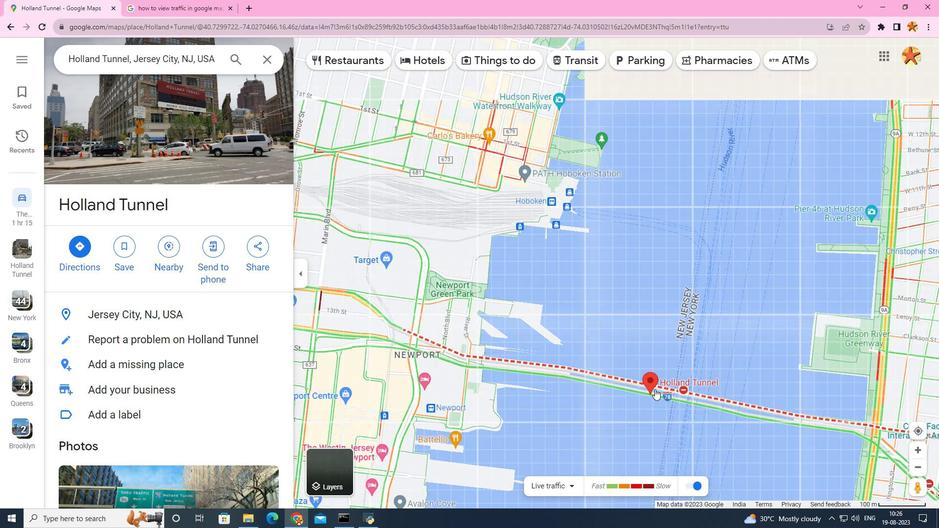 
Action: Mouse scrolled (654, 388) with delta (0, 0)
Screenshot: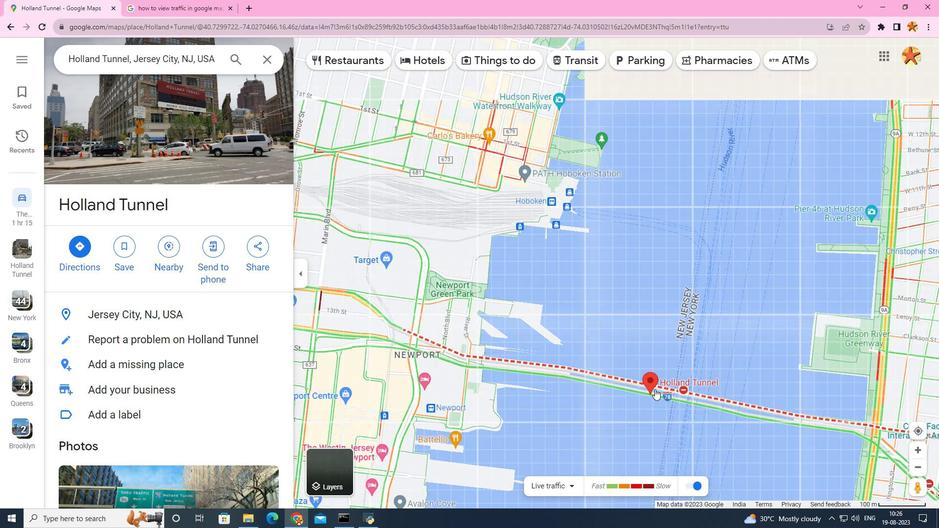 
Action: Mouse moved to (650, 390)
Screenshot: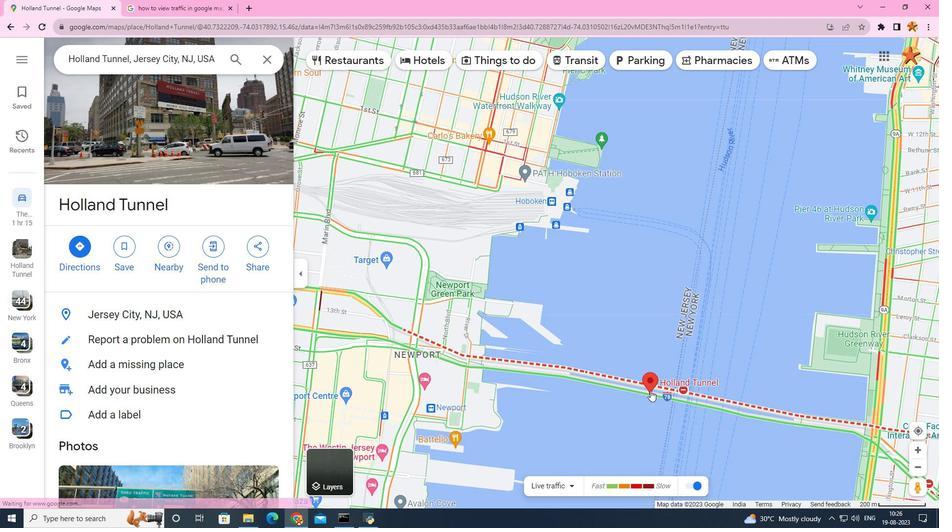 
Action: Mouse scrolled (650, 390) with delta (0, 0)
Screenshot: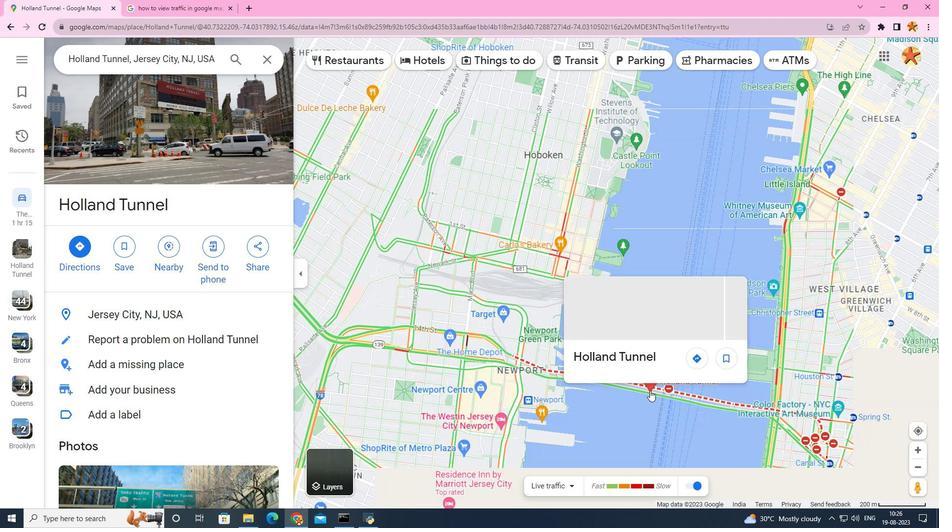 
Action: Mouse scrolled (650, 390) with delta (0, 0)
Screenshot: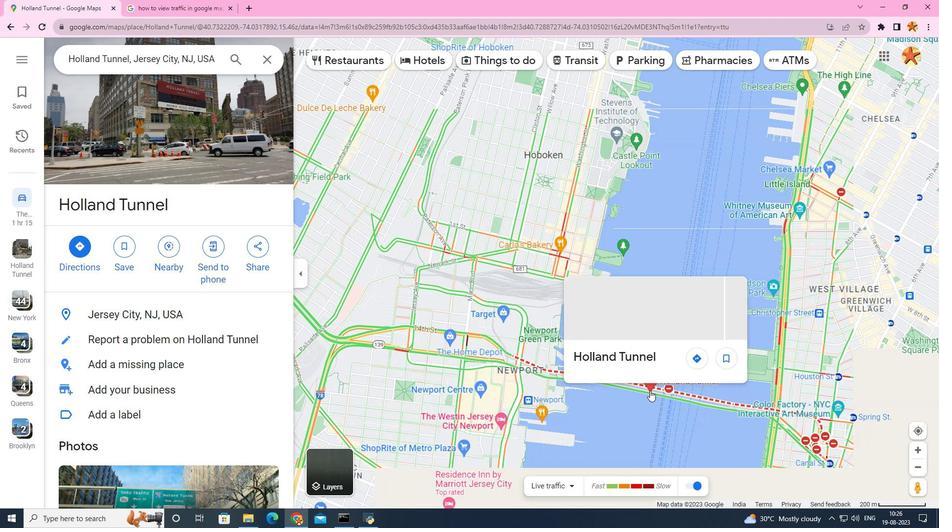 
Action: Mouse scrolled (650, 390) with delta (0, 0)
Screenshot: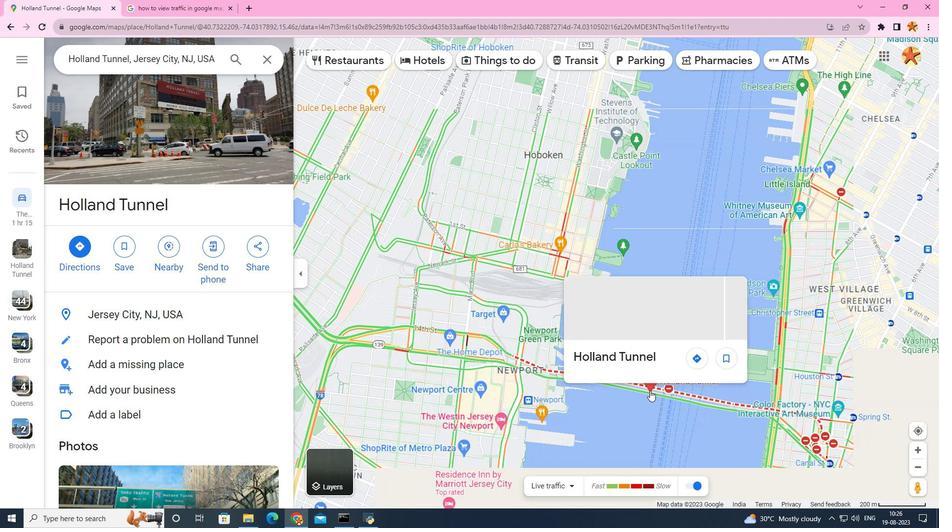 
Action: Mouse moved to (649, 390)
Screenshot: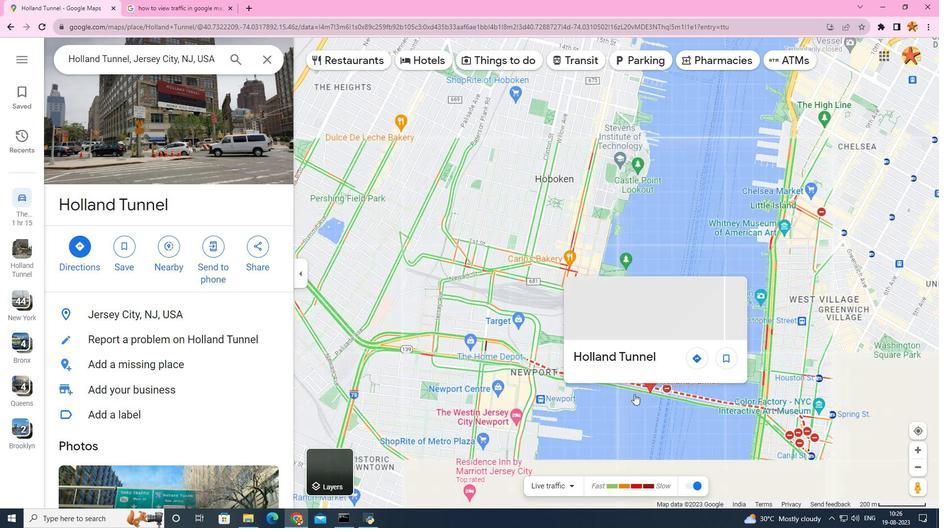 
Action: Mouse scrolled (649, 390) with delta (0, 0)
Screenshot: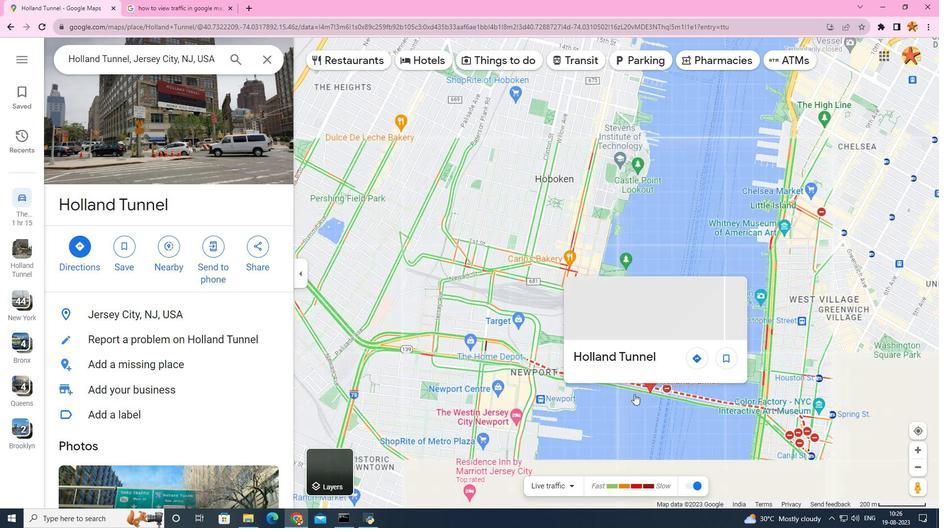 
Action: Mouse scrolled (649, 390) with delta (0, 0)
Screenshot: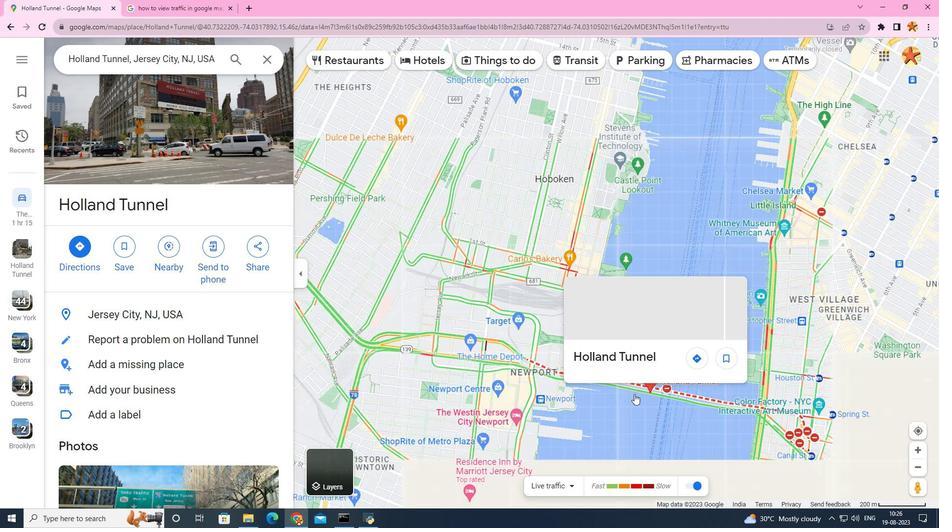 
Action: Mouse moved to (405, 389)
Screenshot: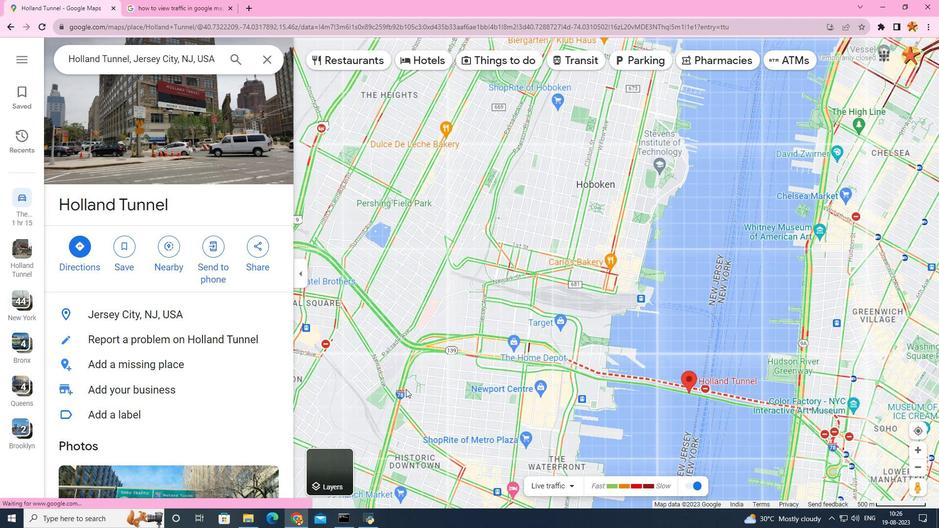 
Action: Mouse scrolled (405, 389) with delta (0, 0)
Screenshot: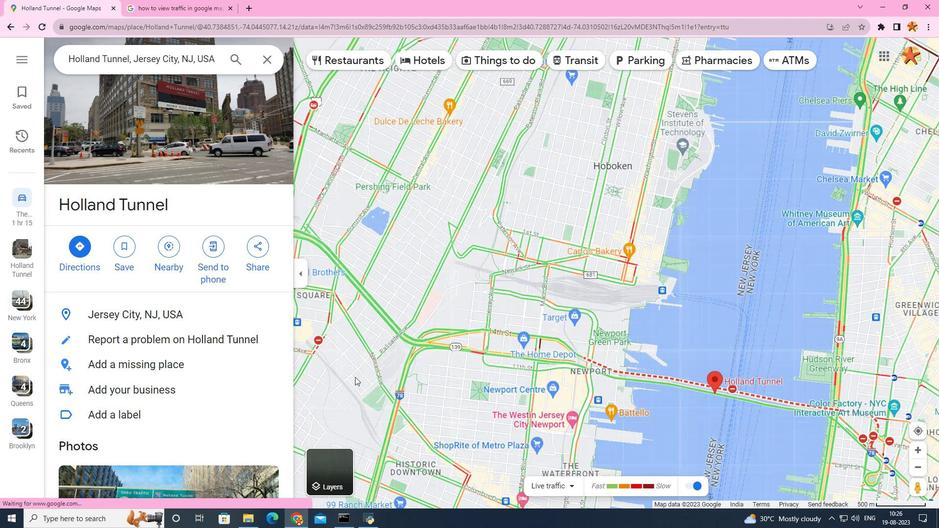 
Action: Mouse scrolled (405, 389) with delta (0, 0)
Screenshot: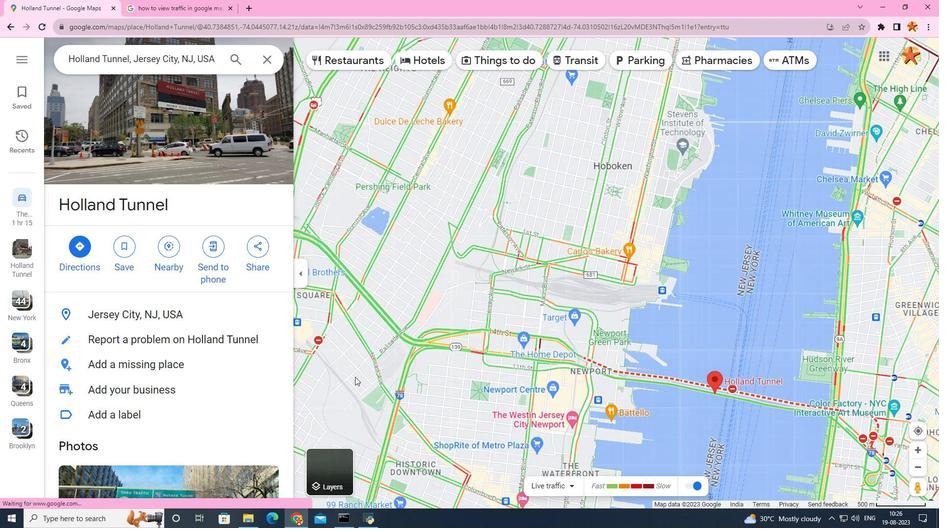 
Action: Mouse scrolled (405, 389) with delta (0, 0)
Screenshot: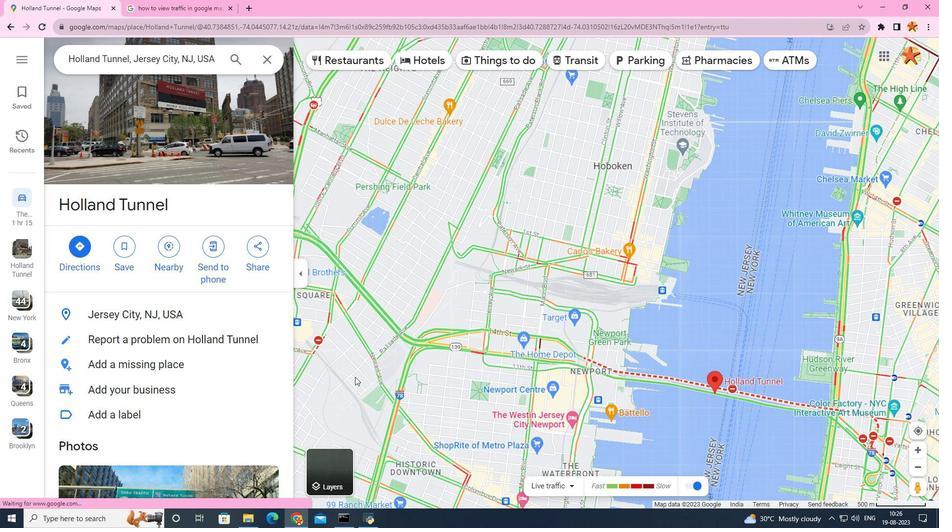 
Action: Mouse moved to (336, 353)
Screenshot: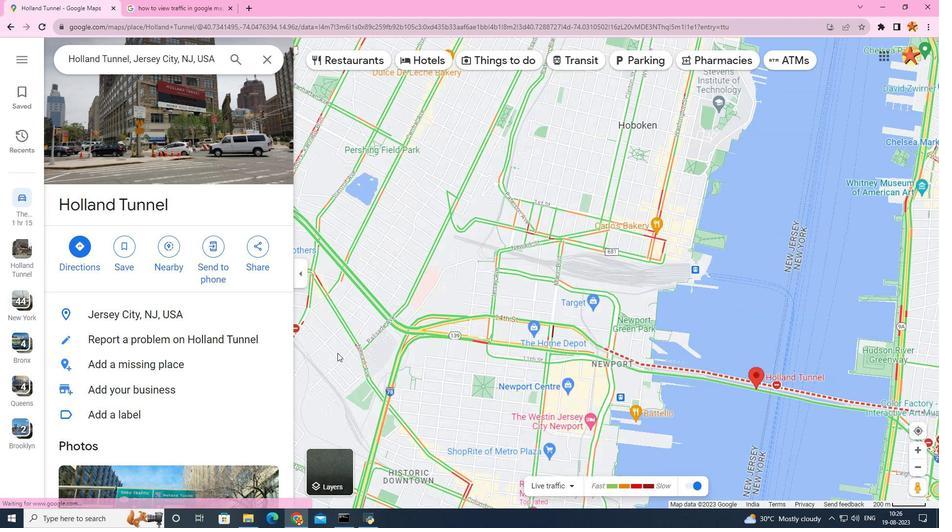 
Action: Mouse scrolled (336, 354) with delta (0, 0)
Screenshot: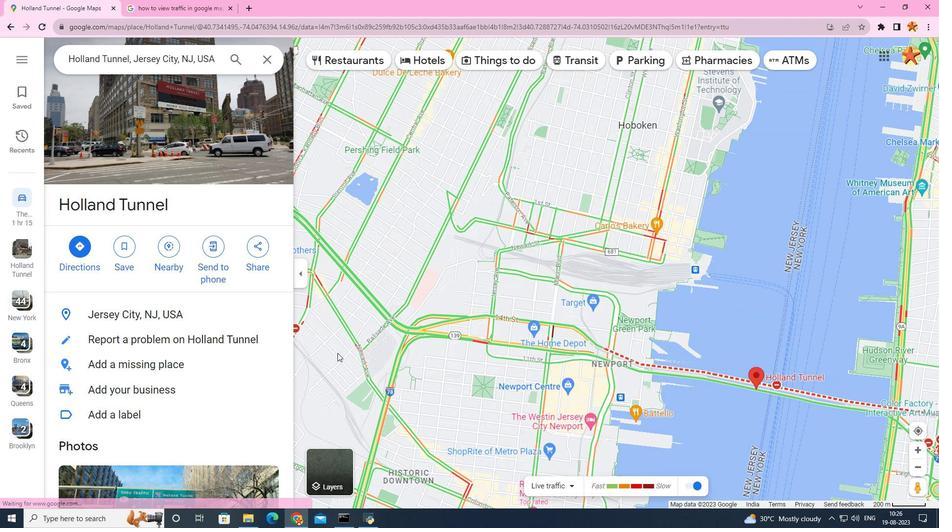 
Action: Mouse scrolled (336, 353) with delta (0, 0)
Screenshot: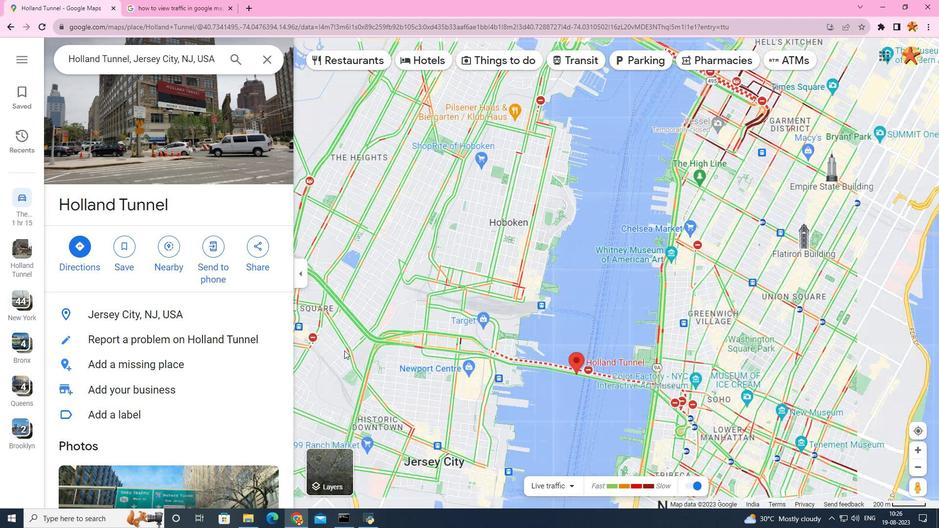 
Action: Mouse scrolled (336, 353) with delta (0, 0)
Screenshot: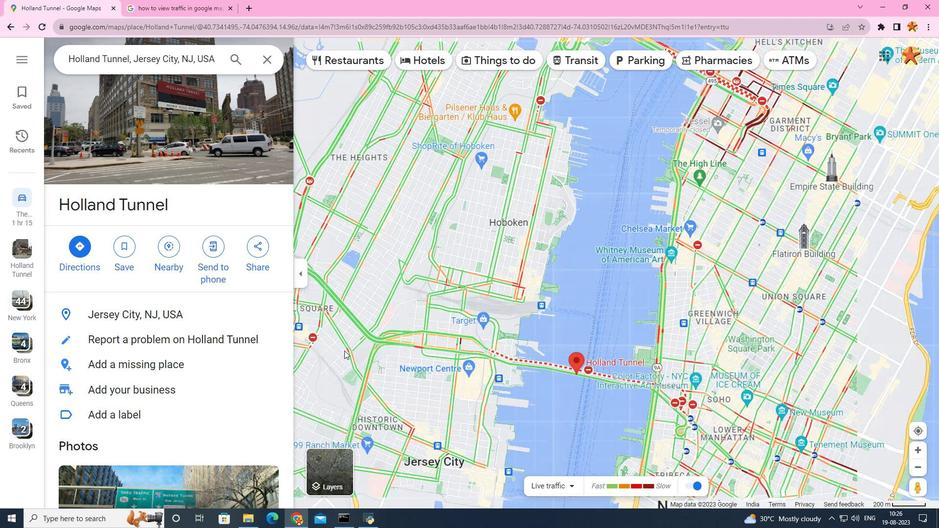 
Action: Mouse scrolled (336, 353) with delta (0, 0)
Screenshot: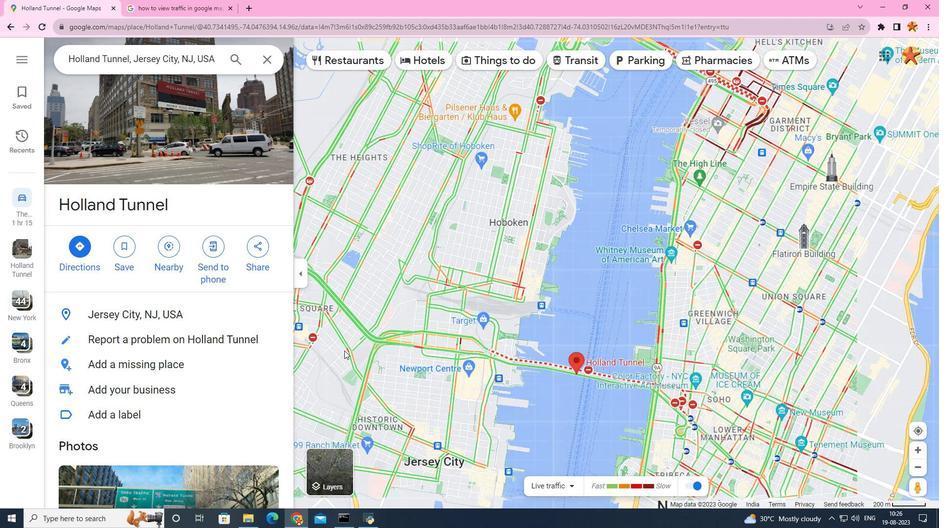 
Action: Mouse scrolled (336, 353) with delta (0, 0)
Screenshot: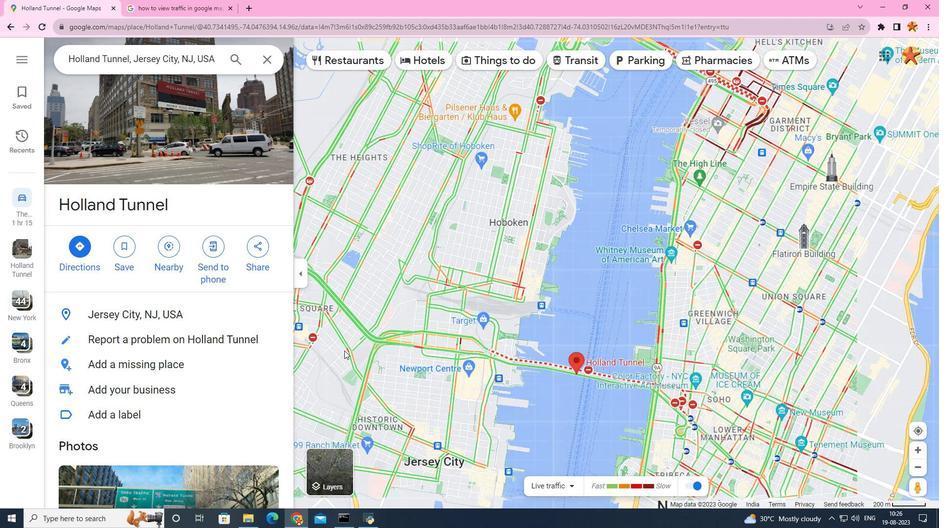 
Action: Mouse scrolled (336, 353) with delta (0, 0)
Screenshot: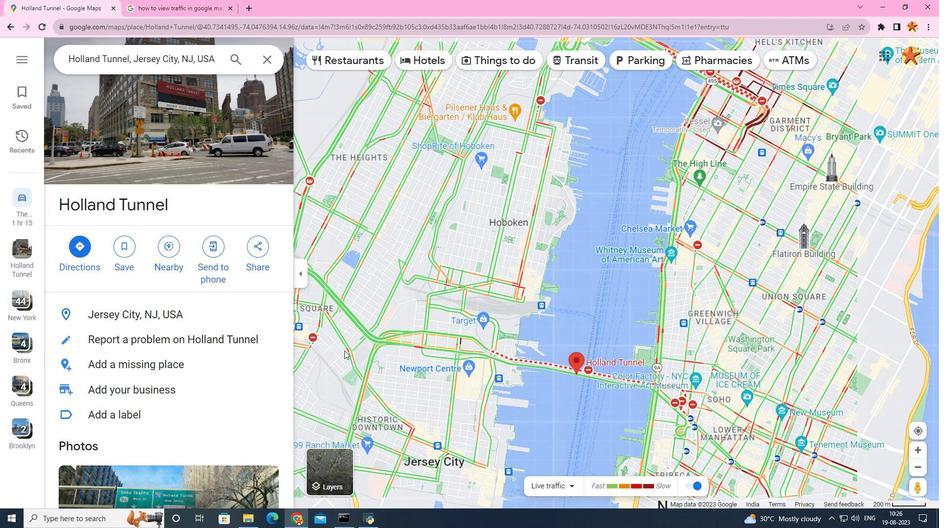 
Action: Mouse moved to (344, 350)
Screenshot: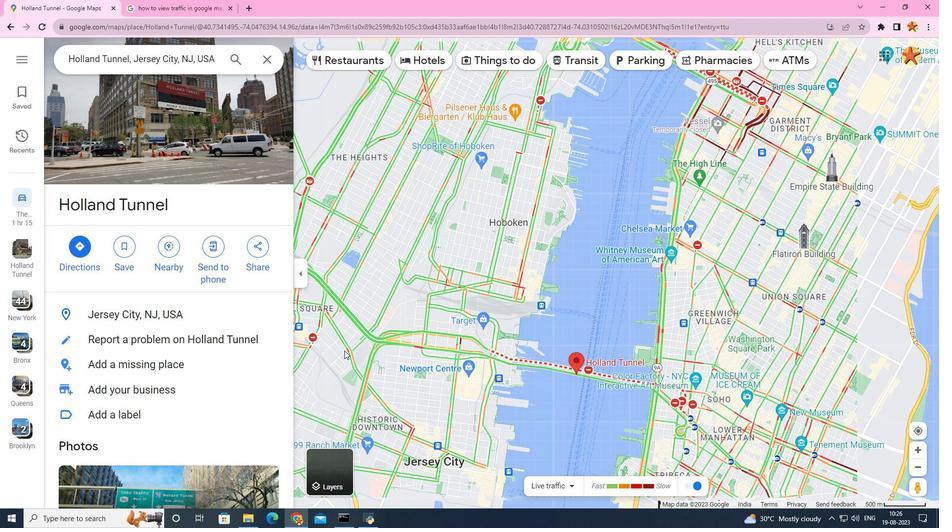 
Action: Mouse scrolled (344, 350) with delta (0, 0)
Screenshot: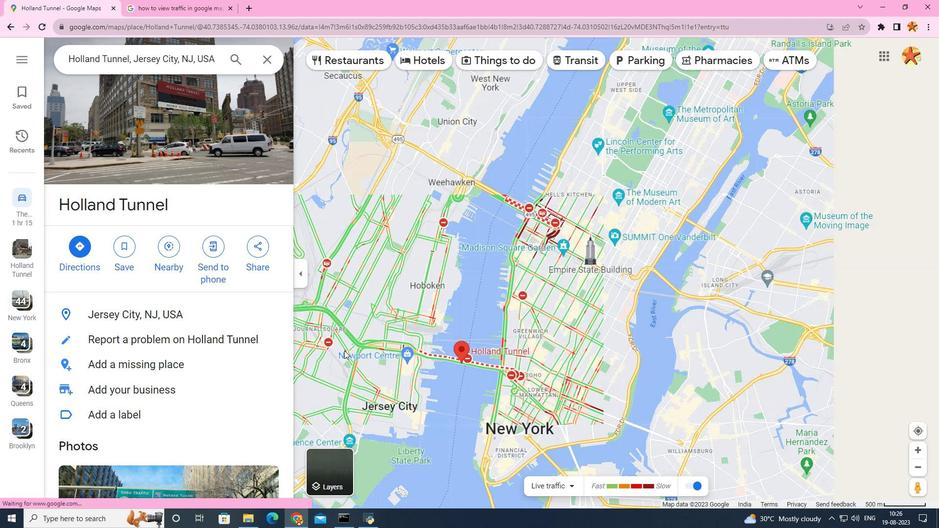 
Action: Mouse scrolled (344, 350) with delta (0, 0)
Screenshot: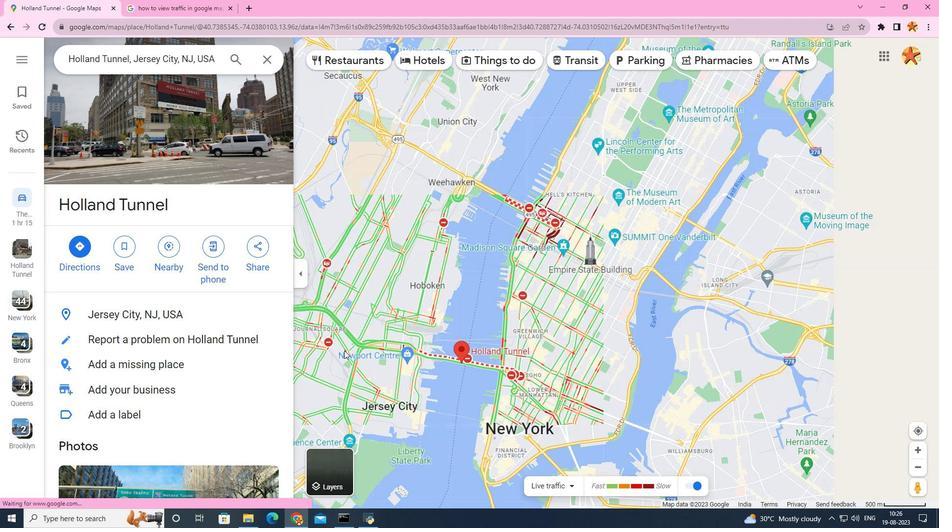 
Action: Mouse scrolled (344, 350) with delta (0, 0)
Screenshot: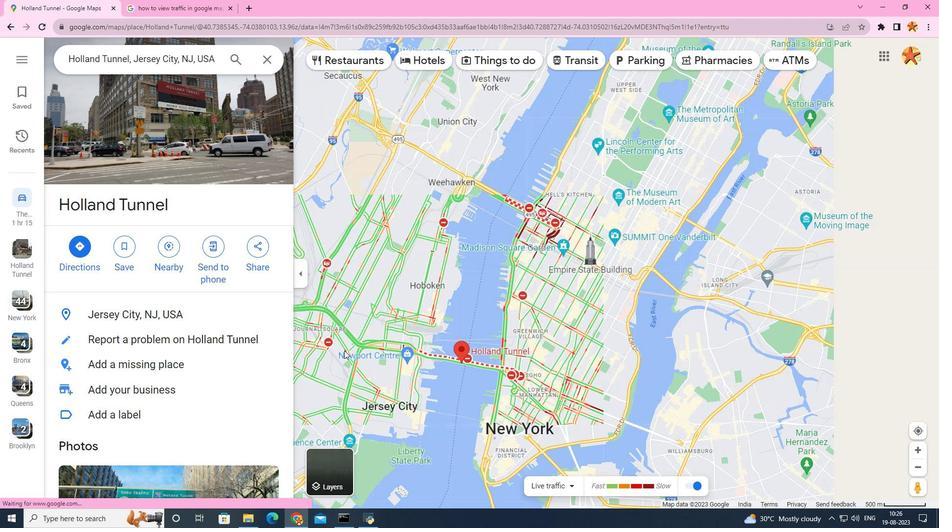 
Action: Mouse scrolled (344, 350) with delta (0, 0)
Screenshot: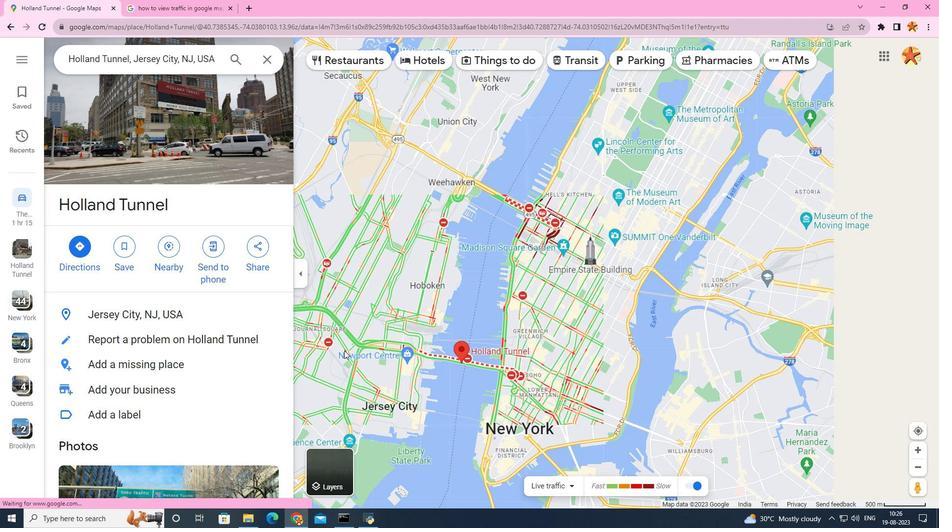 
Action: Mouse moved to (340, 338)
Screenshot: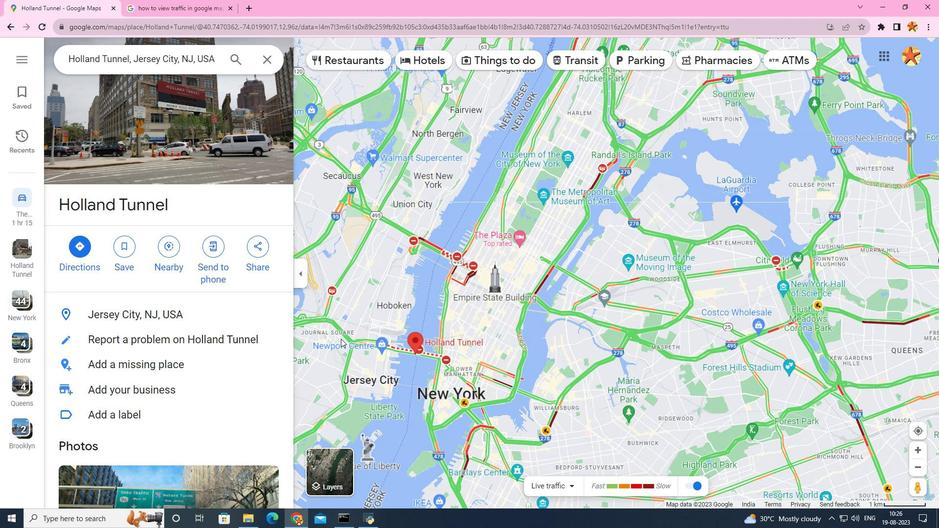 
Action: Mouse scrolled (340, 338) with delta (0, 0)
Screenshot: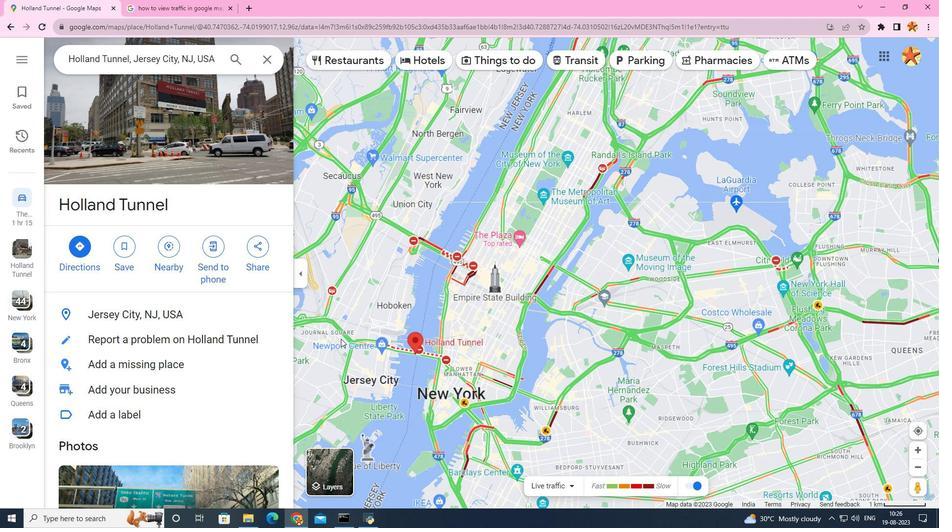
Action: Mouse moved to (340, 338)
Screenshot: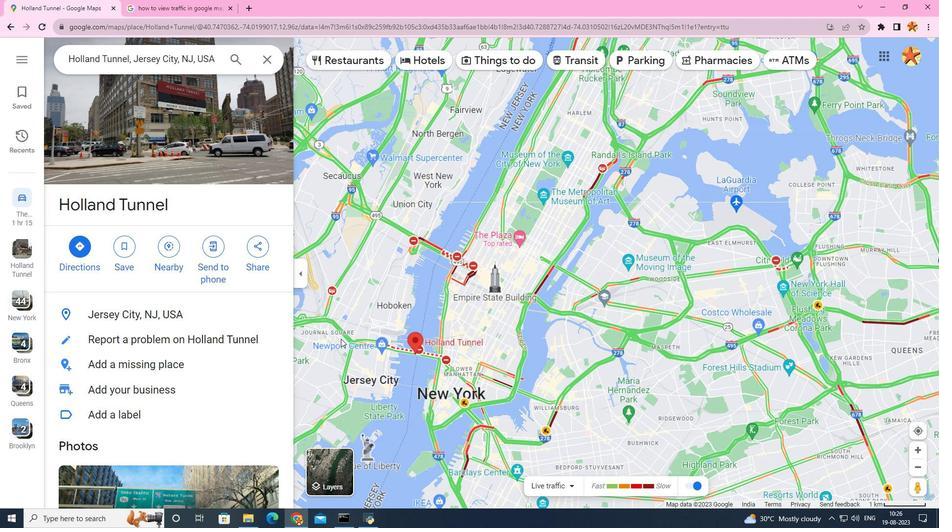 
Action: Mouse scrolled (340, 338) with delta (0, 0)
Screenshot: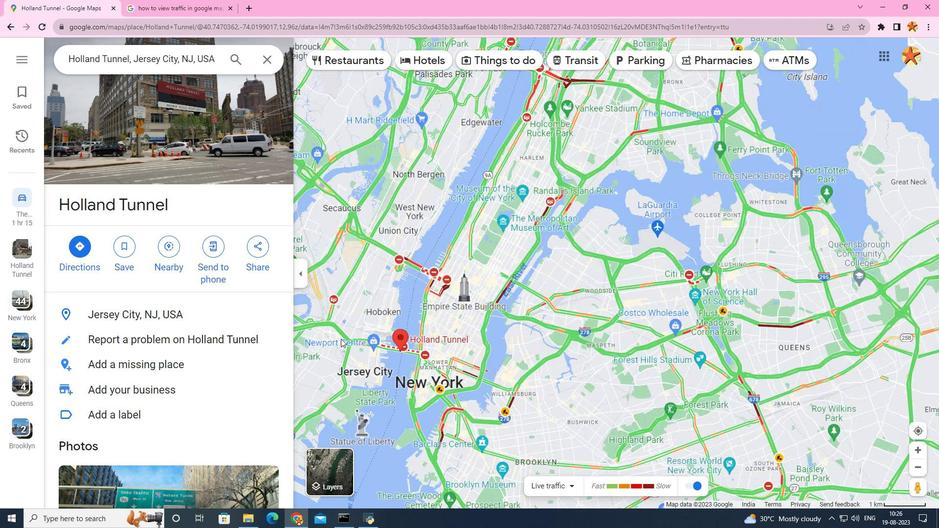 
Action: Mouse scrolled (340, 338) with delta (0, 0)
Screenshot: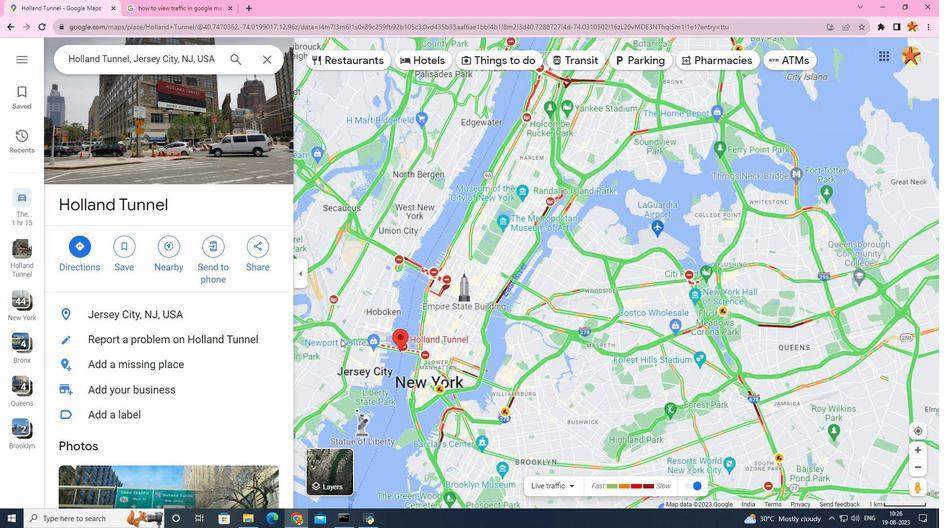 
Action: Mouse scrolled (340, 338) with delta (0, 0)
Screenshot: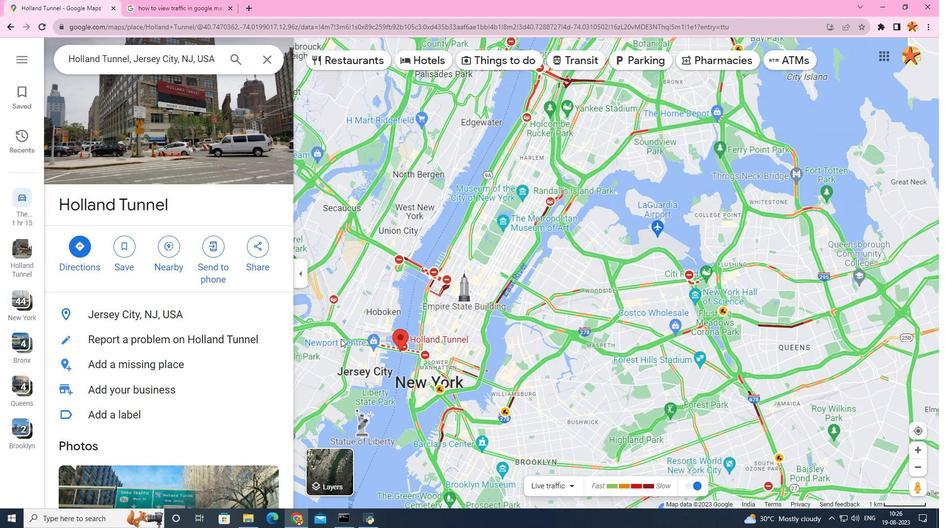
Action: Mouse moved to (343, 338)
Screenshot: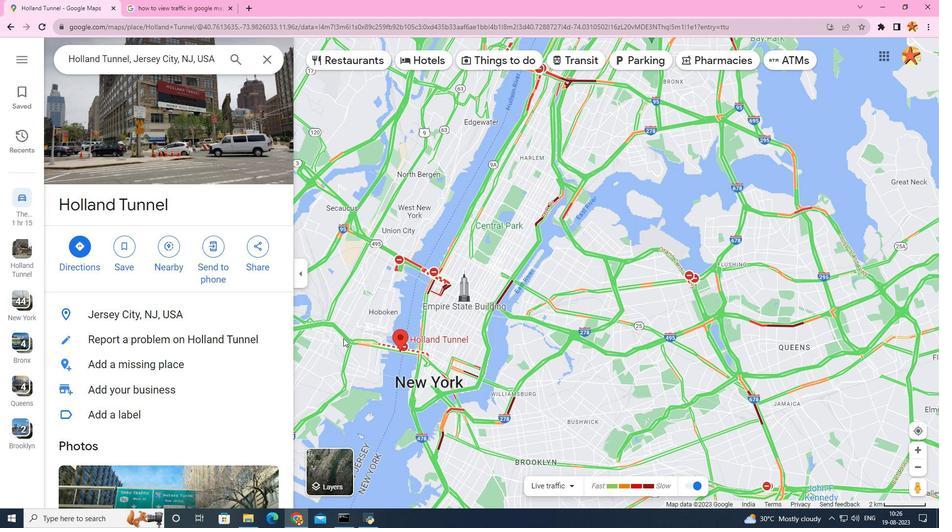 
Action: Mouse scrolled (343, 338) with delta (0, 0)
Screenshot: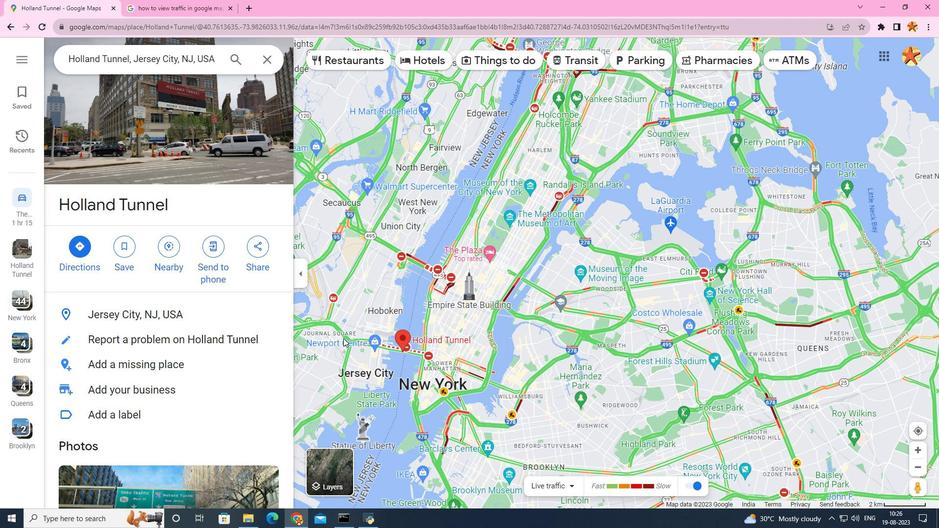 
Action: Mouse scrolled (343, 338) with delta (0, 0)
Screenshot: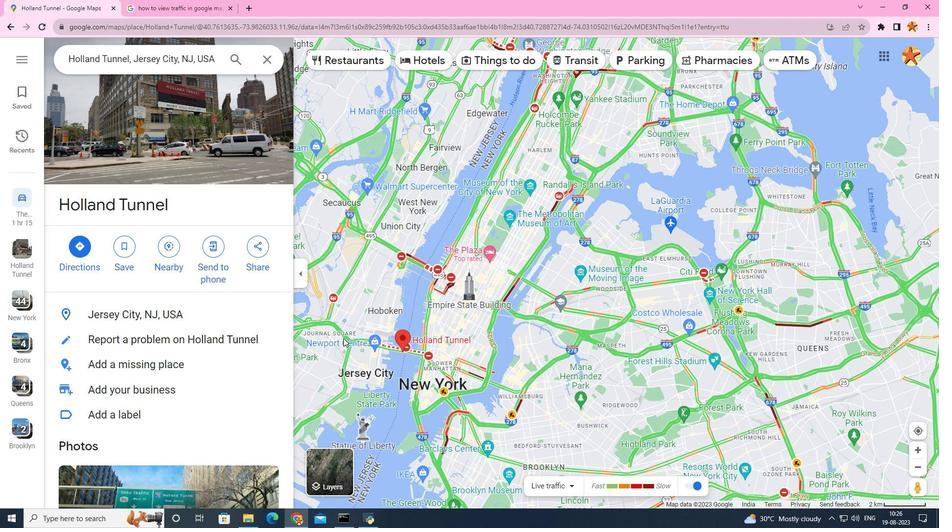 
Action: Mouse scrolled (343, 338) with delta (0, 0)
Screenshot: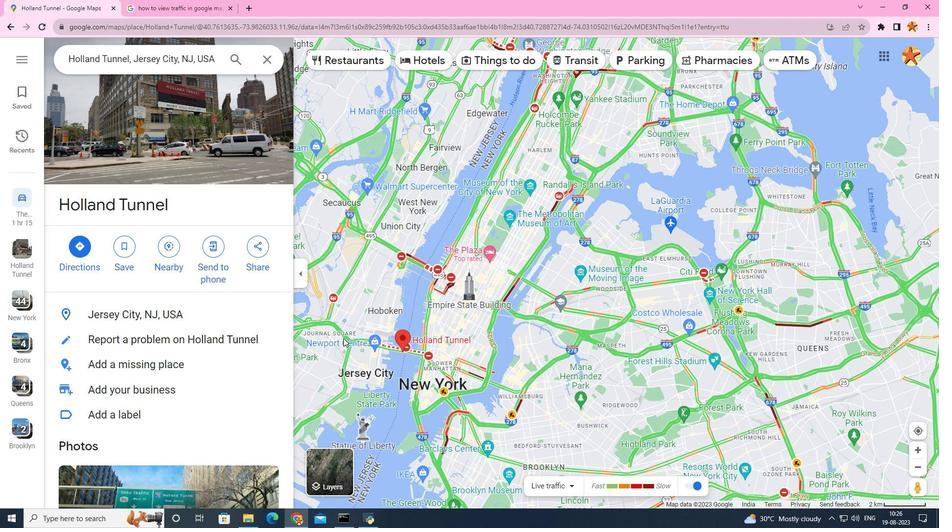 
Action: Mouse scrolled (343, 338) with delta (0, 0)
Screenshot: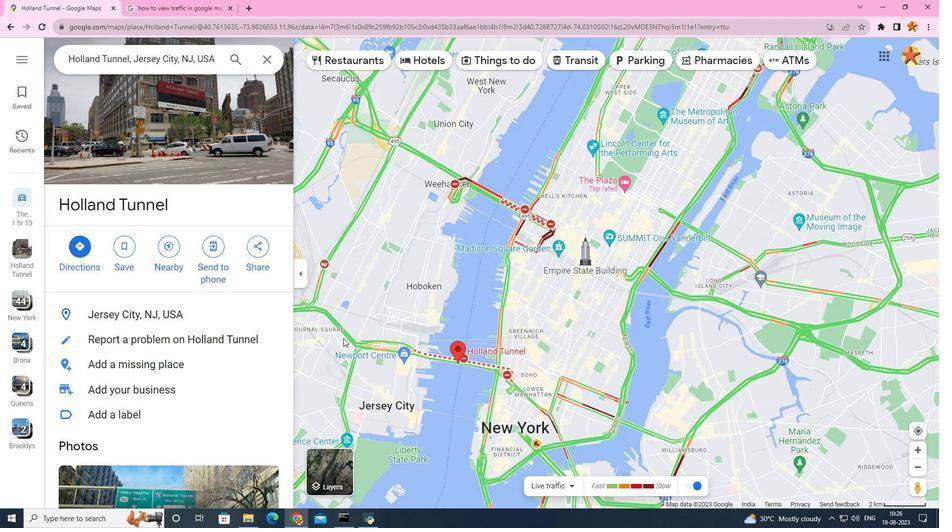 
Action: Mouse scrolled (343, 338) with delta (0, 0)
Screenshot: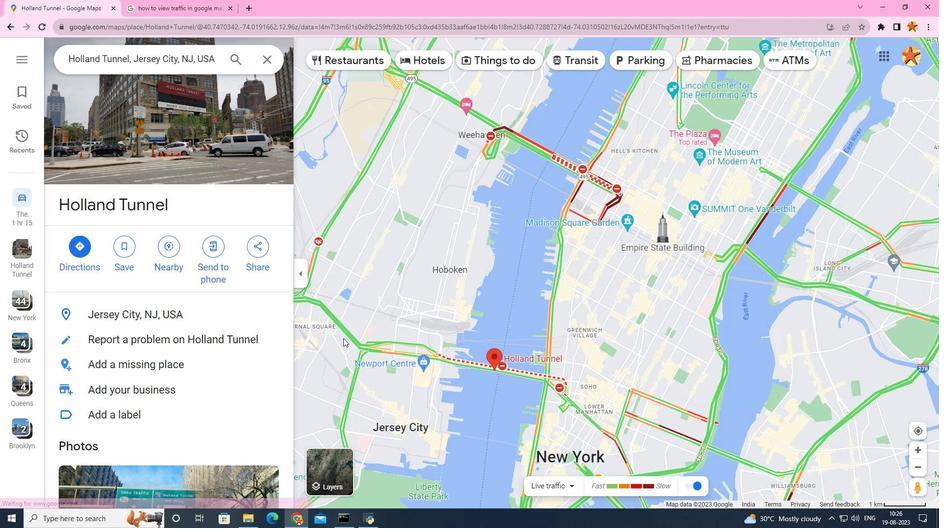 
Action: Mouse scrolled (343, 338) with delta (0, 0)
Screenshot: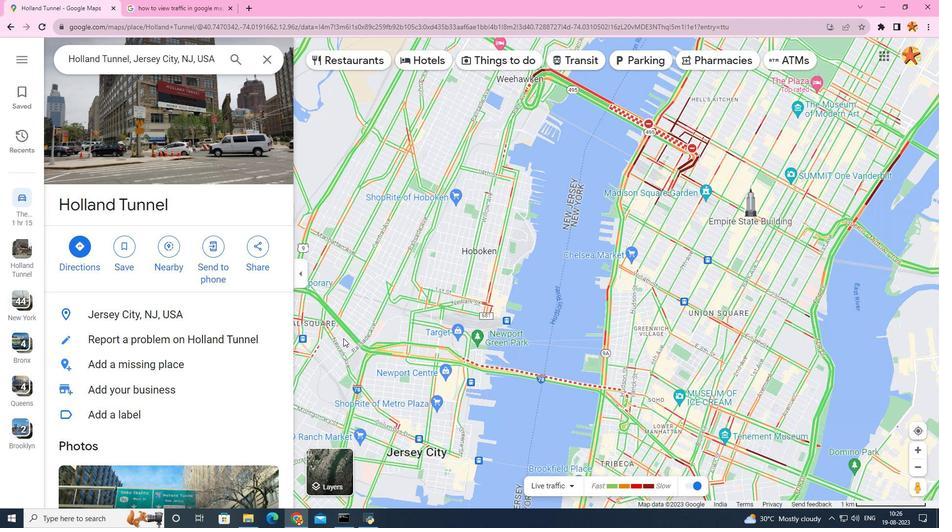 
Action: Mouse scrolled (343, 338) with delta (0, 0)
Screenshot: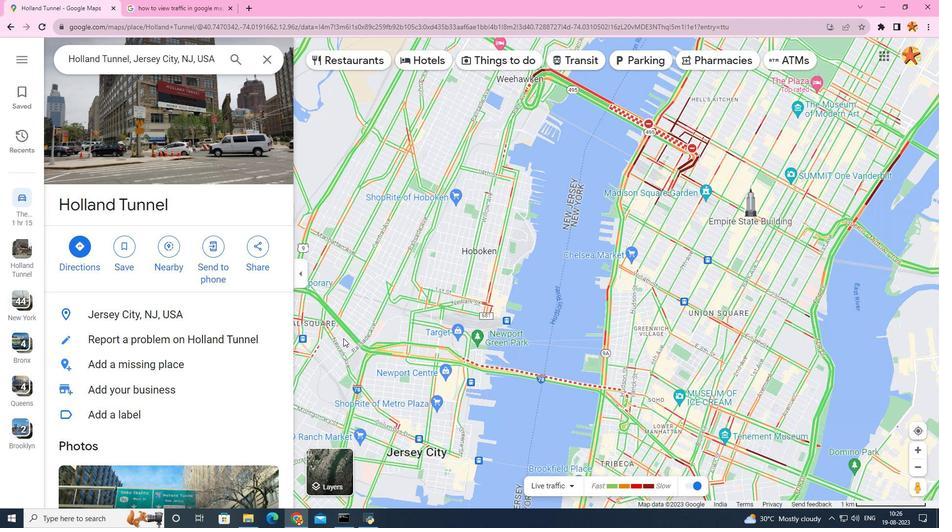 
Action: Mouse scrolled (343, 338) with delta (0, 0)
Screenshot: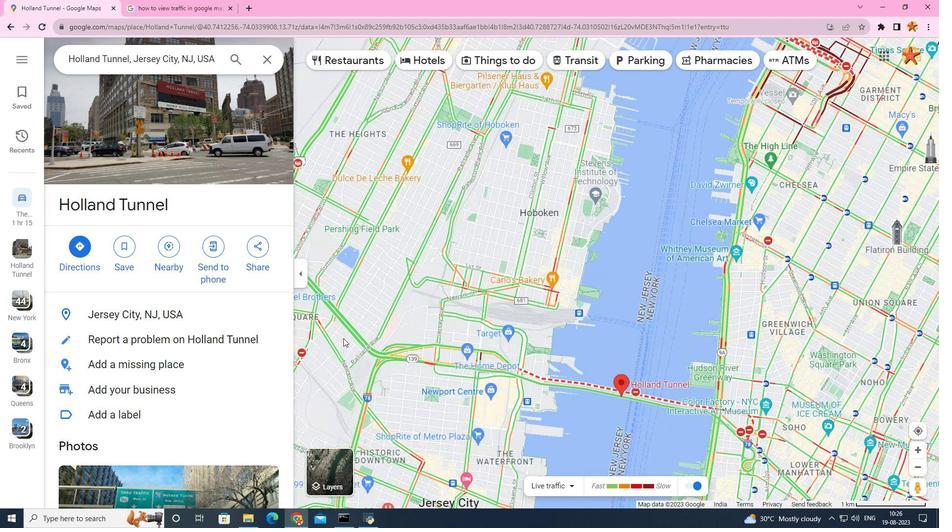 
Action: Mouse scrolled (343, 338) with delta (0, 0)
Screenshot: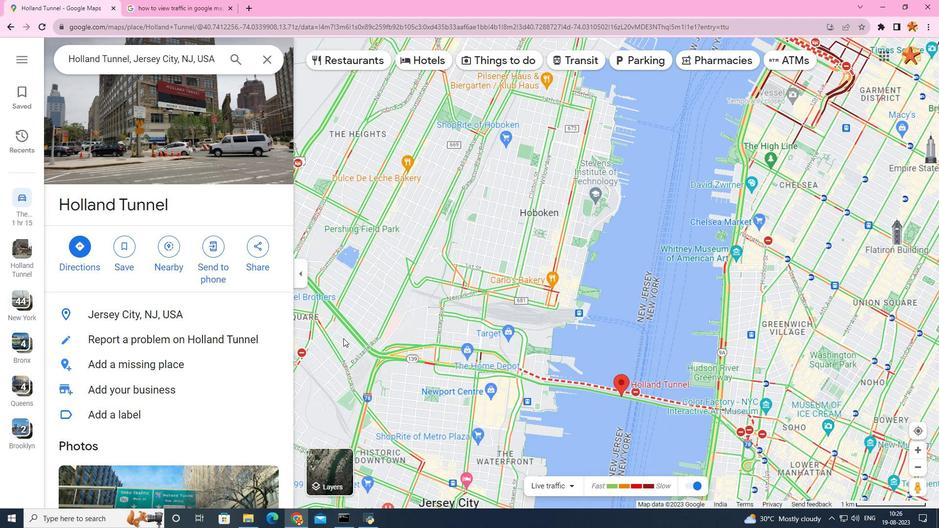 
Action: Mouse scrolled (343, 338) with delta (0, 0)
Screenshot: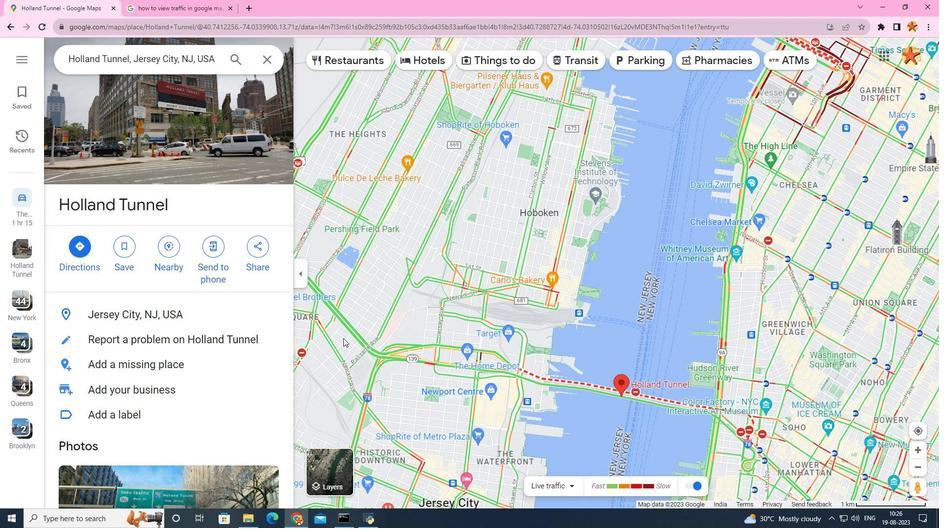 
Action: Mouse scrolled (343, 338) with delta (0, 0)
Screenshot: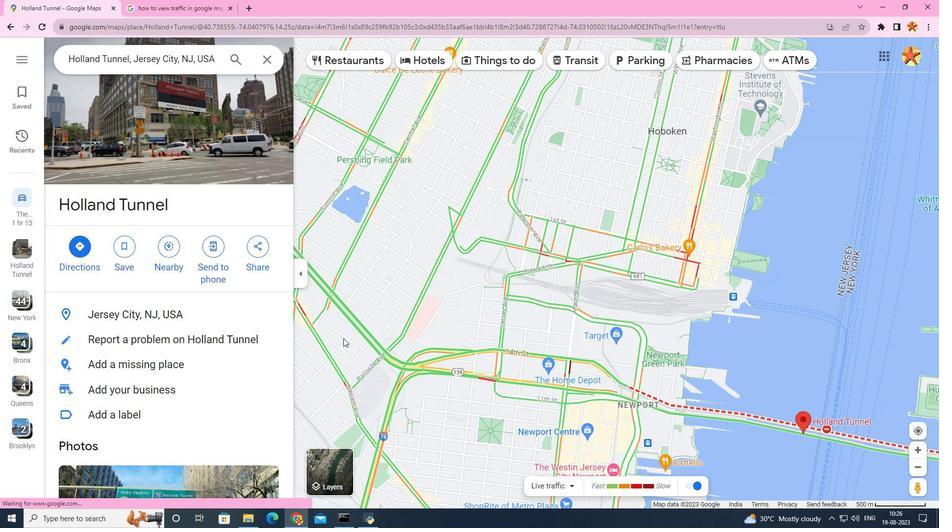 
Action: Mouse scrolled (343, 338) with delta (0, 0)
Screenshot: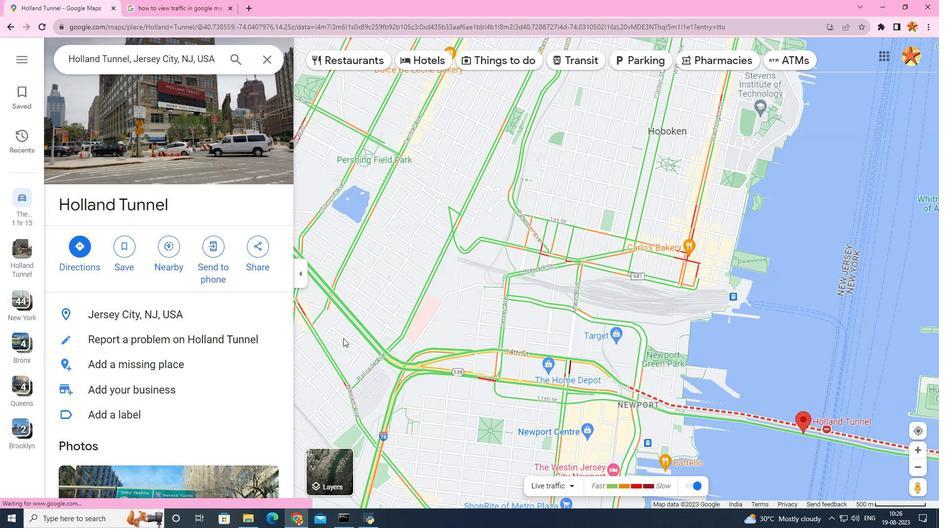 
Action: Mouse scrolled (343, 338) with delta (0, 0)
Screenshot: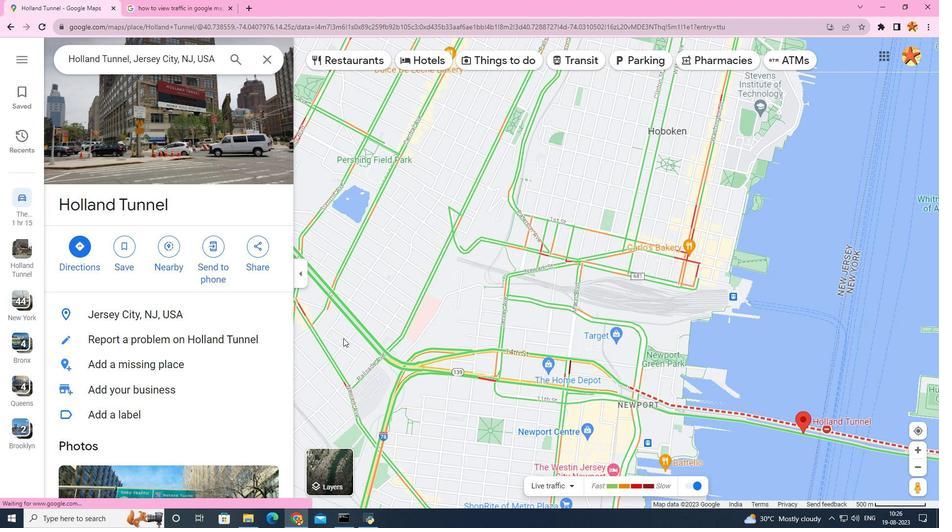 
Action: Mouse scrolled (343, 338) with delta (0, 0)
Screenshot: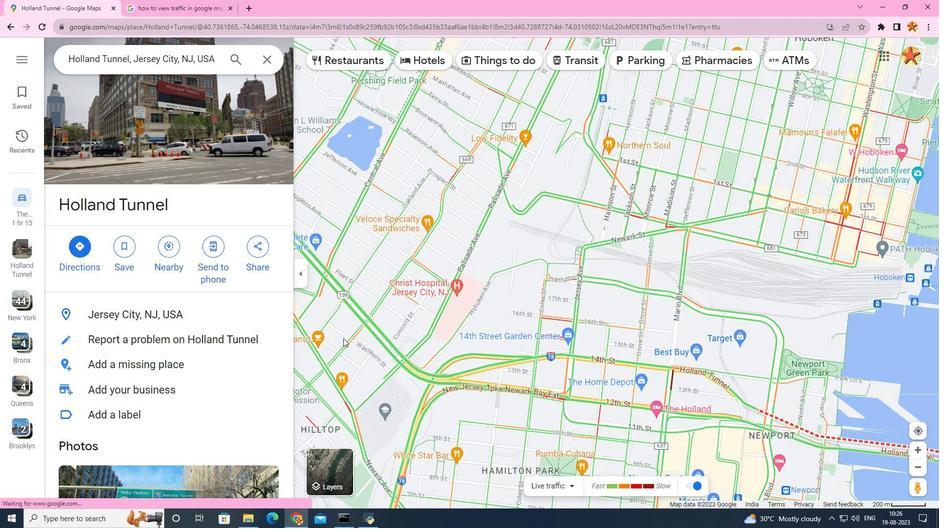 
Action: Mouse scrolled (343, 338) with delta (0, 0)
Screenshot: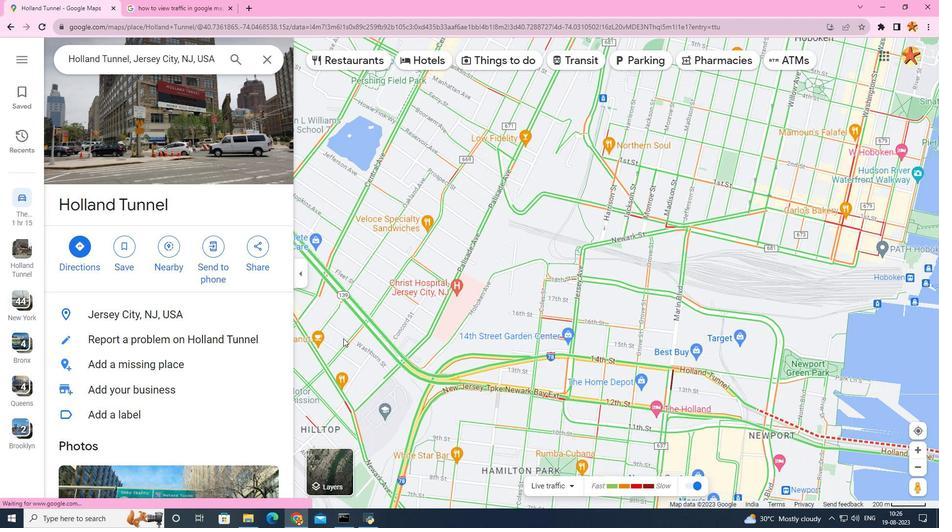
Action: Mouse scrolled (343, 338) with delta (0, 0)
Screenshot: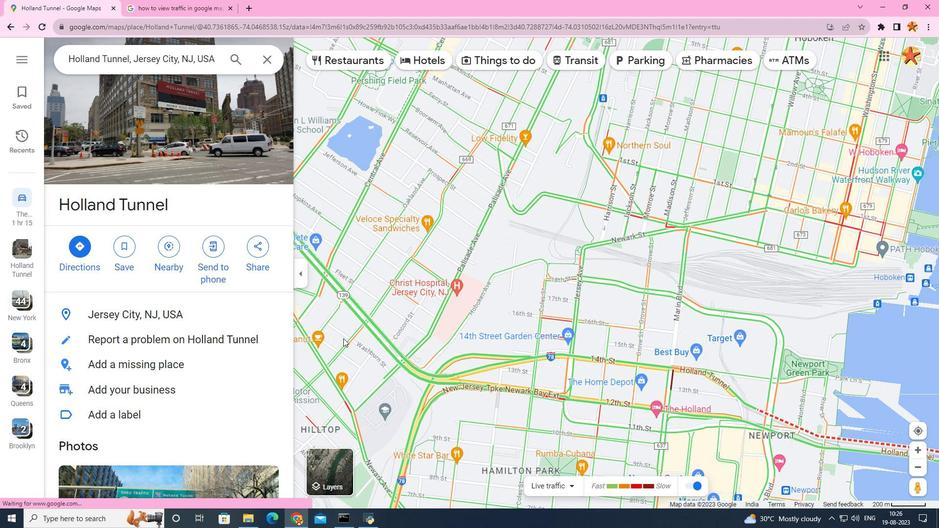 
Action: Mouse scrolled (343, 338) with delta (0, 0)
Screenshot: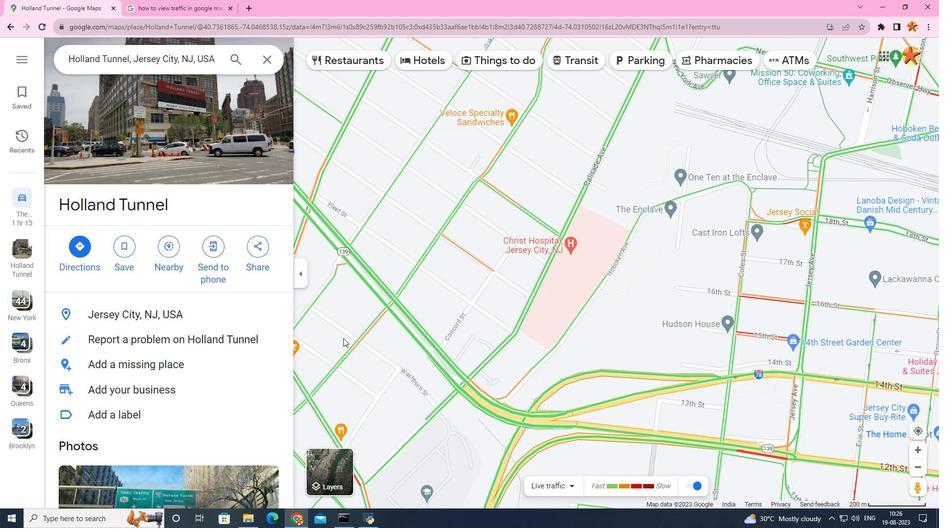 
Action: Mouse scrolled (343, 338) with delta (0, 0)
Screenshot: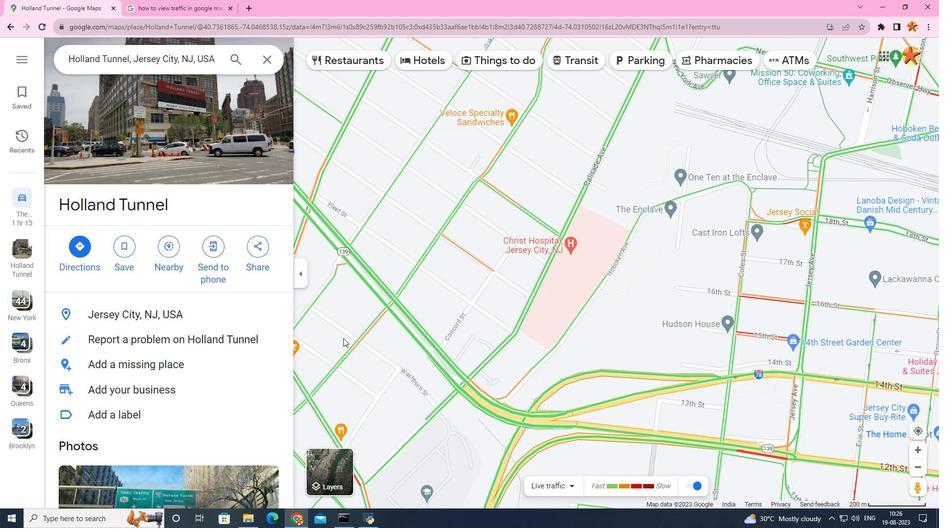 
Action: Mouse scrolled (343, 338) with delta (0, 0)
Screenshot: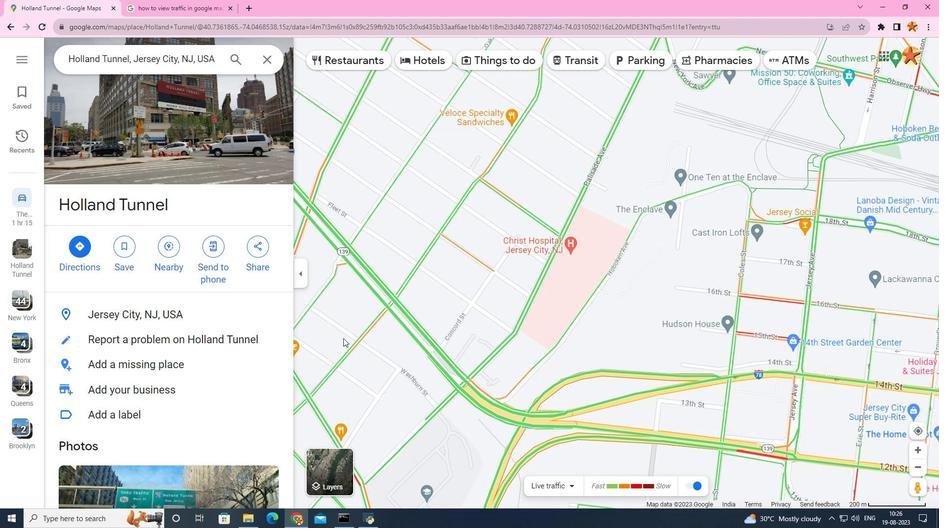 
Action: Mouse scrolled (343, 337) with delta (0, 0)
Screenshot: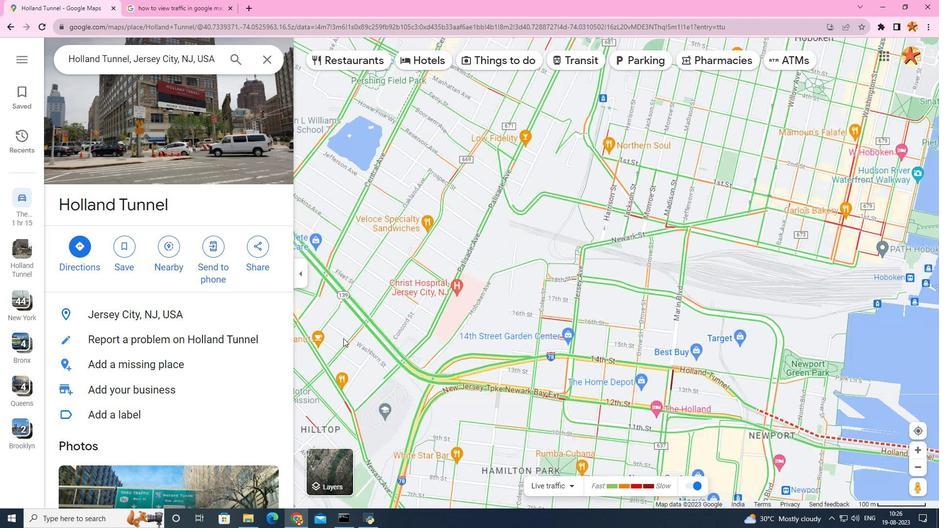 
Action: Mouse scrolled (343, 337) with delta (0, 0)
Screenshot: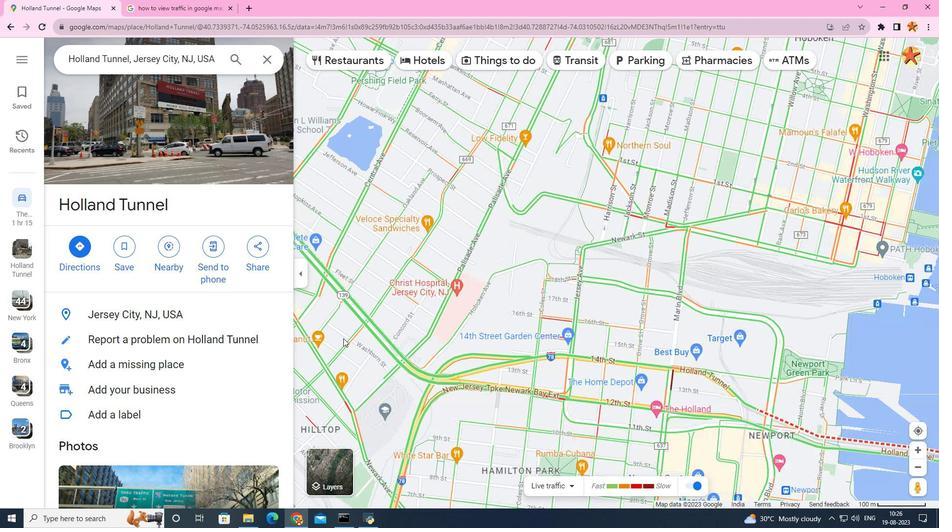 
Action: Mouse scrolled (343, 337) with delta (0, 0)
Screenshot: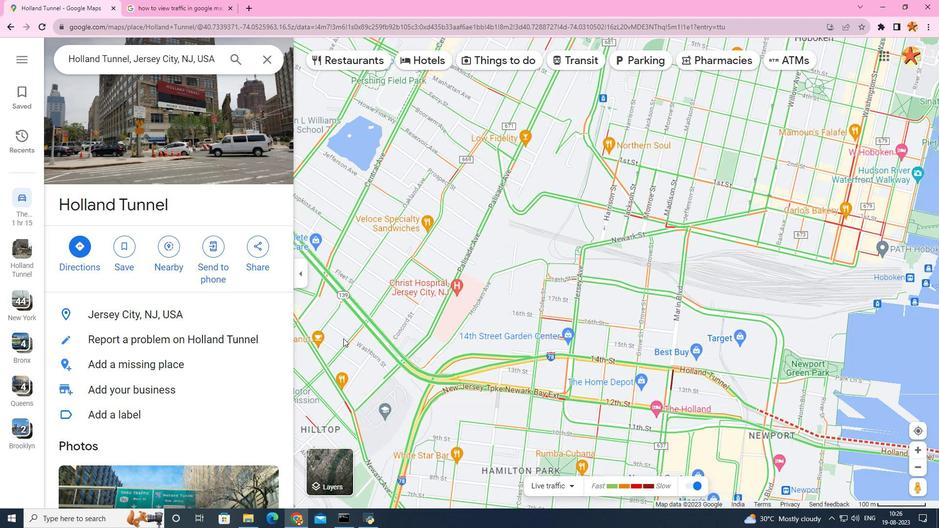 
Action: Mouse scrolled (343, 337) with delta (0, 0)
Screenshot: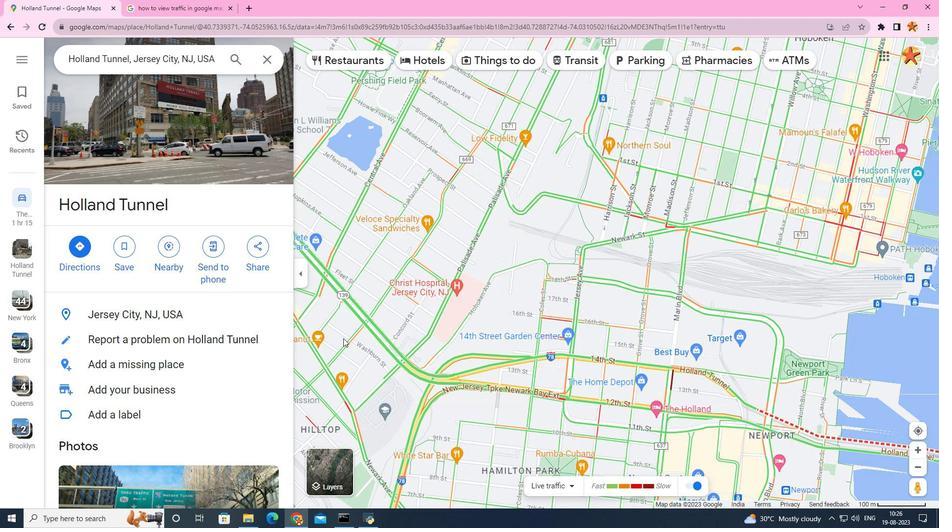 
Action: Mouse moved to (488, 375)
Screenshot: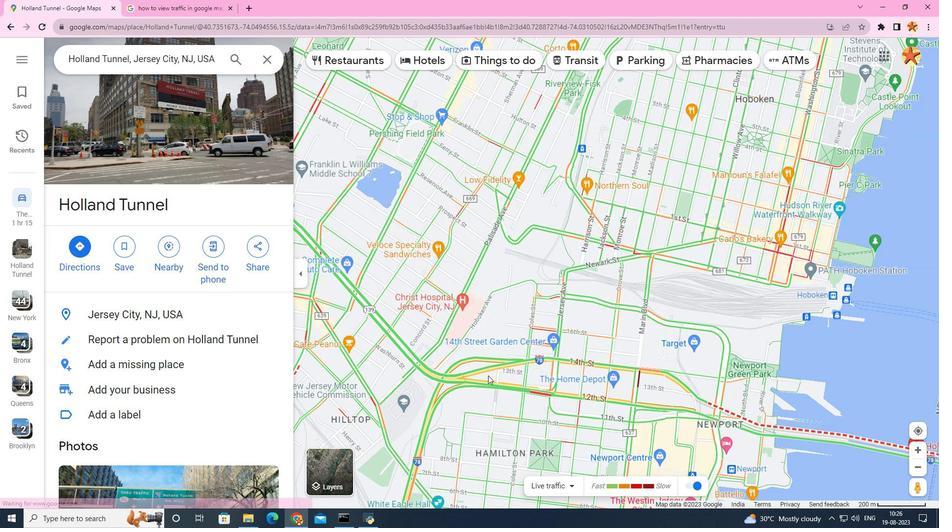
Action: Mouse scrolled (488, 375) with delta (0, 0)
Screenshot: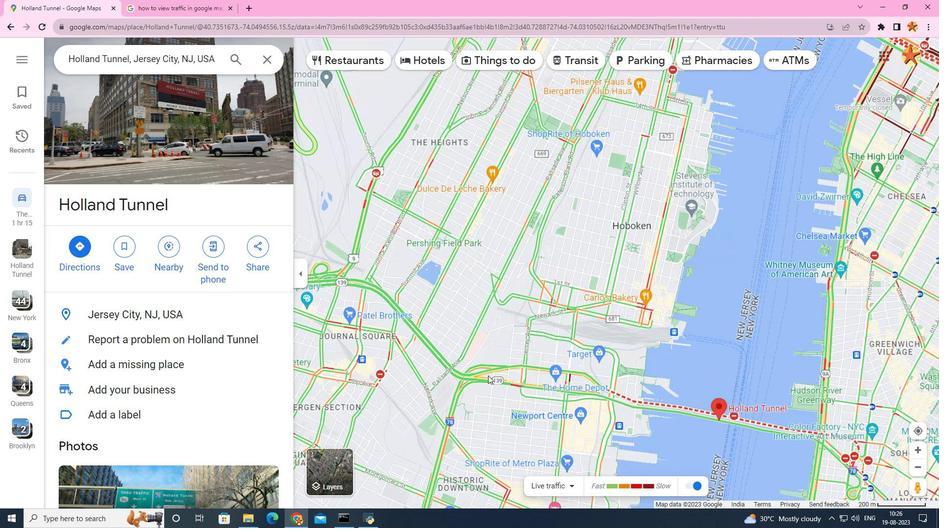 
Action: Mouse scrolled (488, 375) with delta (0, 0)
Screenshot: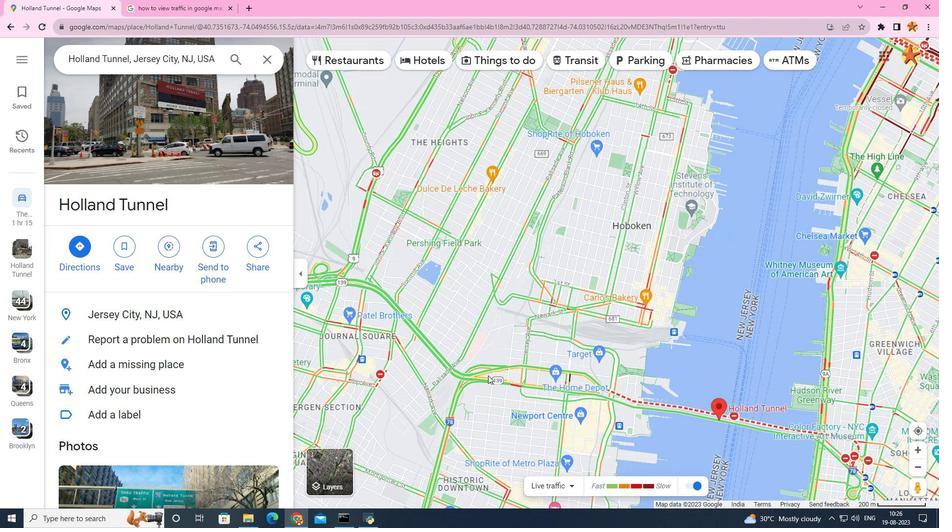 
Action: Mouse scrolled (488, 375) with delta (0, 0)
Screenshot: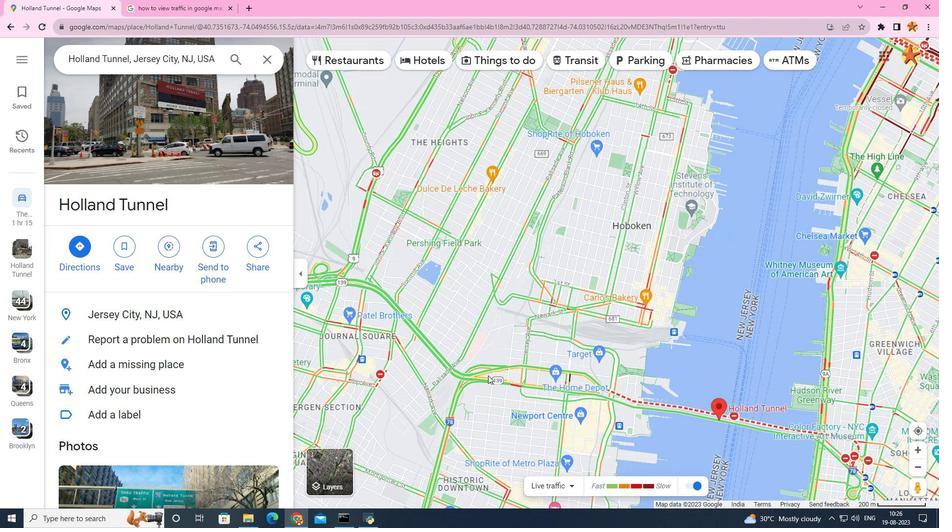 
Action: Mouse scrolled (488, 375) with delta (0, 0)
Screenshot: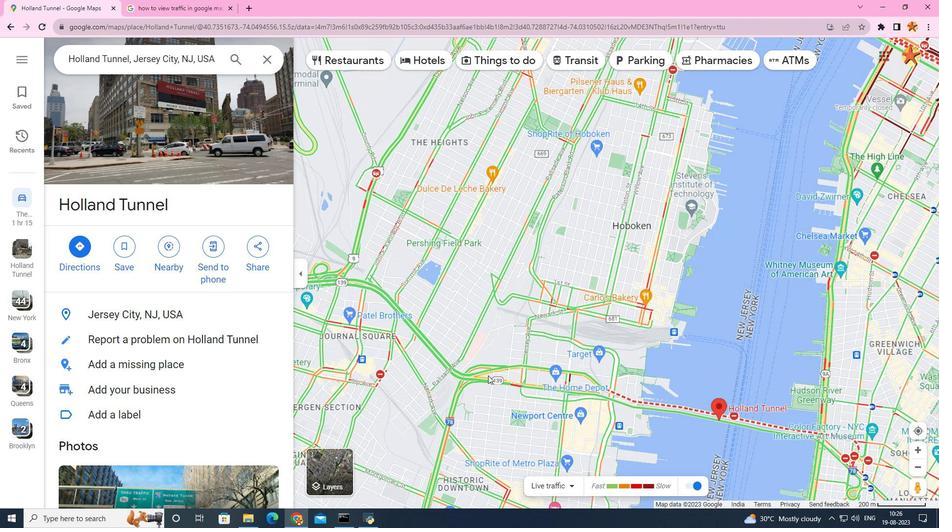 
Action: Mouse scrolled (488, 375) with delta (0, 0)
Screenshot: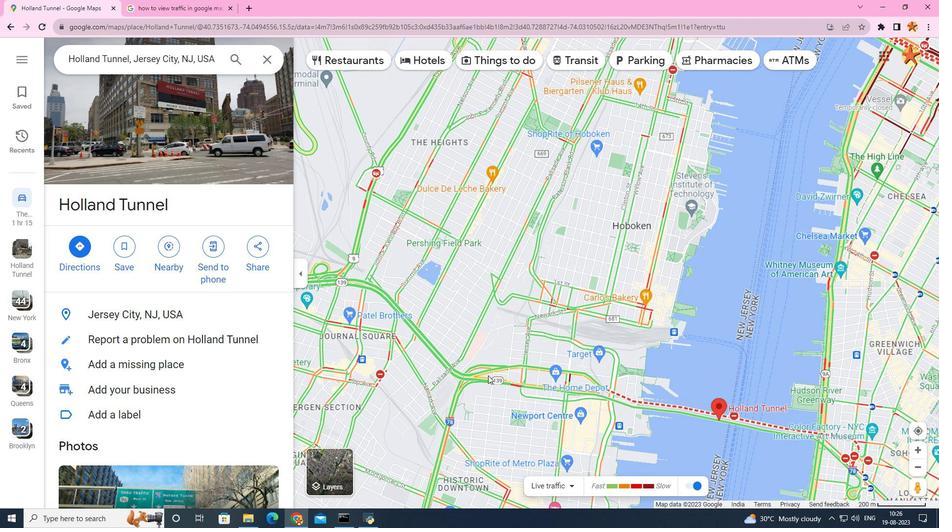 
Action: Mouse moved to (661, 418)
Screenshot: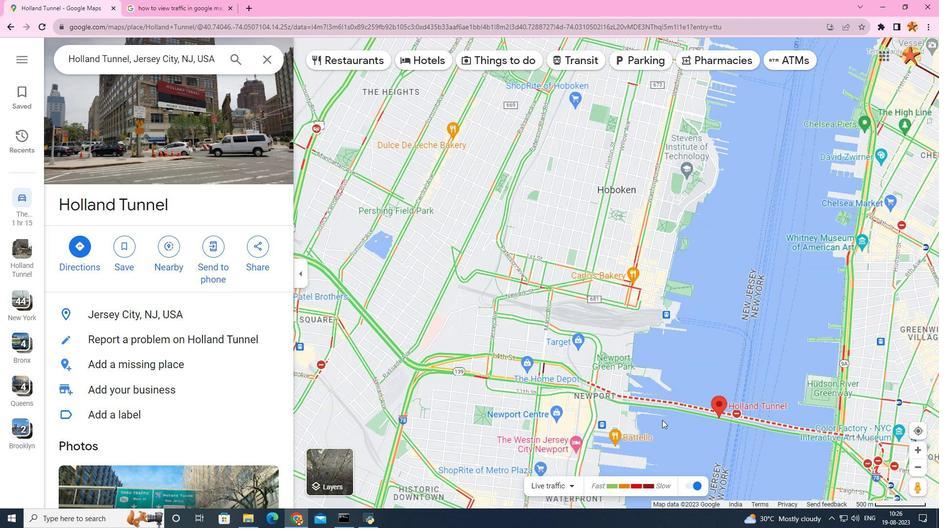 
Action: Mouse scrolled (661, 418) with delta (0, 0)
Screenshot: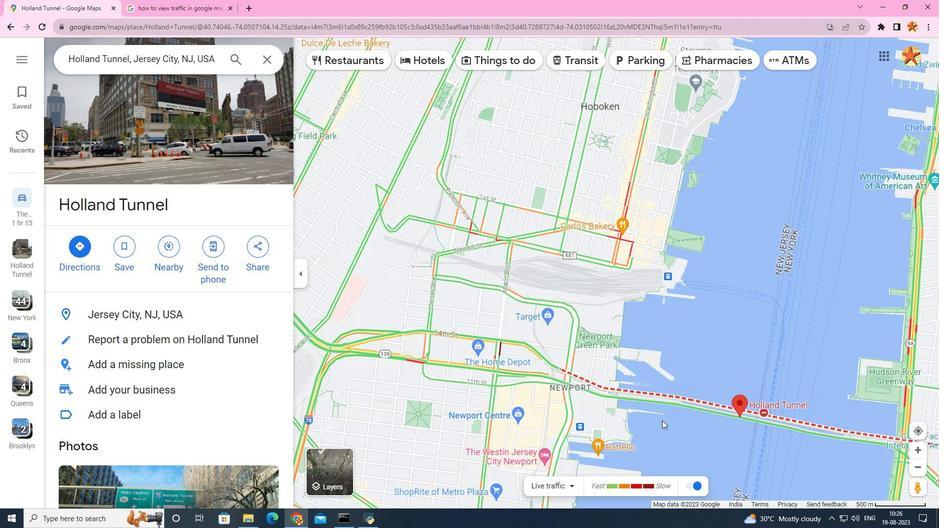 
Action: Mouse moved to (661, 418)
Screenshot: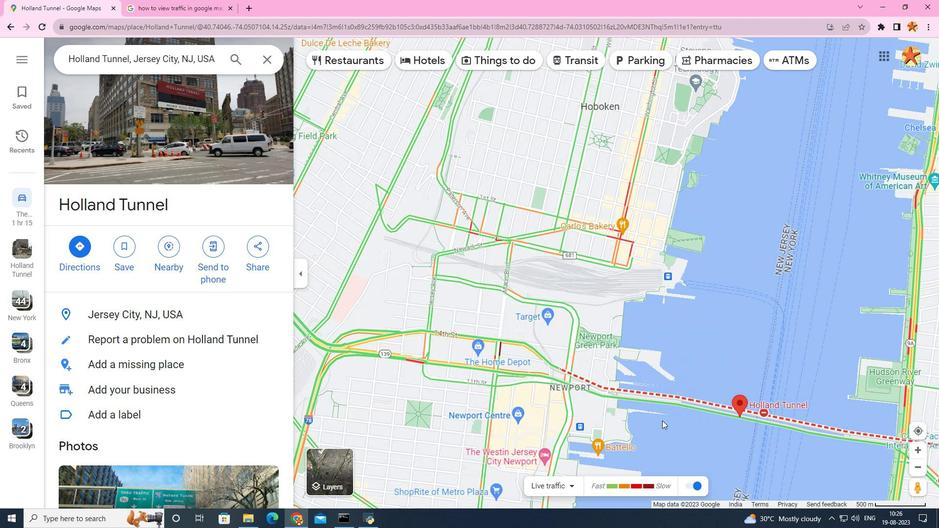
Action: Mouse scrolled (661, 419) with delta (0, 0)
Screenshot: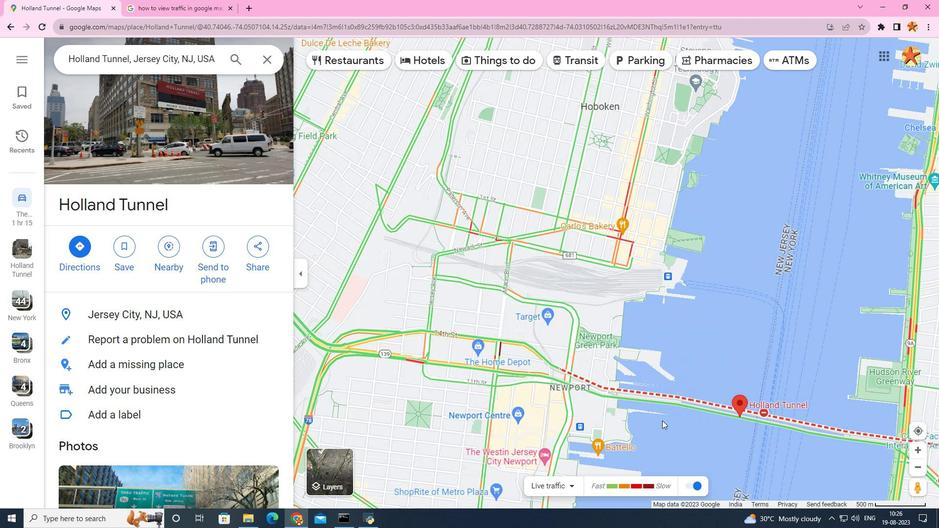 
Action: Mouse moved to (662, 420)
Screenshot: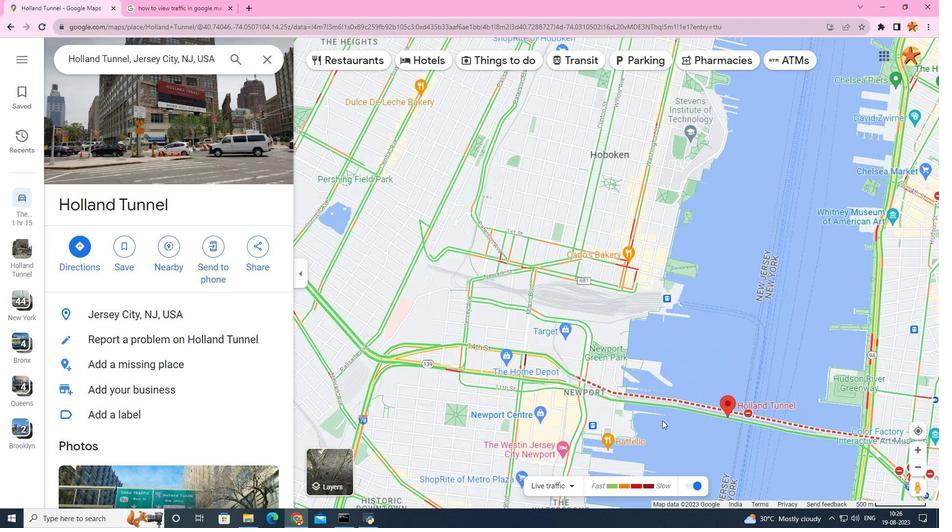 
Action: Mouse scrolled (662, 420) with delta (0, 0)
Screenshot: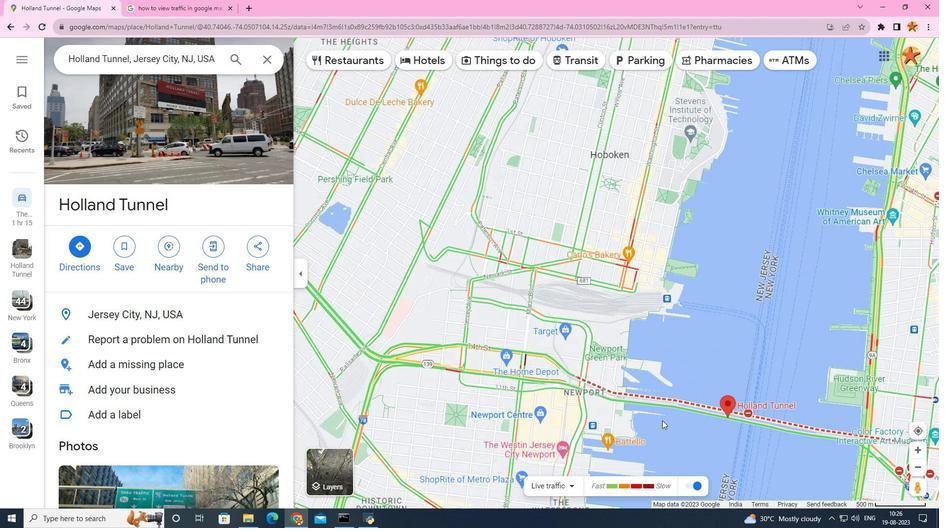 
Action: Mouse scrolled (662, 419) with delta (0, 0)
Screenshot: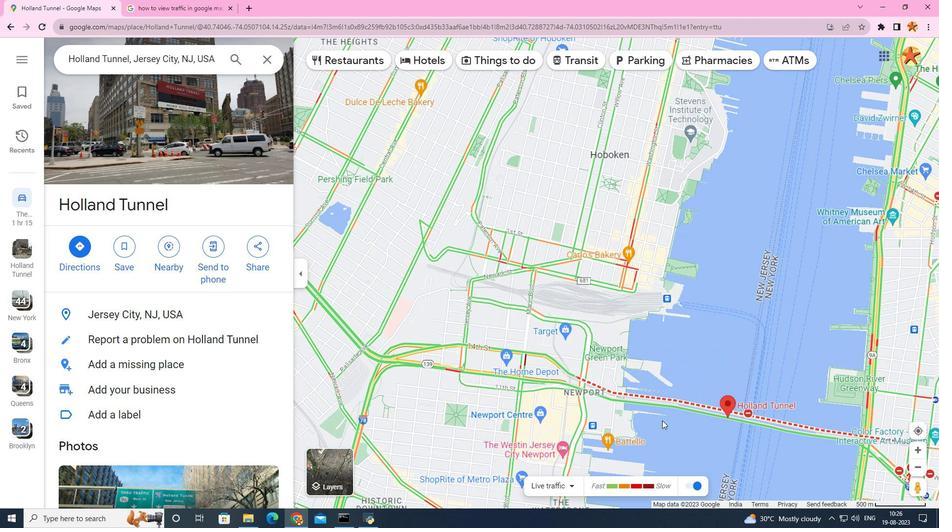 
Action: Mouse moved to (662, 423)
Screenshot: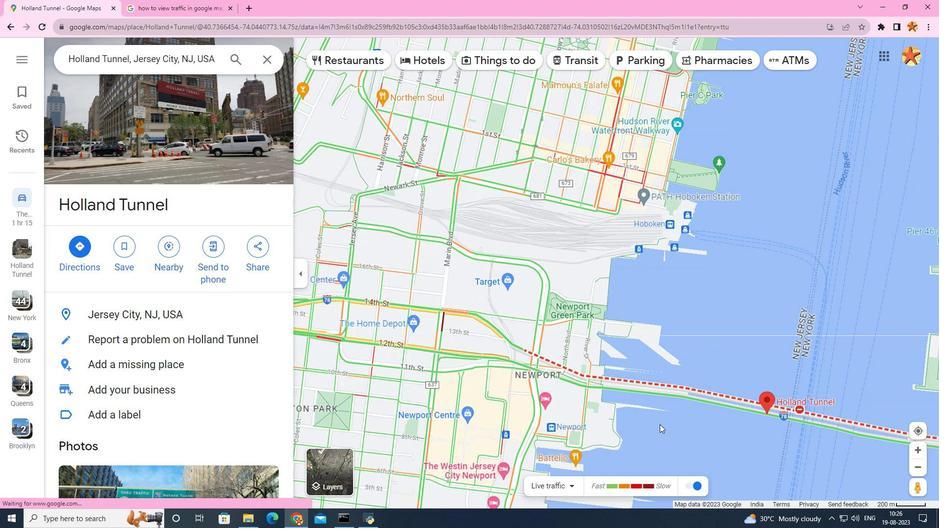 
Action: Mouse scrolled (662, 423) with delta (0, 0)
Screenshot: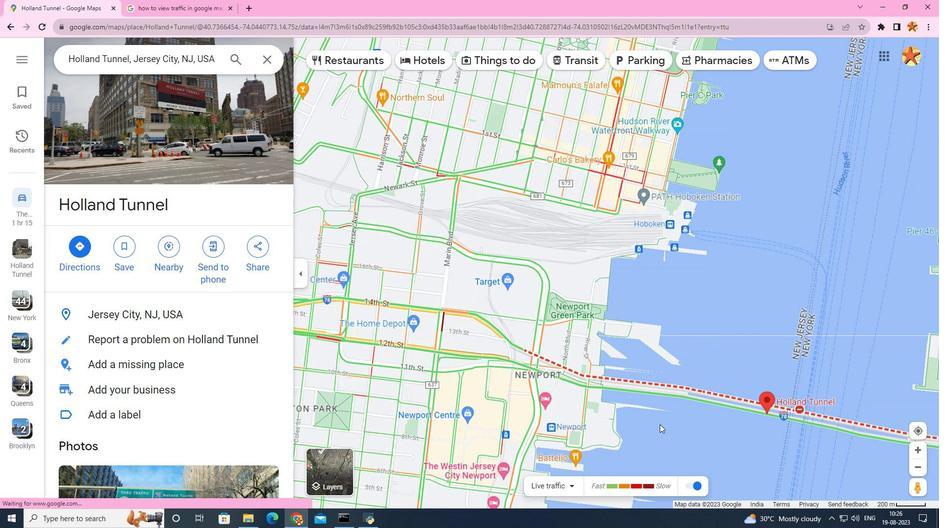 
Action: Mouse scrolled (662, 423) with delta (0, 0)
Screenshot: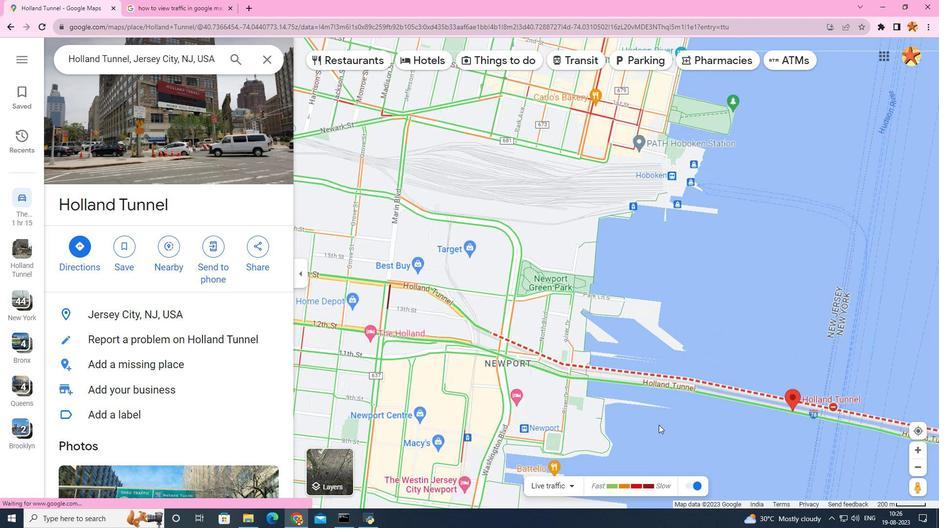 
Action: Mouse scrolled (662, 423) with delta (0, 0)
Screenshot: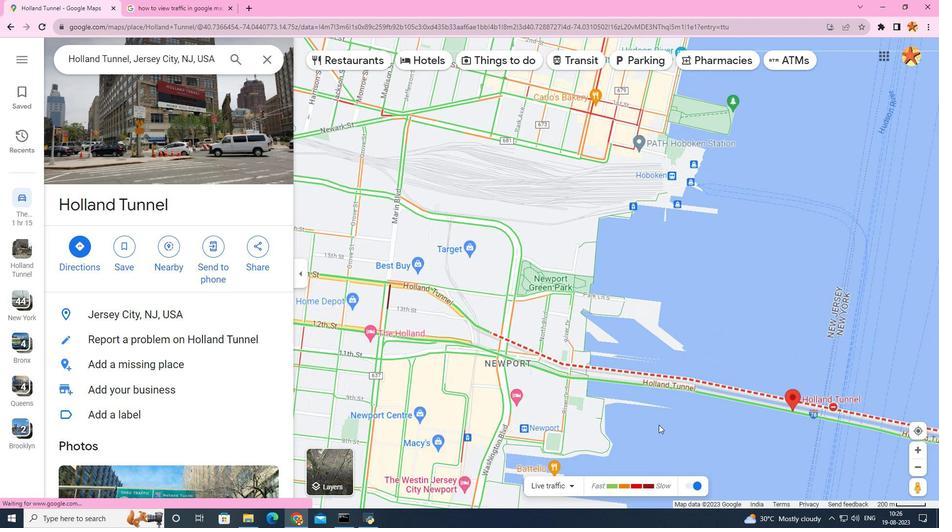 
Action: Mouse scrolled (662, 423) with delta (0, 0)
Screenshot: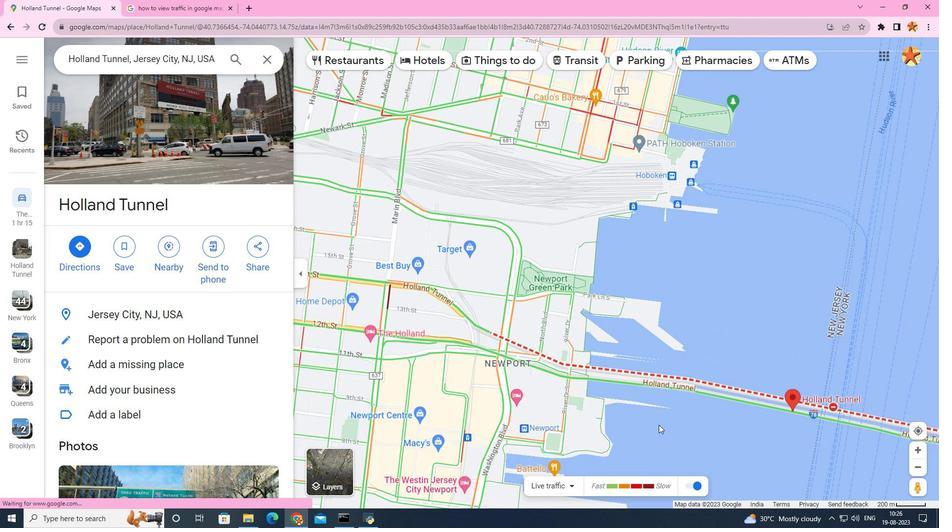 
Action: Mouse moved to (657, 425)
Screenshot: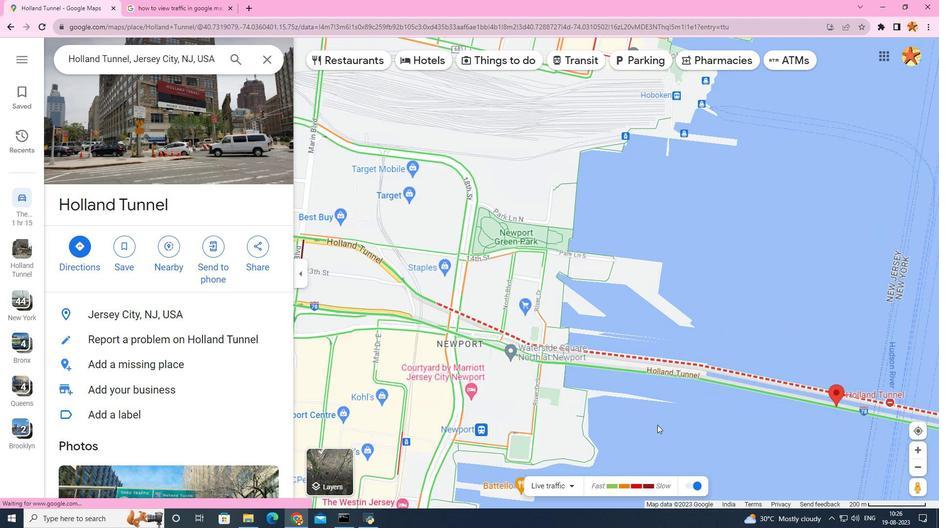 
Action: Mouse scrolled (657, 425) with delta (0, 0)
Screenshot: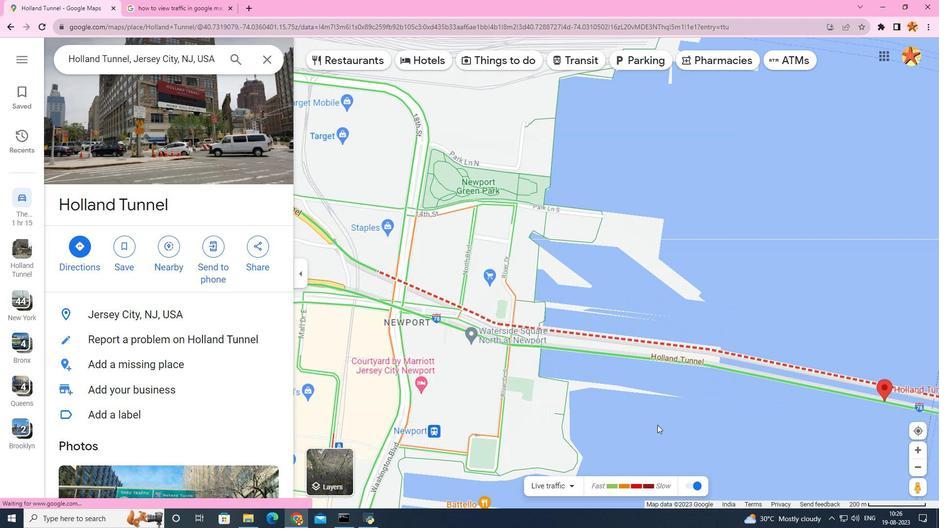 
Action: Mouse scrolled (657, 425) with delta (0, 0)
Screenshot: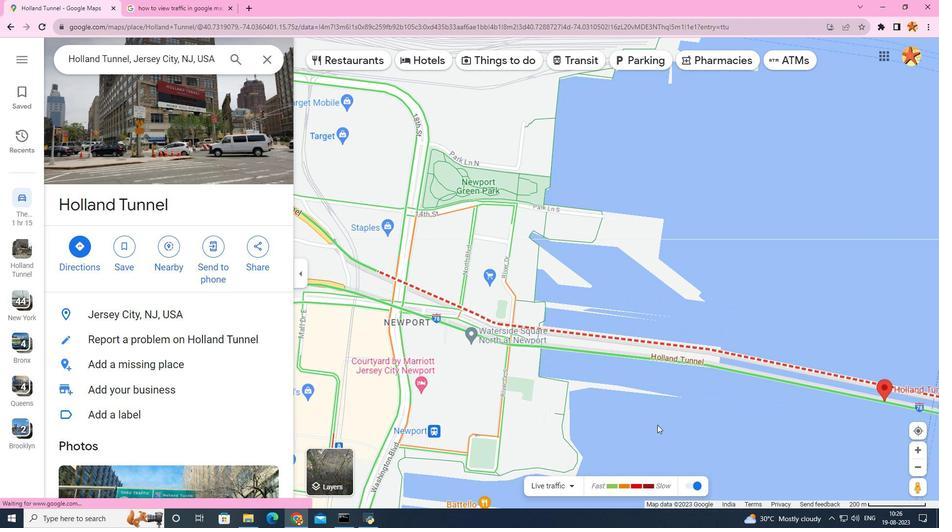 
Action: Mouse scrolled (657, 425) with delta (0, 0)
Screenshot: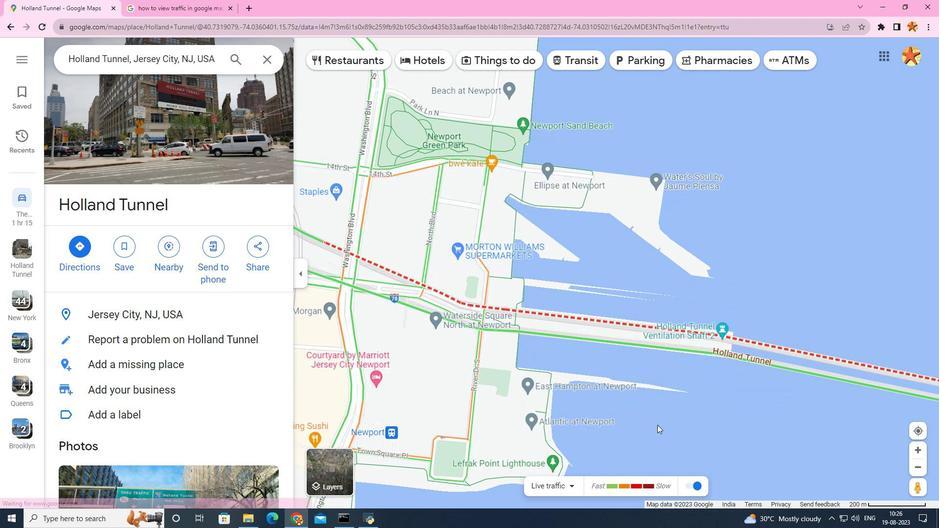 
Action: Mouse scrolled (657, 425) with delta (0, 0)
Screenshot: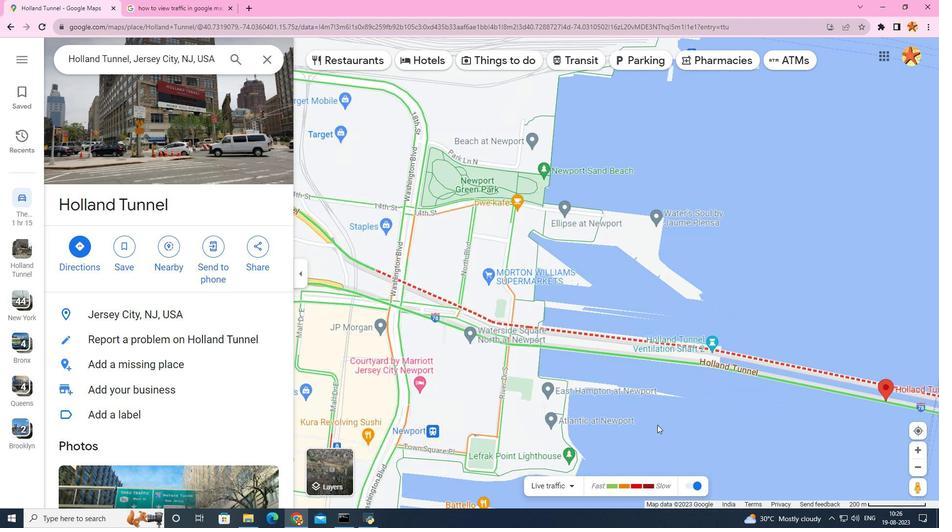 
Action: Mouse scrolled (657, 424) with delta (0, 0)
Screenshot: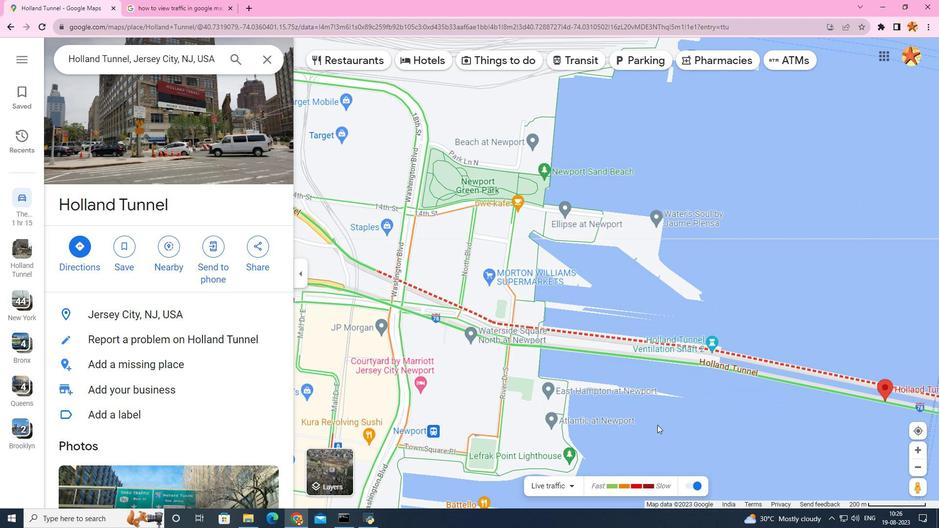 
Action: Mouse scrolled (657, 425) with delta (0, 0)
Screenshot: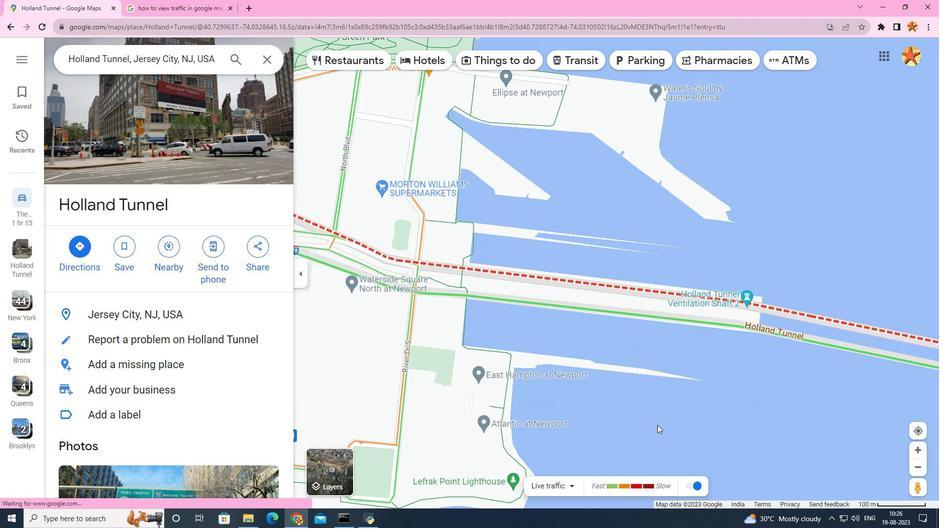 
Action: Mouse scrolled (657, 425) with delta (0, 0)
Screenshot: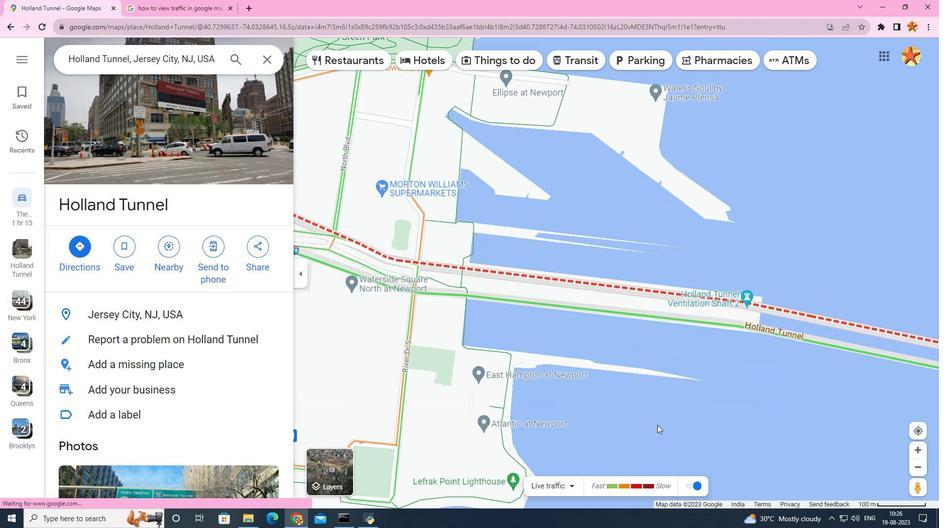 
Action: Mouse scrolled (657, 425) with delta (0, 0)
Screenshot: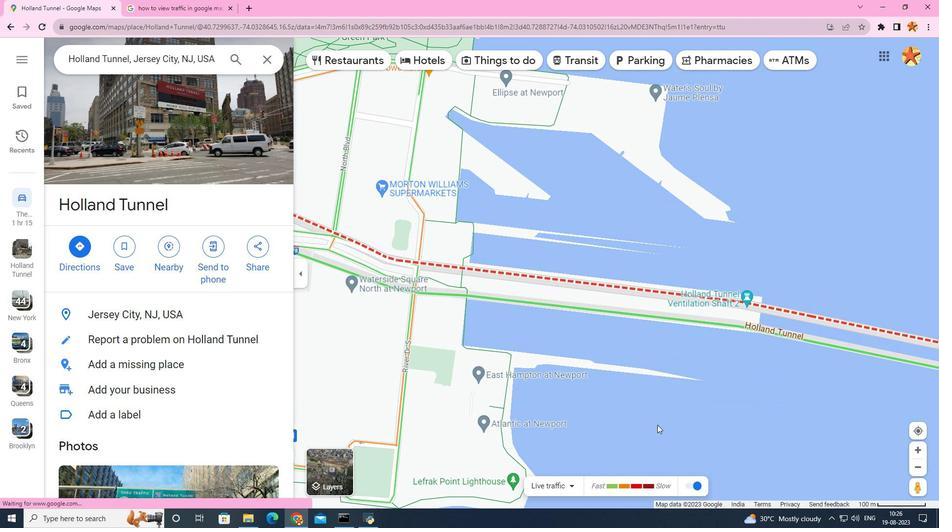 
Action: Mouse scrolled (657, 424) with delta (0, 0)
Screenshot: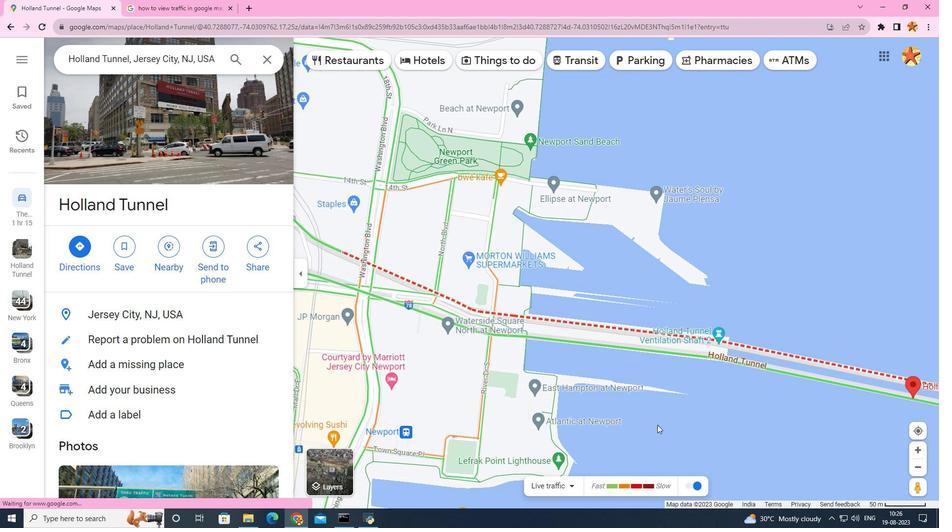 
Action: Mouse scrolled (657, 424) with delta (0, 0)
Screenshot: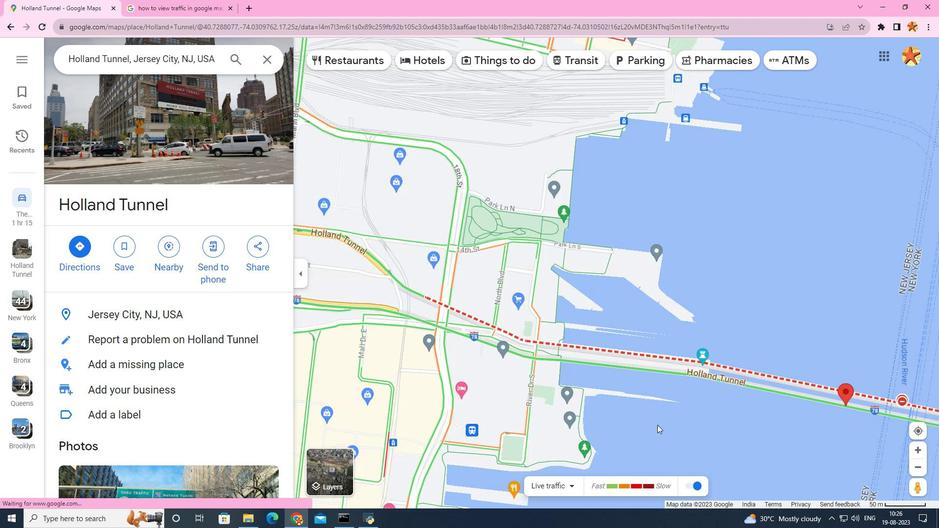 
Action: Mouse scrolled (657, 424) with delta (0, 0)
Screenshot: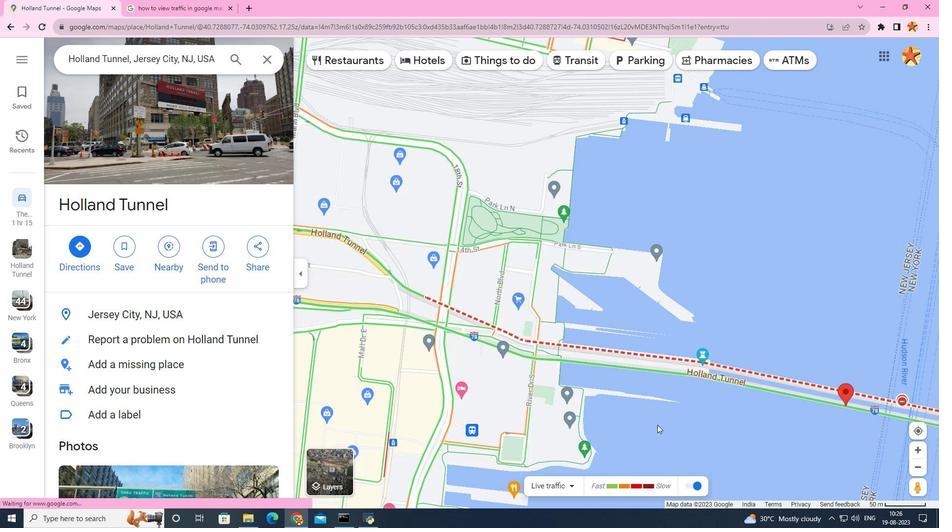
Action: Mouse scrolled (657, 424) with delta (0, 0)
Screenshot: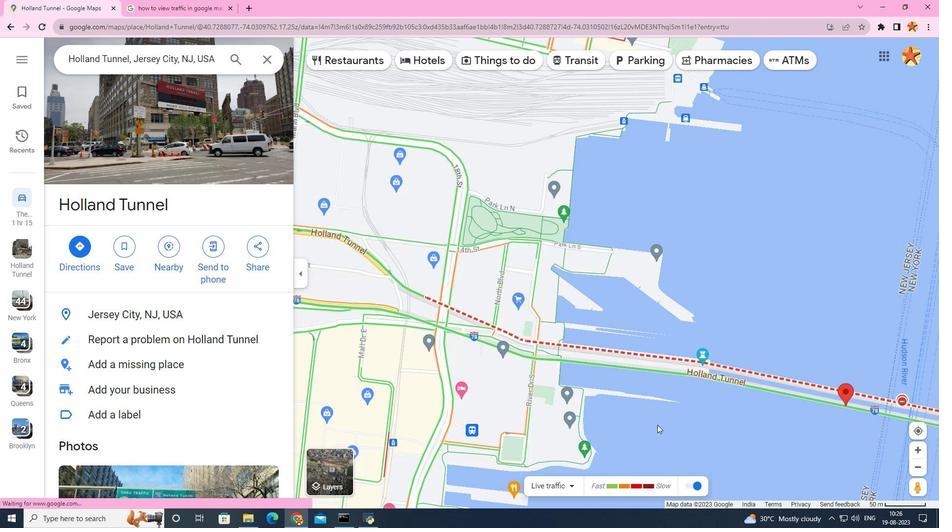 
Action: Mouse scrolled (657, 424) with delta (0, 0)
Screenshot: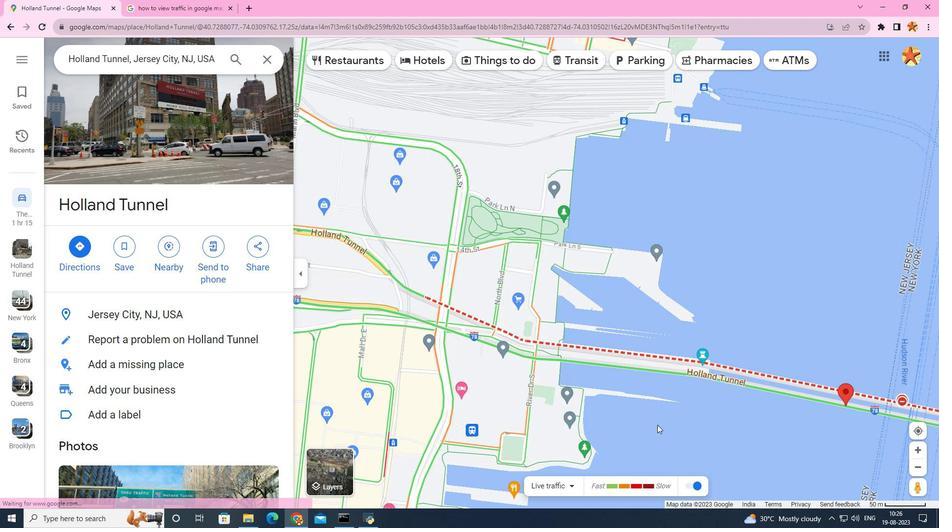 
Action: Mouse scrolled (657, 424) with delta (0, 0)
Screenshot: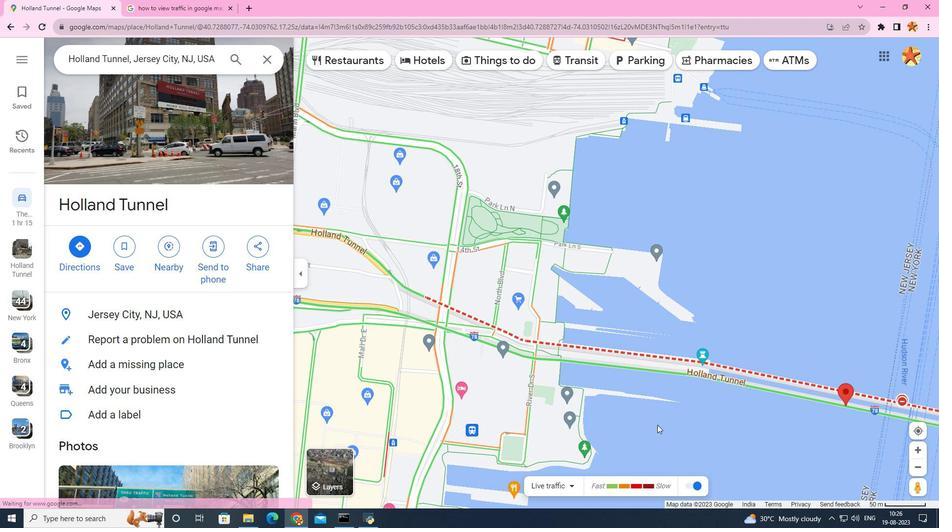 
Action: Mouse scrolled (657, 424) with delta (0, 0)
Screenshot: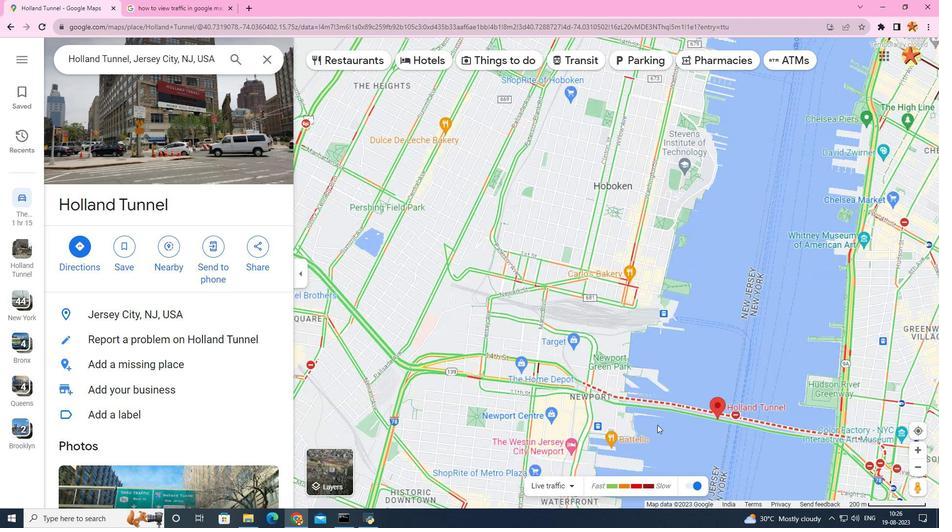 
Action: Mouse scrolled (657, 424) with delta (0, 0)
Screenshot: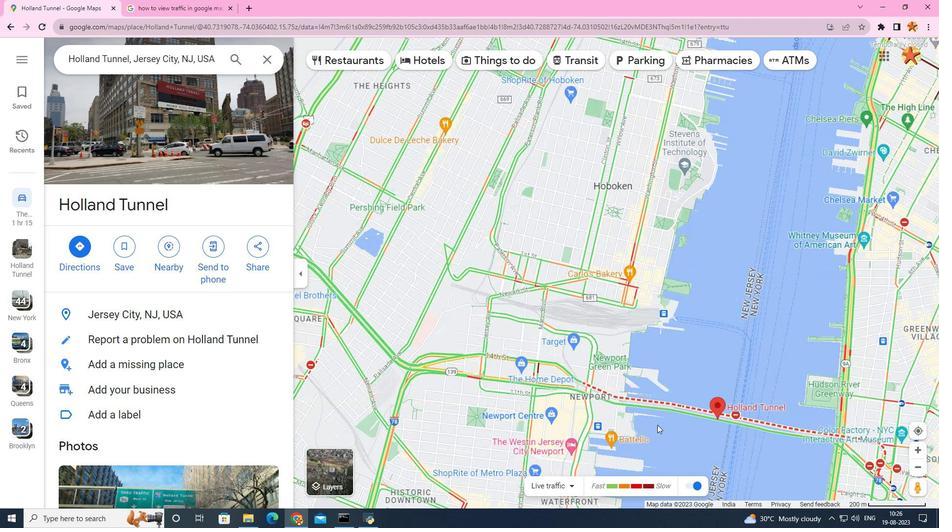 
Action: Mouse scrolled (657, 424) with delta (0, 0)
Screenshot: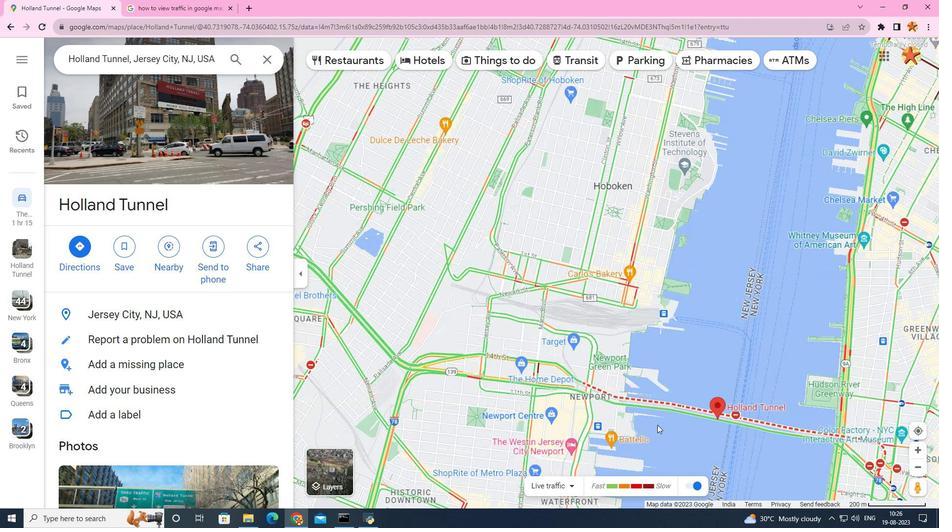 
Action: Mouse scrolled (657, 424) with delta (0, 0)
Screenshot: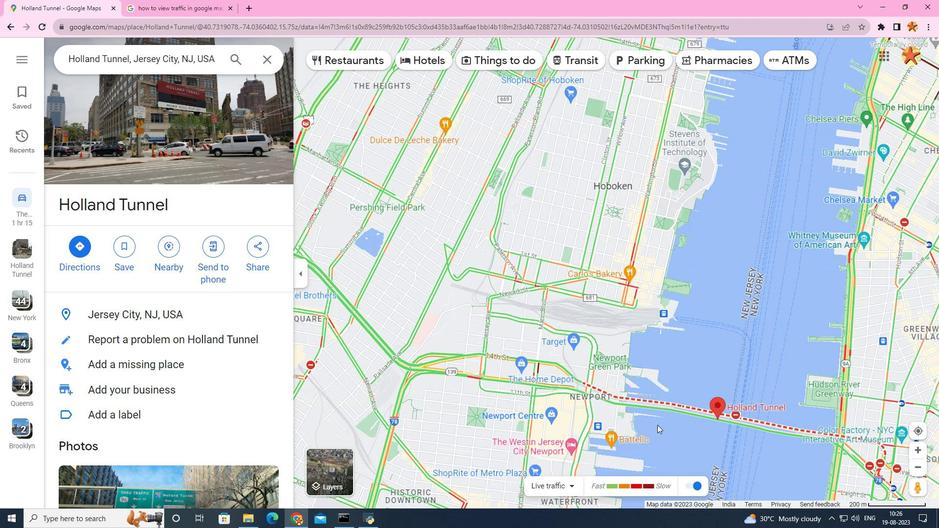 
Action: Mouse scrolled (657, 424) with delta (0, 0)
Screenshot: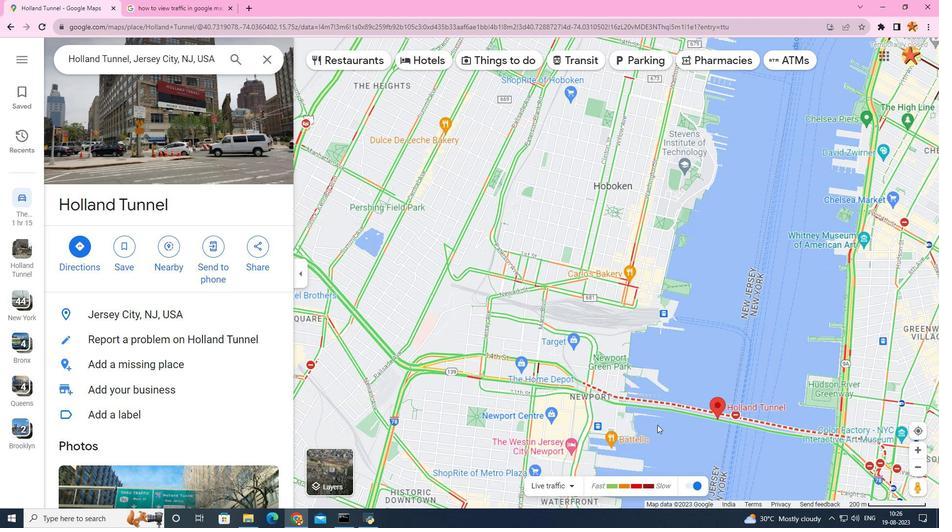 
Action: Mouse scrolled (657, 424) with delta (0, 0)
Screenshot: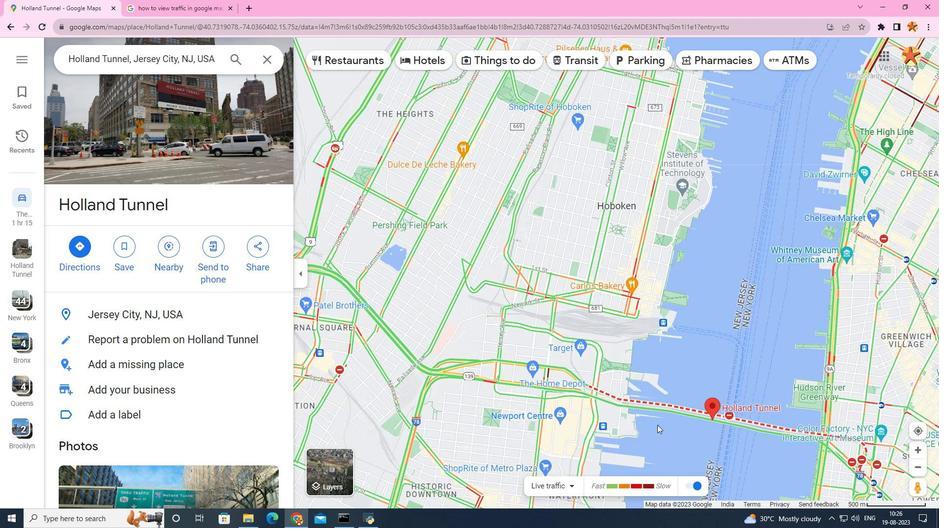 
Action: Mouse moved to (467, 417)
Screenshot: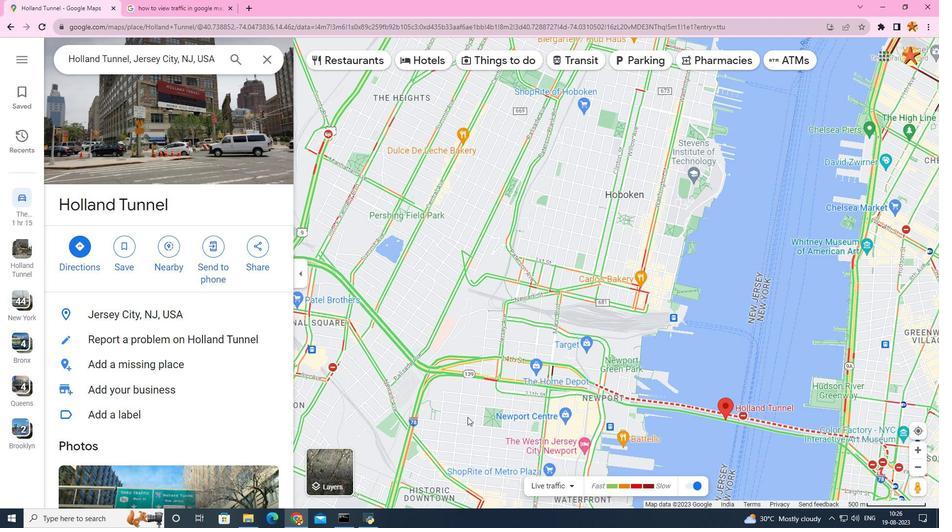 
Action: Mouse scrolled (467, 417) with delta (0, 0)
Screenshot: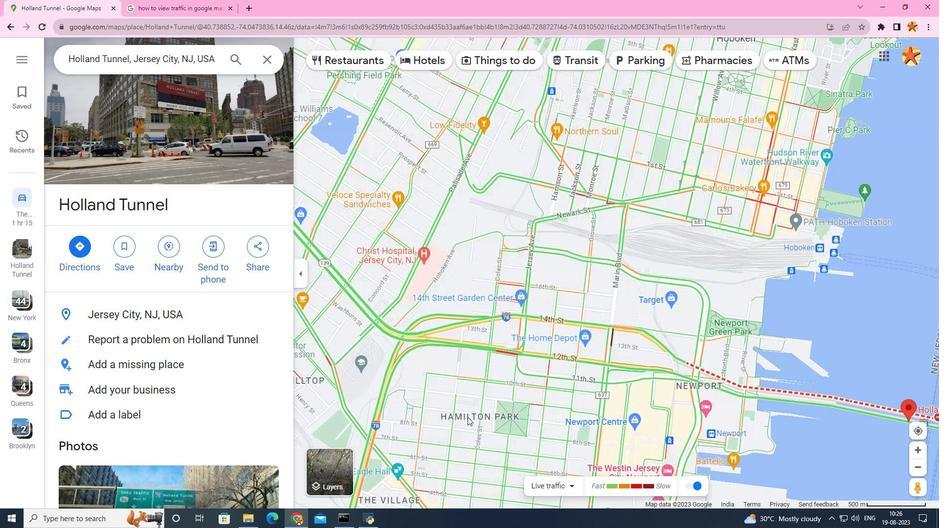 
Action: Mouse scrolled (467, 417) with delta (0, 0)
Screenshot: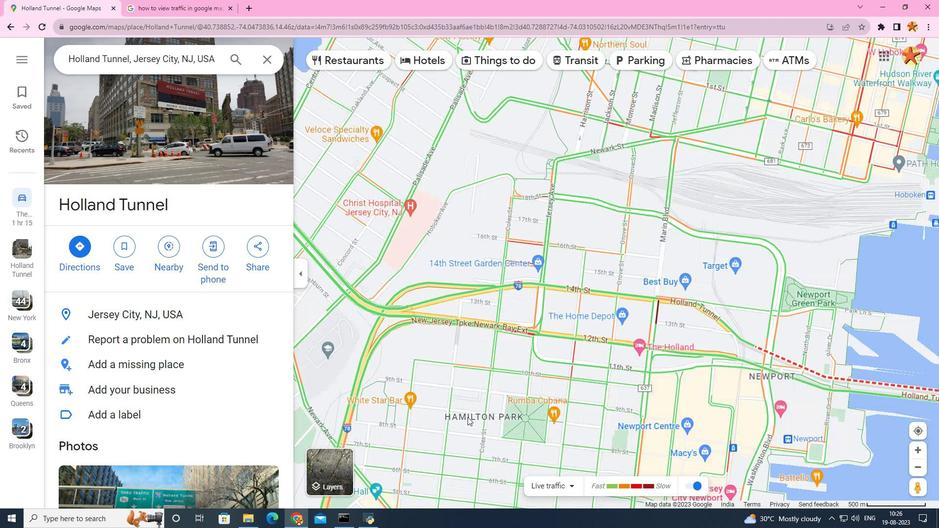 
Action: Mouse scrolled (467, 417) with delta (0, 0)
Screenshot: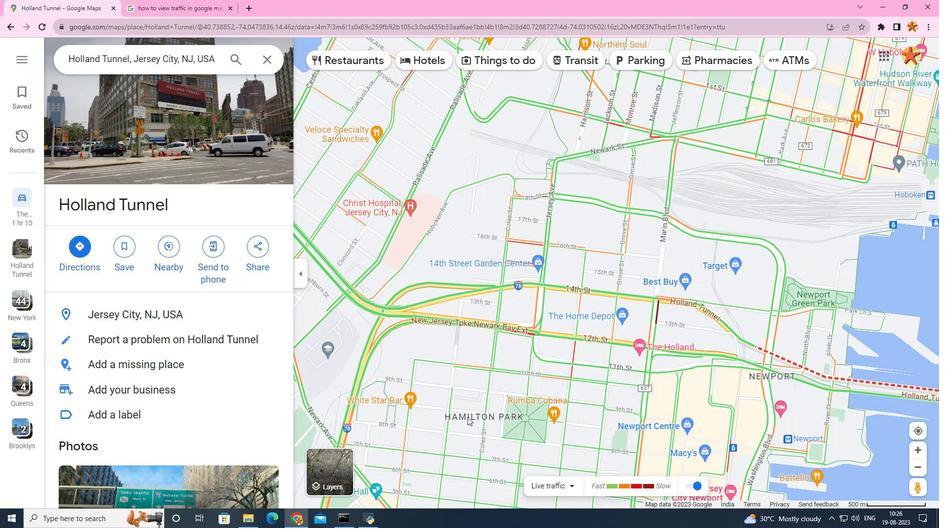 
Action: Mouse scrolled (467, 417) with delta (0, 0)
Screenshot: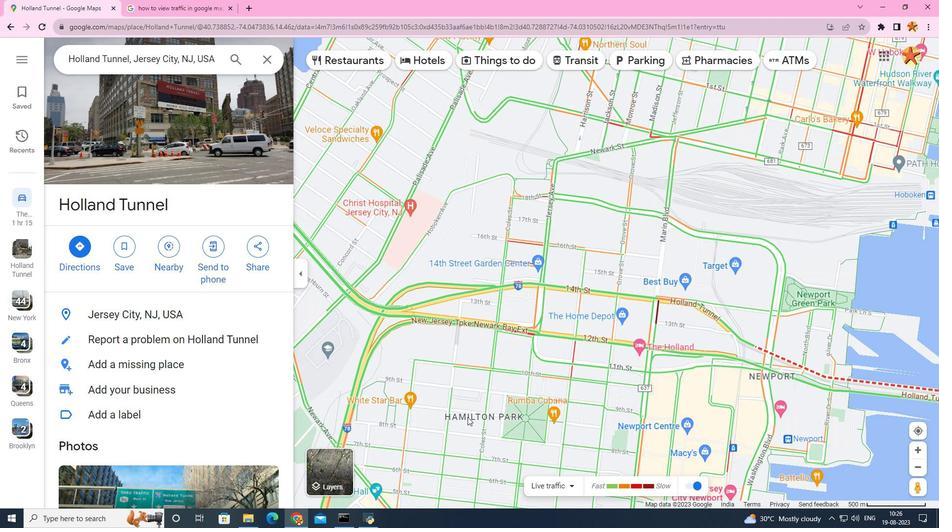 
Action: Mouse scrolled (467, 417) with delta (0, 0)
Screenshot: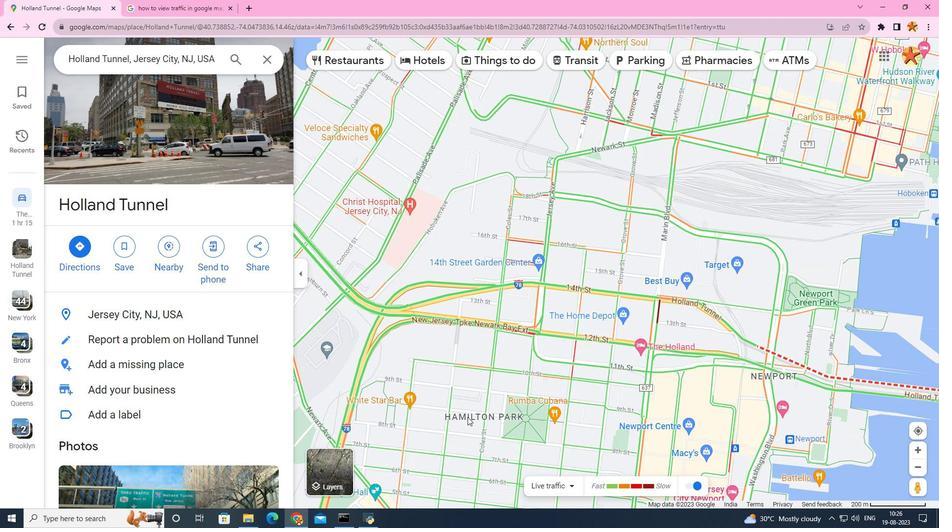 
Action: Mouse scrolled (467, 417) with delta (0, 0)
Screenshot: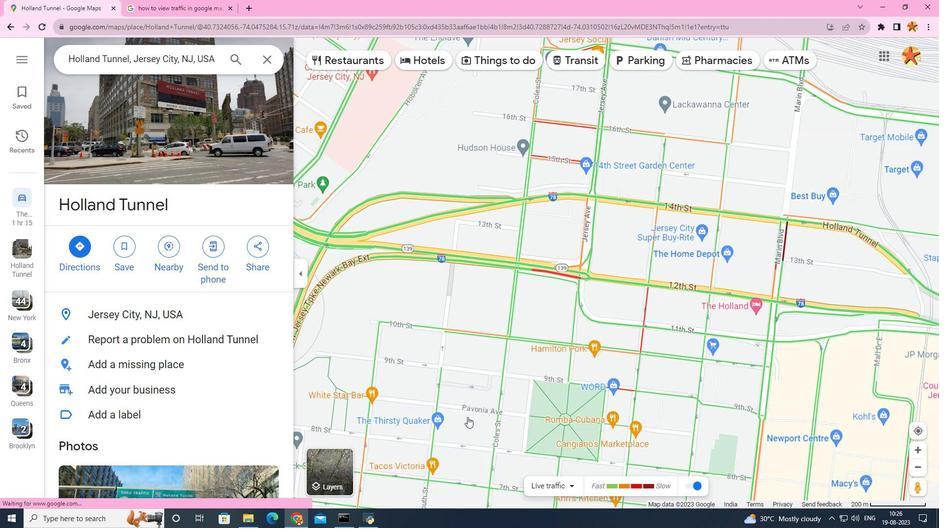 
Action: Mouse scrolled (467, 417) with delta (0, 0)
Screenshot: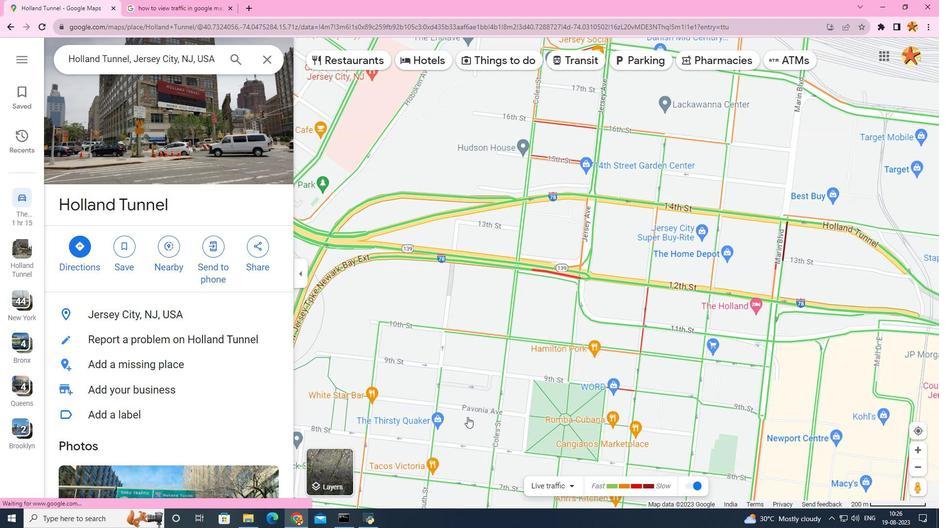 
Action: Mouse scrolled (467, 417) with delta (0, 0)
Screenshot: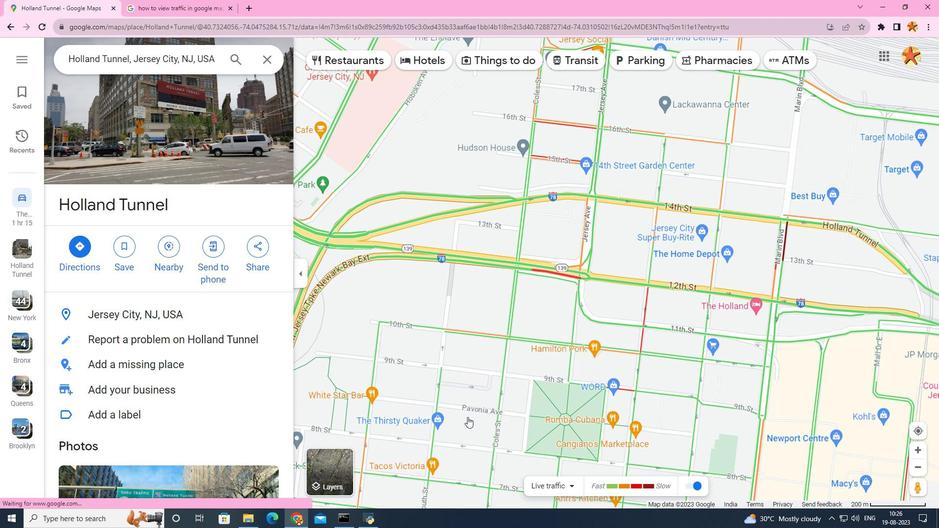 
Action: Mouse scrolled (467, 417) with delta (0, 0)
Screenshot: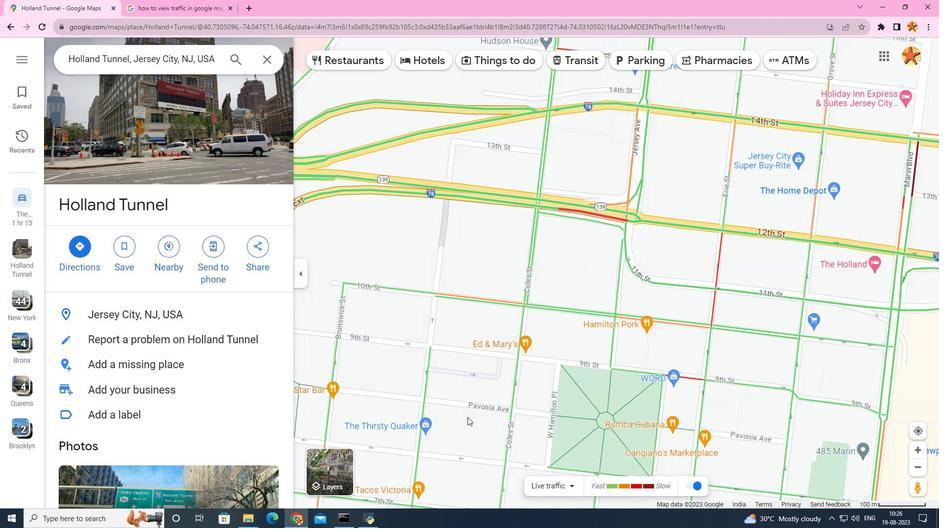 
Action: Mouse scrolled (467, 417) with delta (0, 0)
Screenshot: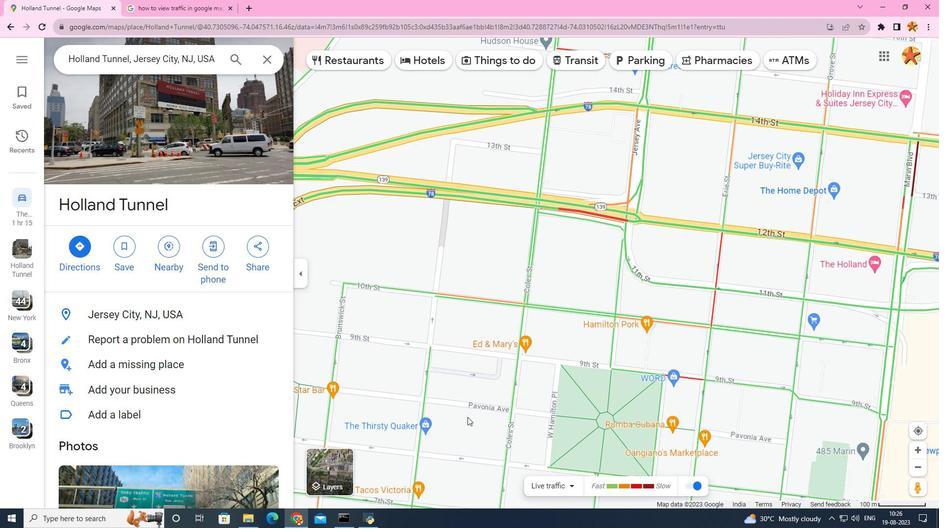 
Action: Mouse scrolled (467, 416) with delta (0, 0)
Screenshot: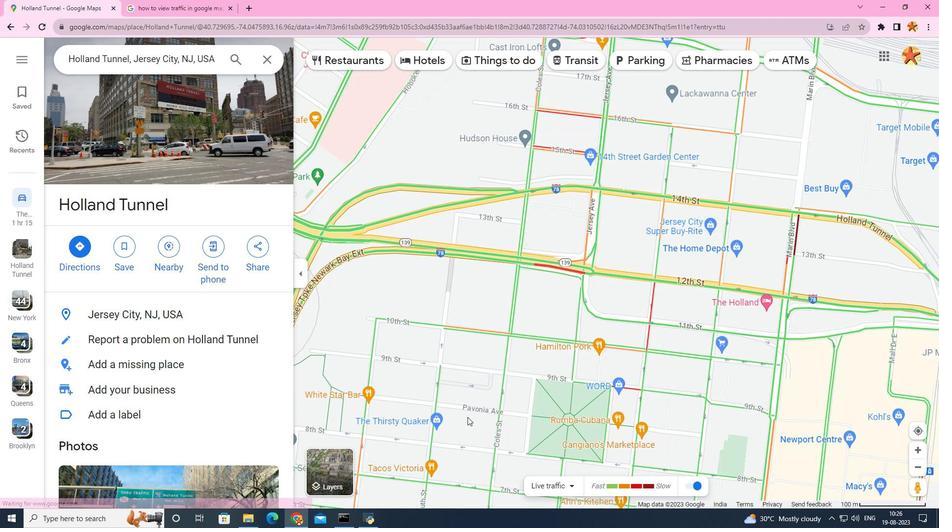 
Action: Mouse scrolled (467, 416) with delta (0, 0)
Screenshot: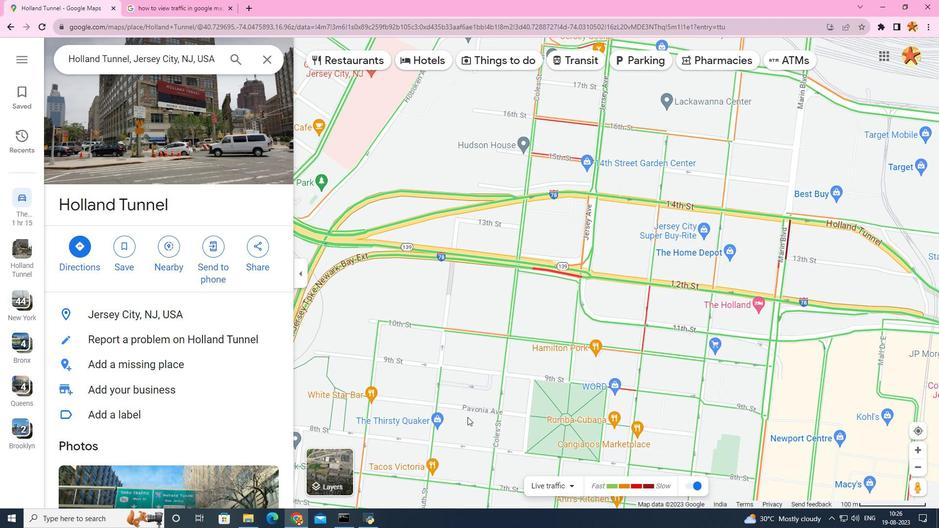 
Action: Mouse scrolled (467, 416) with delta (0, 0)
Screenshot: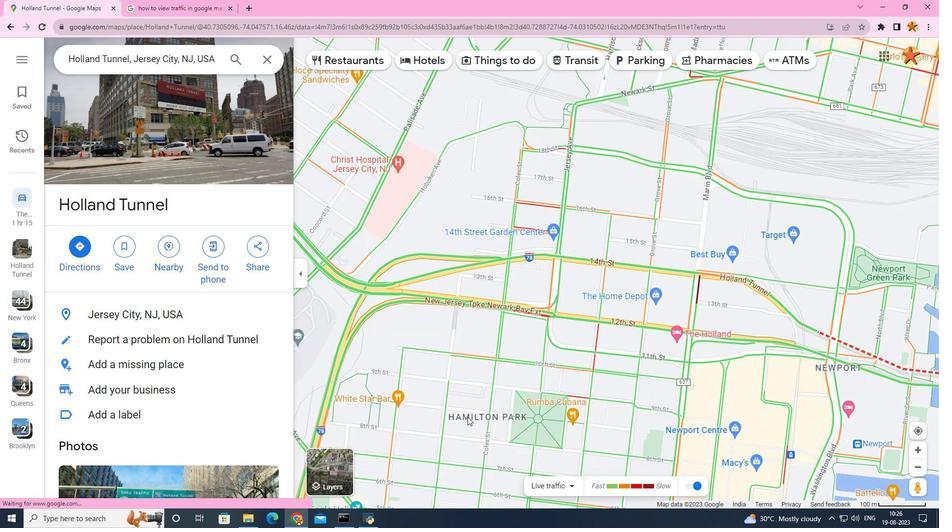 
Action: Mouse scrolled (467, 416) with delta (0, 0)
Screenshot: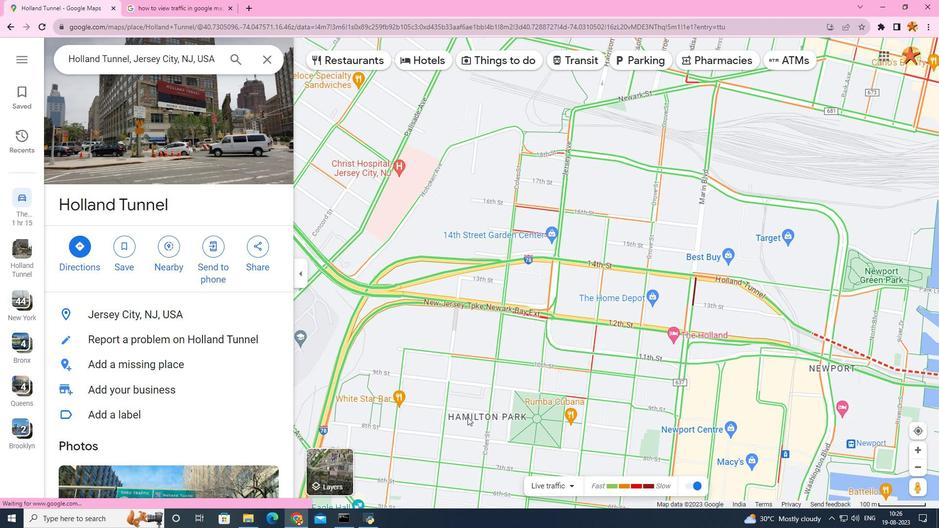 
Action: Mouse moved to (467, 417)
Screenshot: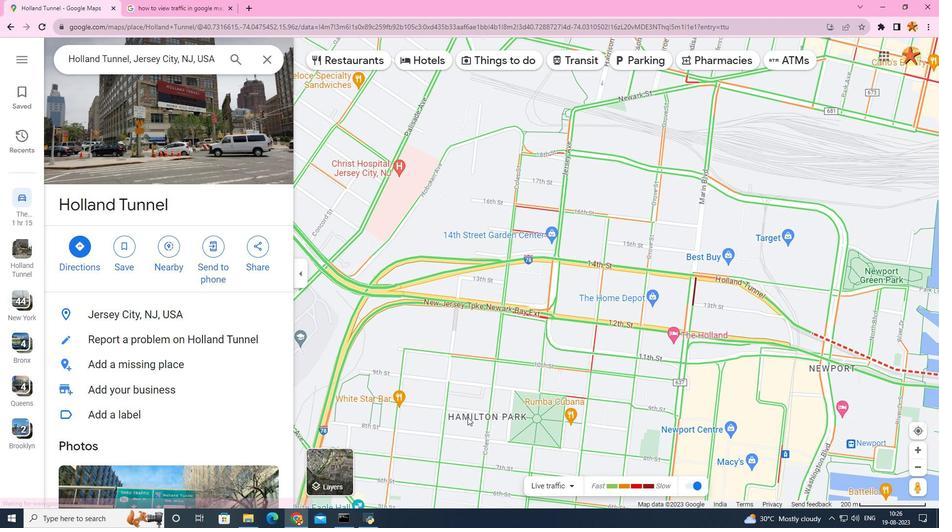 
Action: Mouse scrolled (467, 416) with delta (0, 0)
